Task: Select Fire TV from Amazon Fire TV. Add to cart Mission Cables USB Power Cable for Fire TV Stick-2. Place order for _x000D_
8433 Neal Parker Rd_x000D_
Temperanceville, Virginia(VA), 23442, Cell Number (757) 854-4213
Action: Mouse moved to (366, 258)
Screenshot: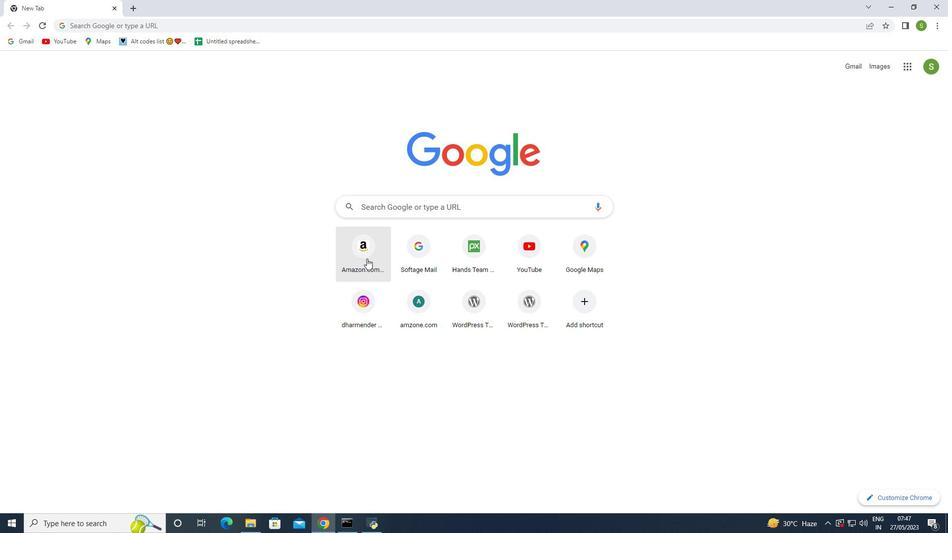 
Action: Mouse pressed left at (366, 258)
Screenshot: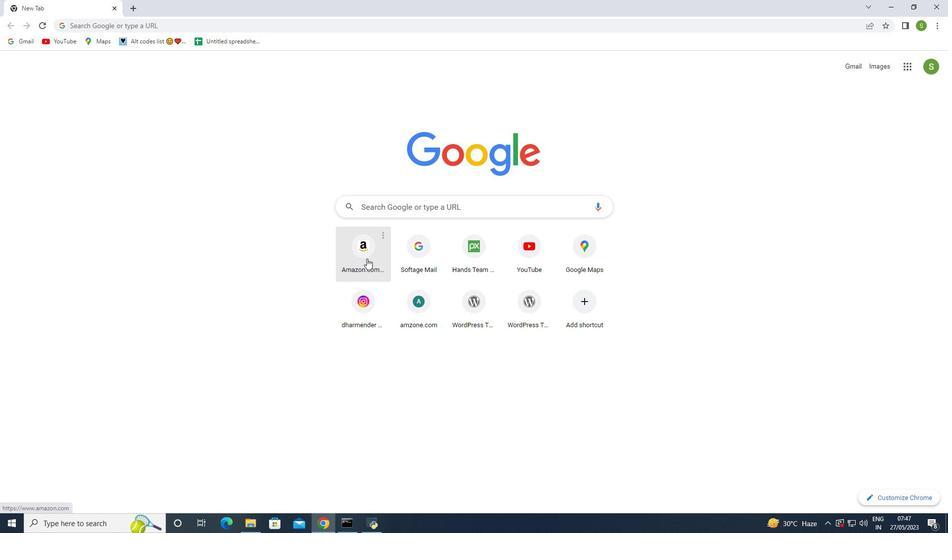 
Action: Mouse moved to (752, 115)
Screenshot: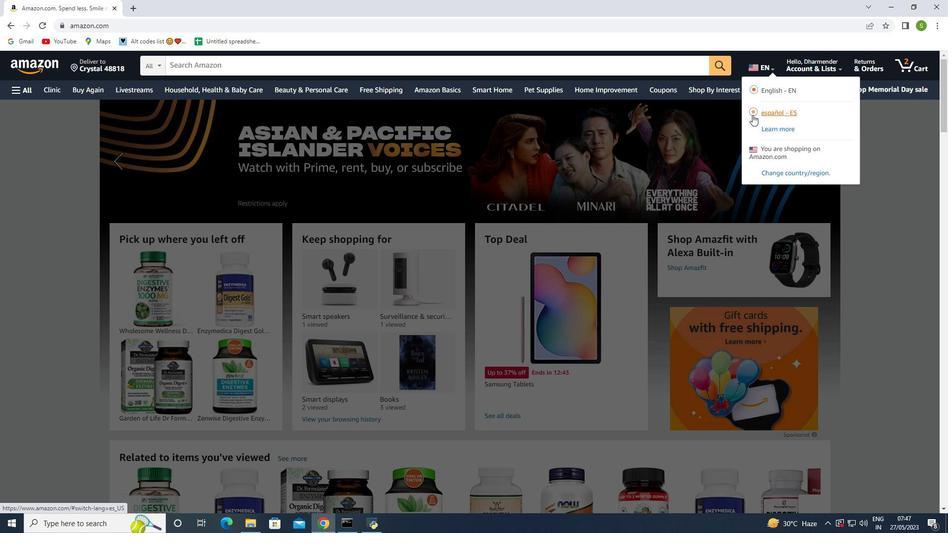 
Action: Mouse pressed left at (752, 115)
Screenshot: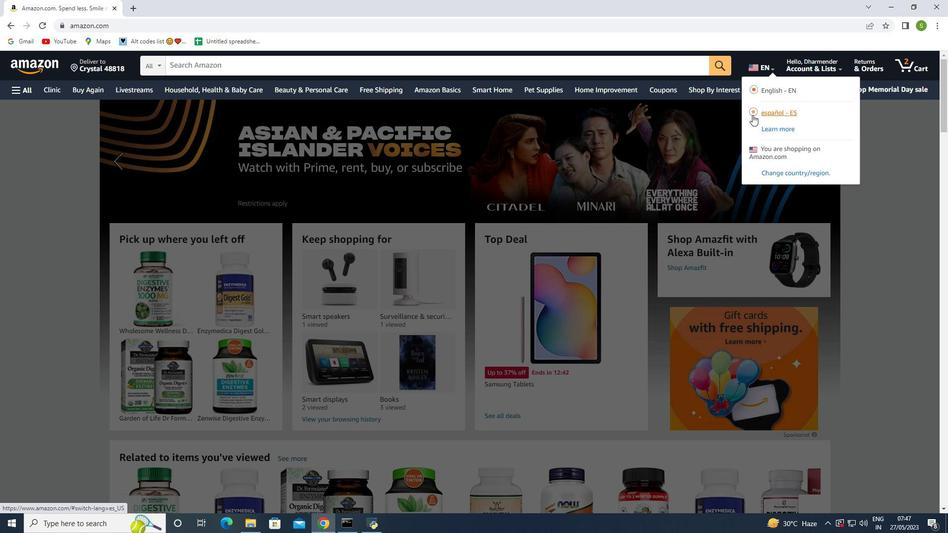 
Action: Mouse moved to (819, 69)
Screenshot: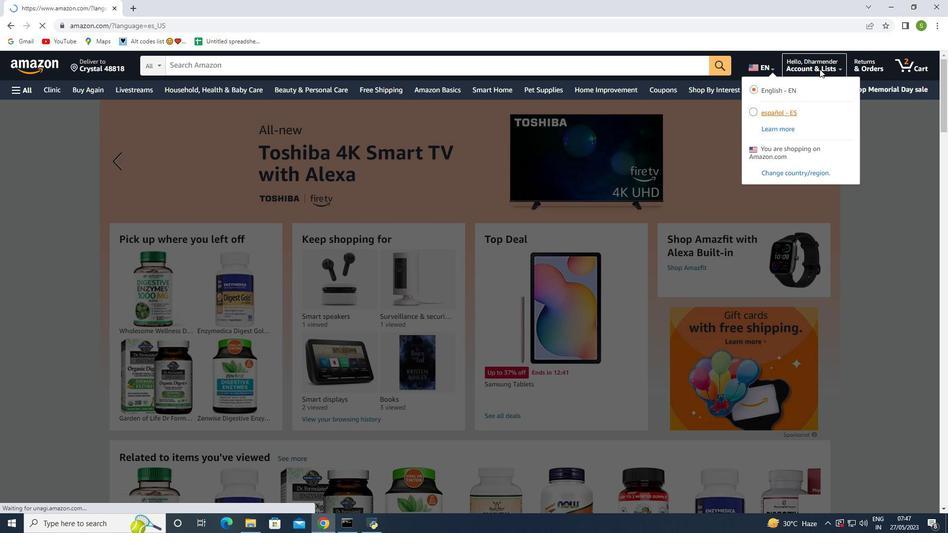 
Action: Mouse pressed left at (819, 69)
Screenshot: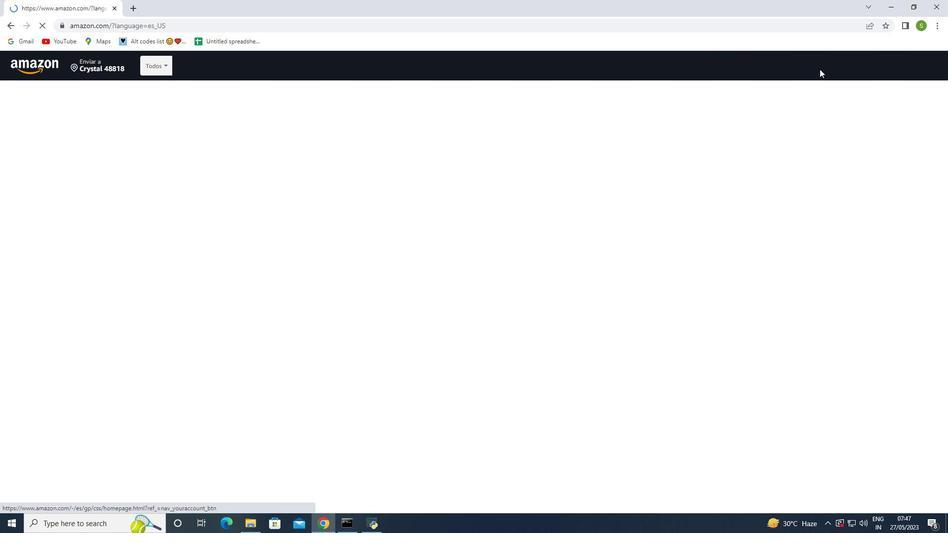 
Action: Mouse moved to (819, 159)
Screenshot: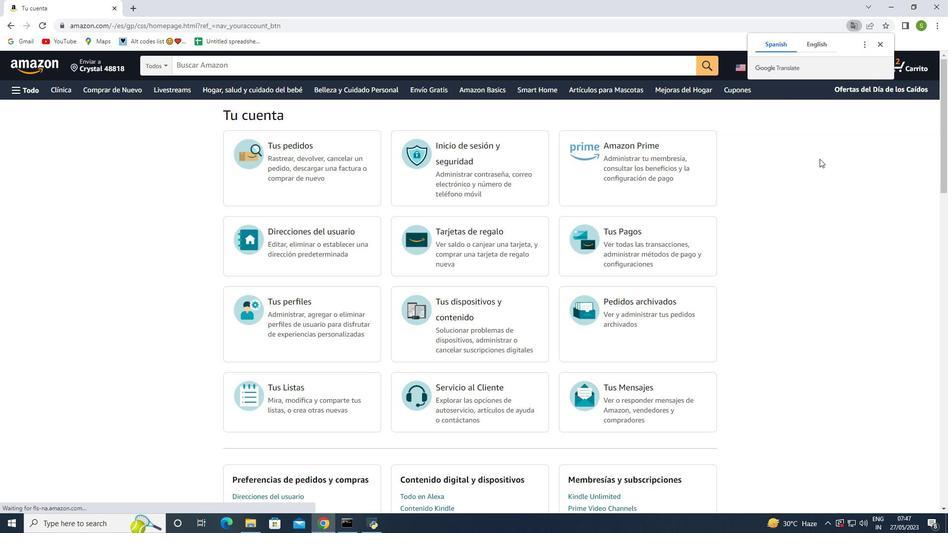 
Action: Mouse pressed left at (819, 159)
Screenshot: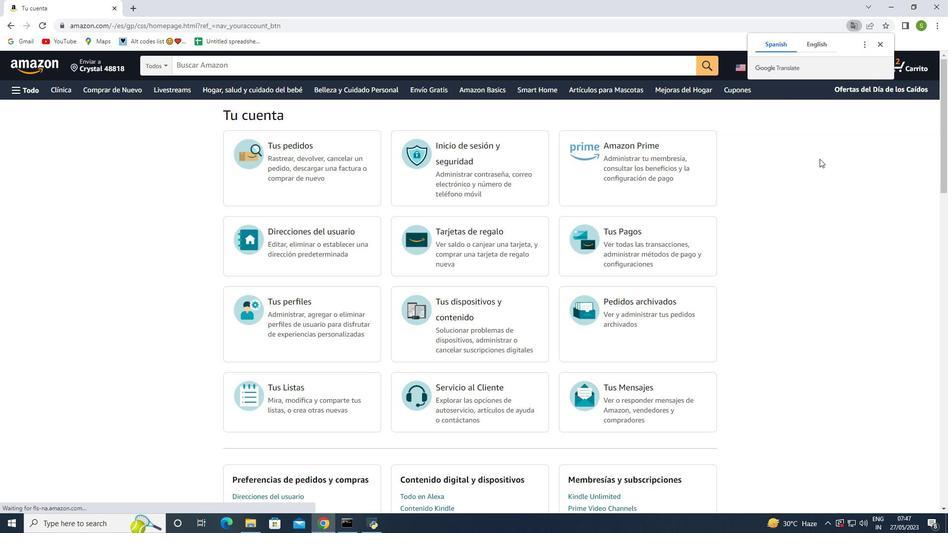 
Action: Mouse moved to (327, 241)
Screenshot: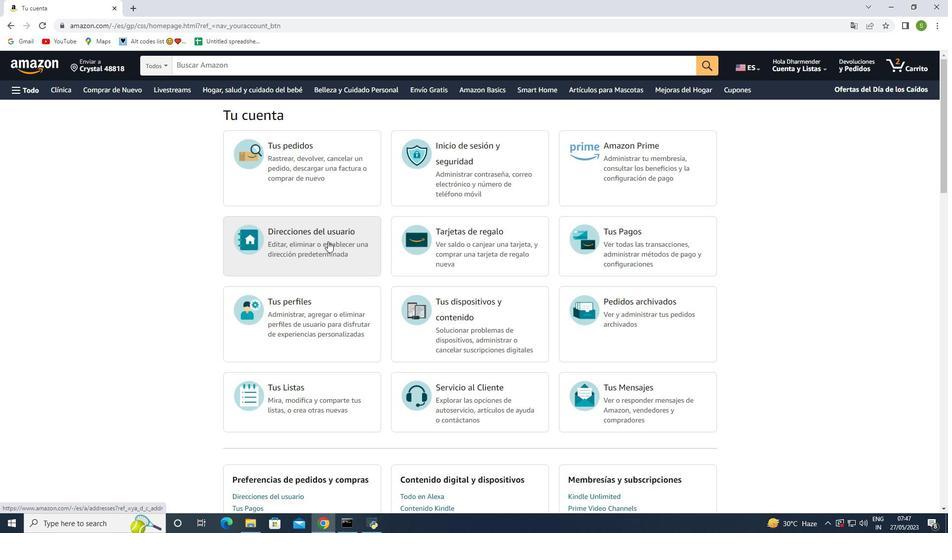 
Action: Mouse pressed left at (327, 241)
Screenshot: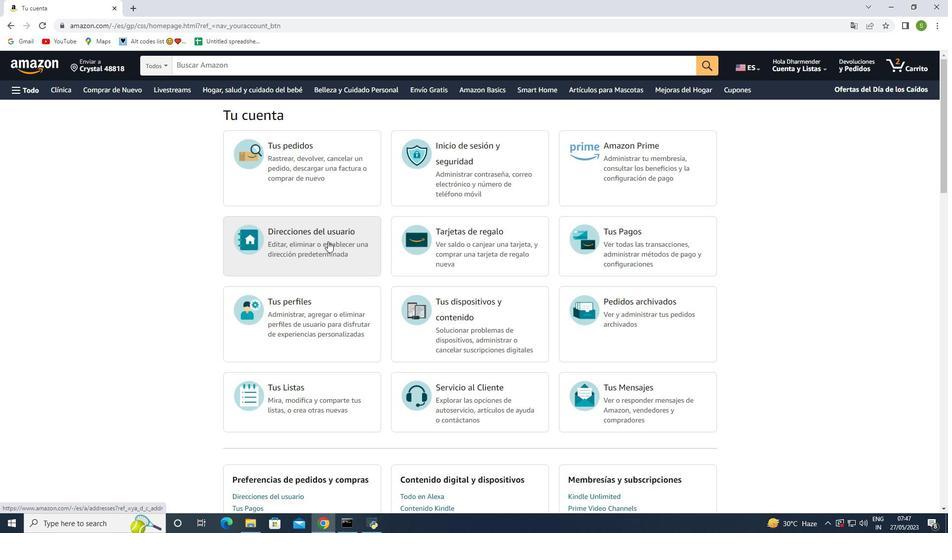 
Action: Mouse moved to (445, 186)
Screenshot: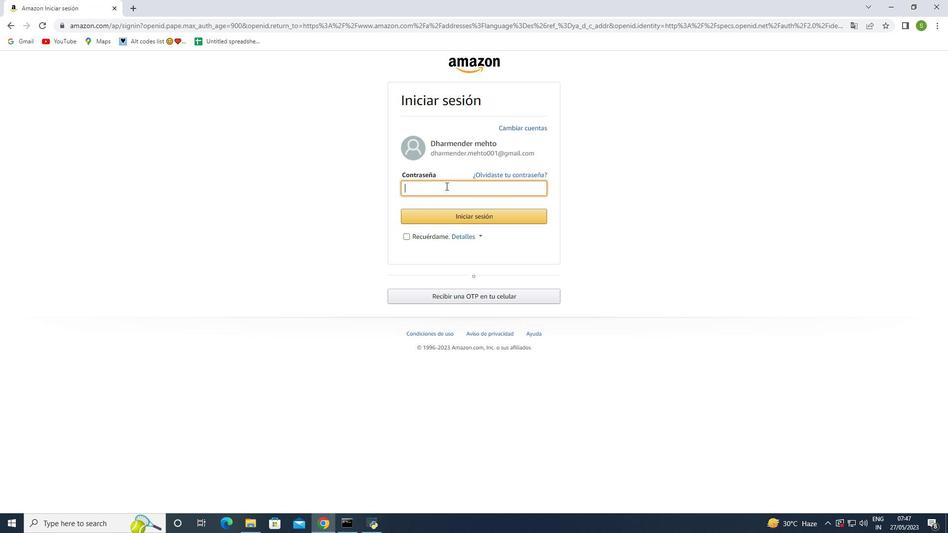 
Action: Mouse pressed left at (445, 186)
Screenshot: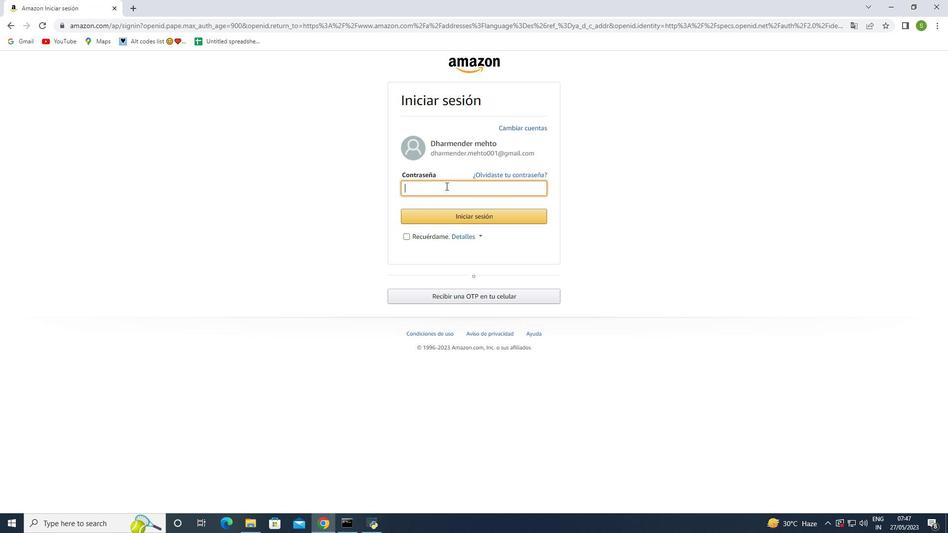 
Action: Key pressed <Key.shift>Dharmender<Key.shift>@001
Screenshot: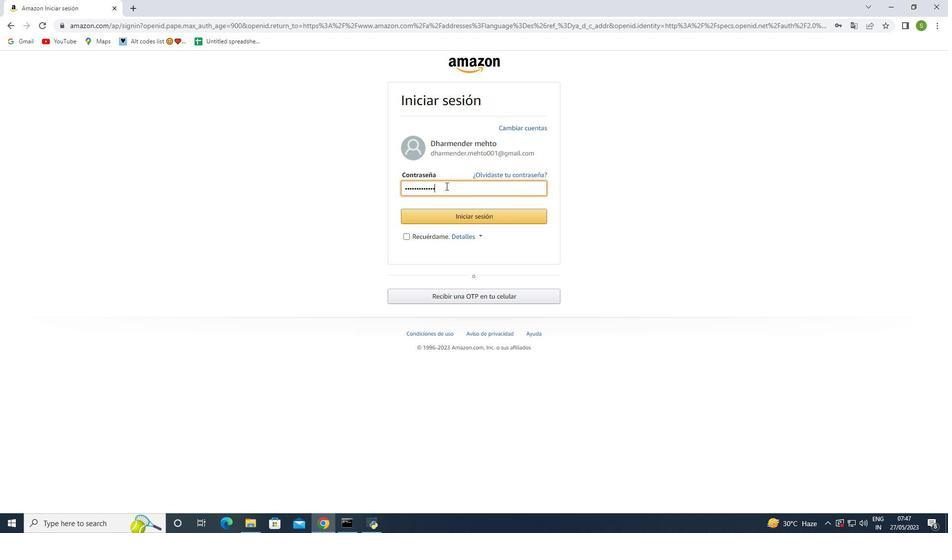 
Action: Mouse moved to (428, 209)
Screenshot: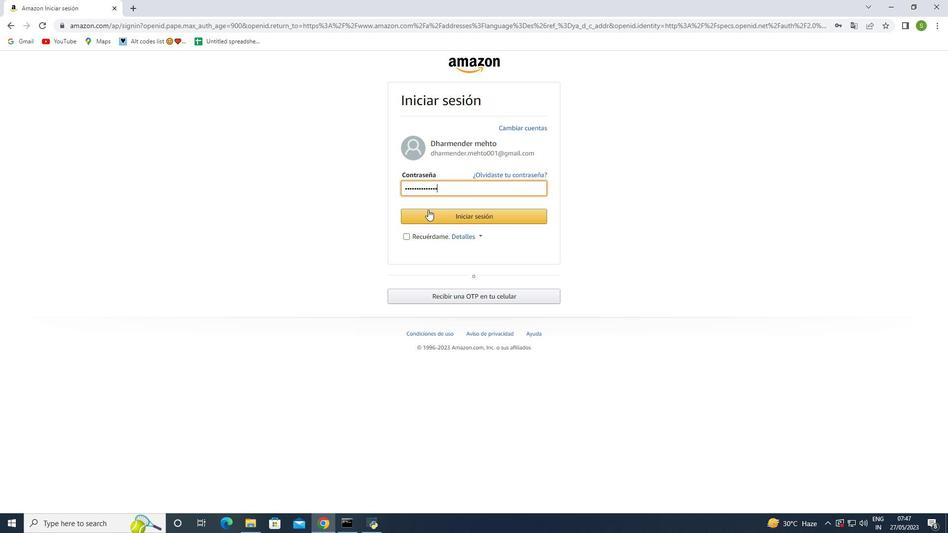 
Action: Mouse pressed left at (428, 209)
Screenshot: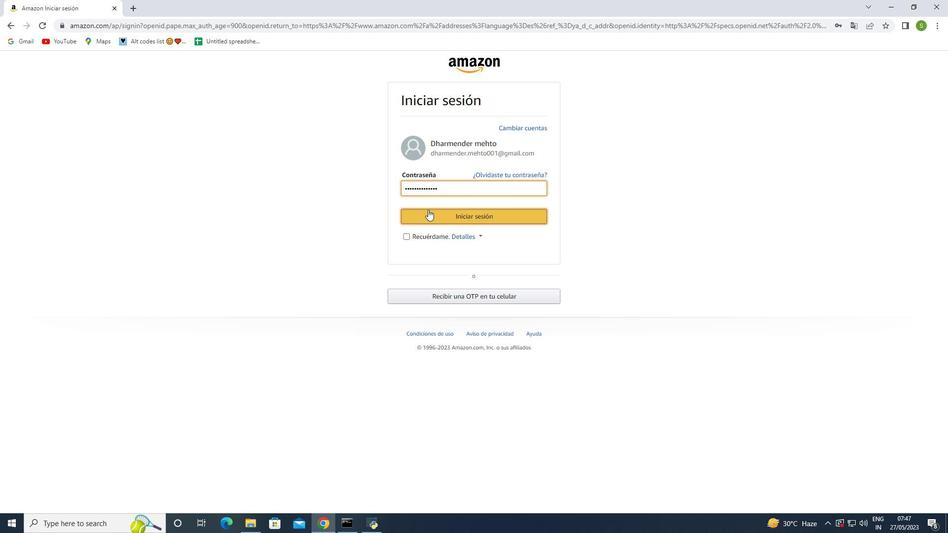 
Action: Mouse moved to (752, 65)
Screenshot: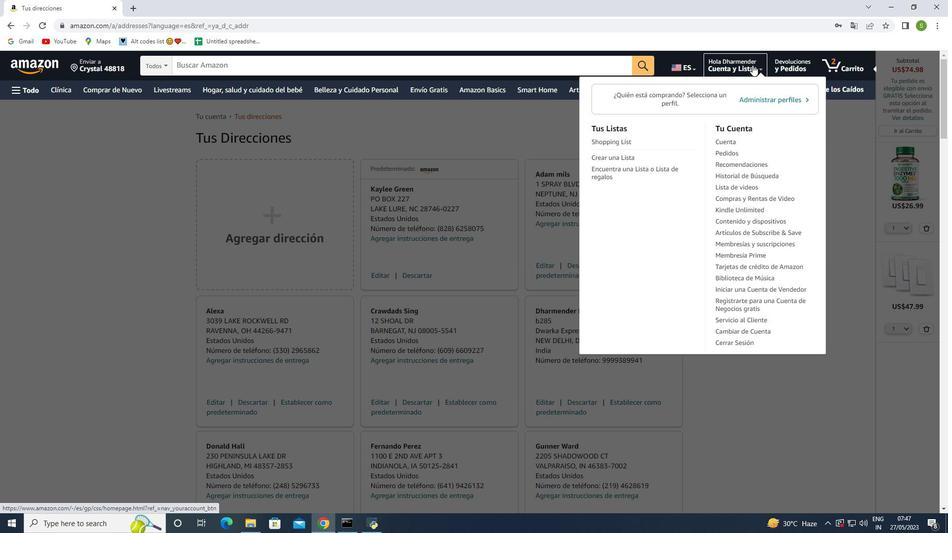 
Action: Mouse pressed left at (752, 65)
Screenshot: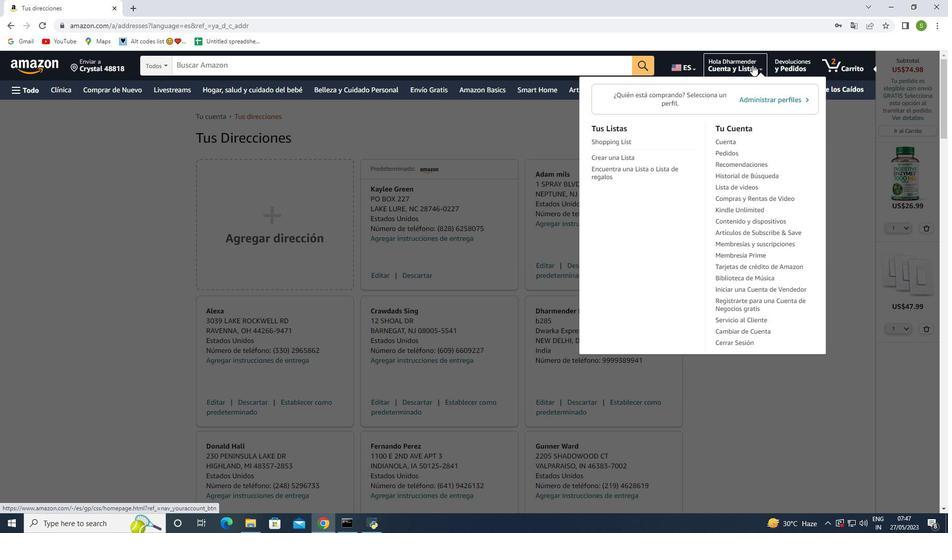 
Action: Mouse moved to (753, 67)
Screenshot: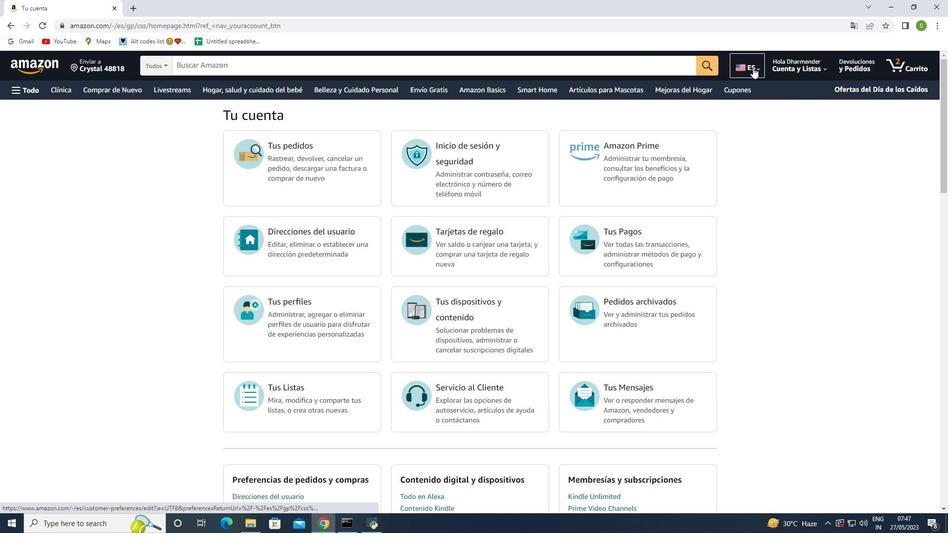
Action: Mouse pressed left at (753, 67)
Screenshot: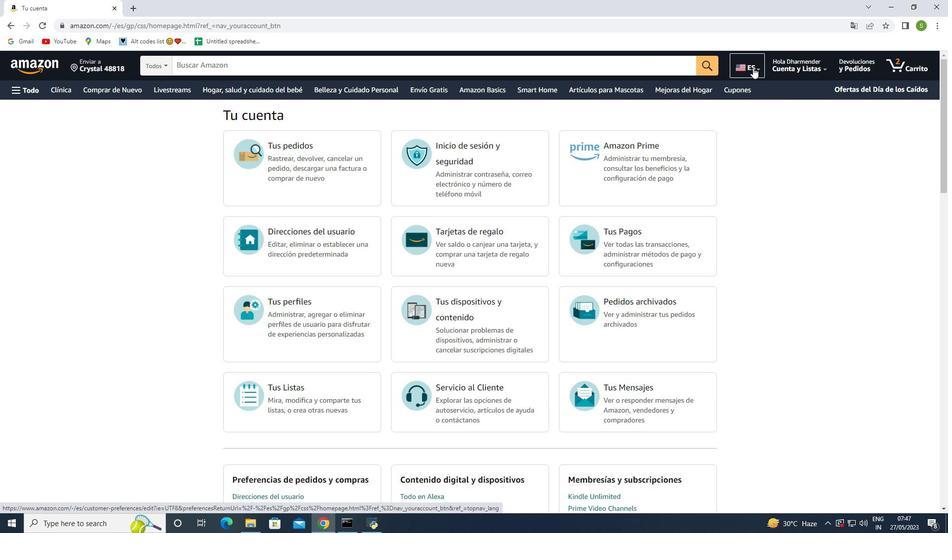 
Action: Mouse moved to (676, 89)
Screenshot: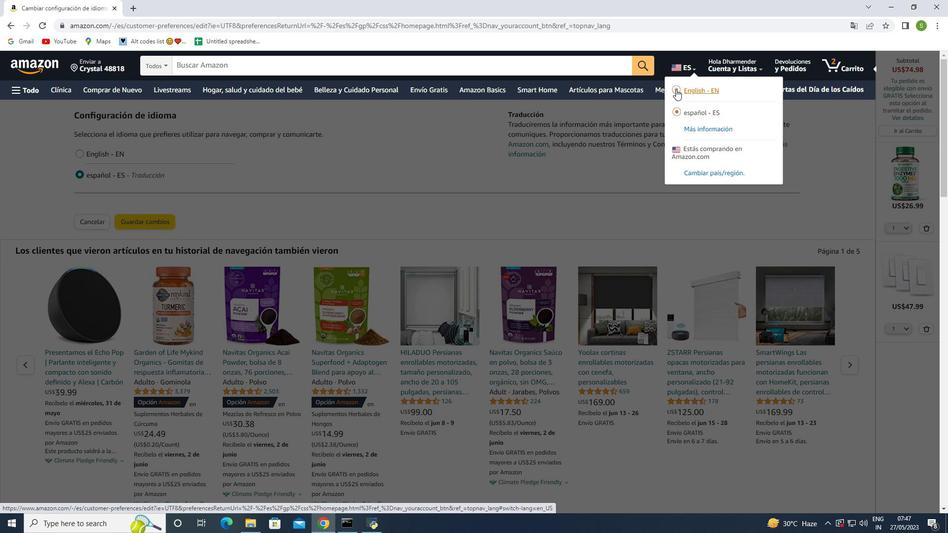 
Action: Mouse pressed left at (676, 89)
Screenshot: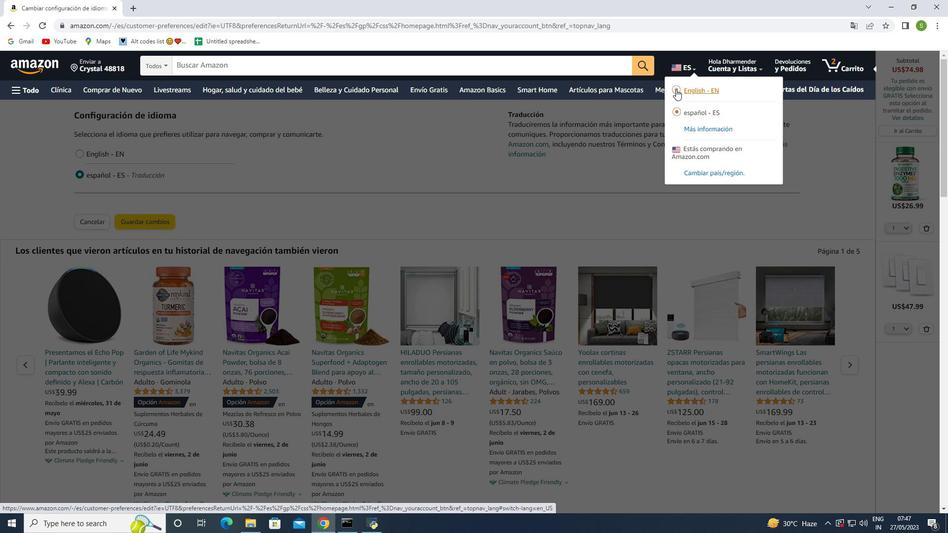 
Action: Mouse moved to (622, 156)
Screenshot: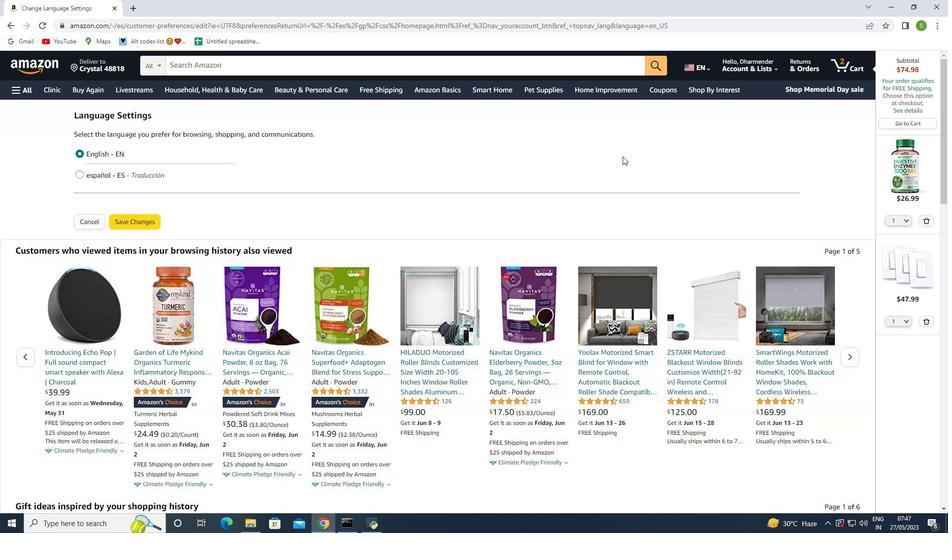 
Action: Mouse pressed left at (622, 156)
Screenshot: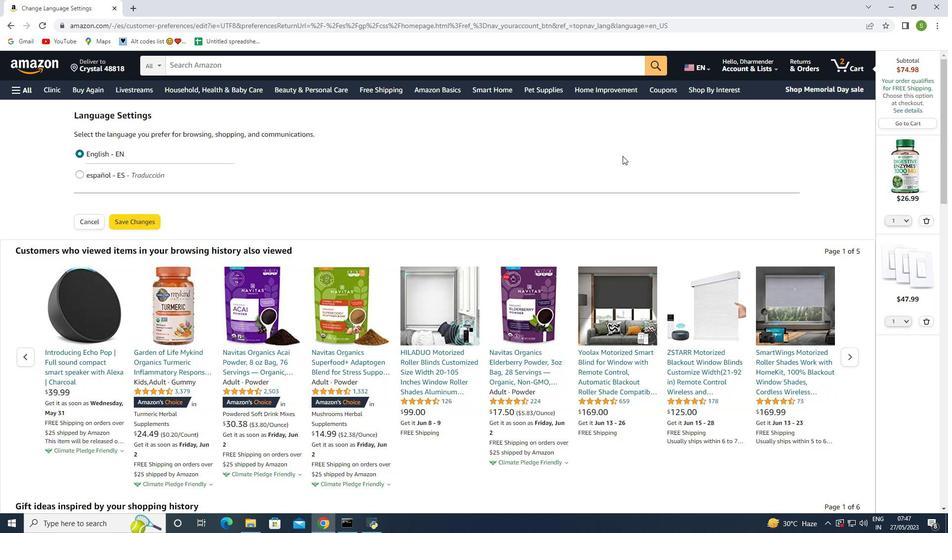 
Action: Mouse moved to (740, 139)
Screenshot: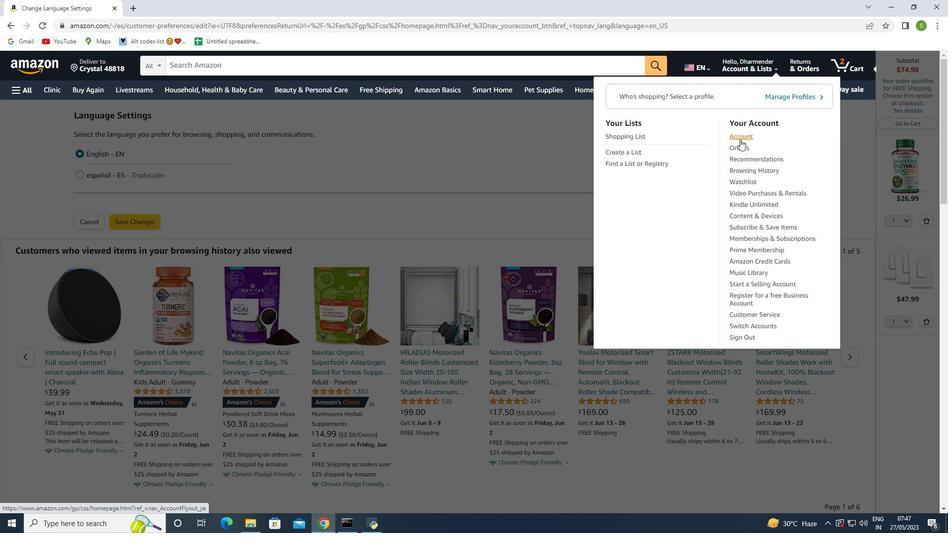 
Action: Mouse pressed left at (740, 139)
Screenshot: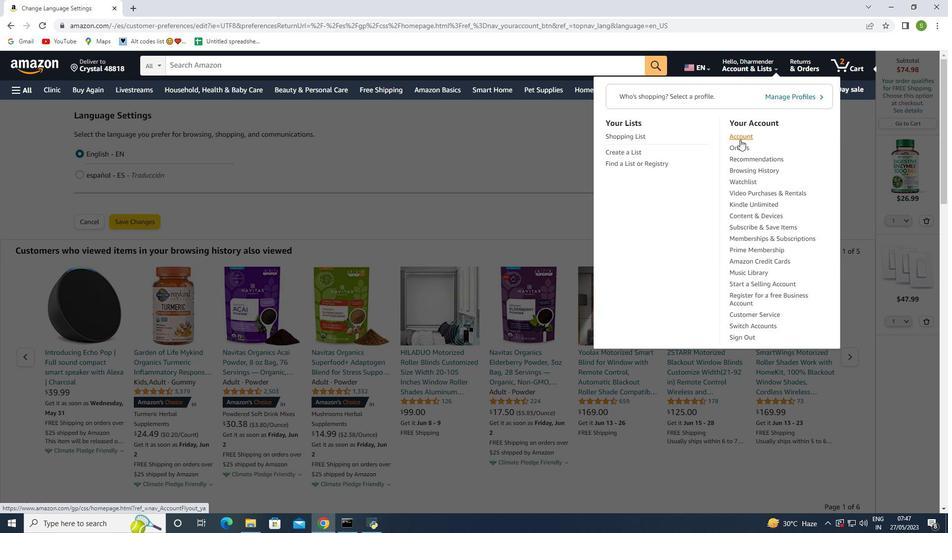 
Action: Mouse moved to (342, 220)
Screenshot: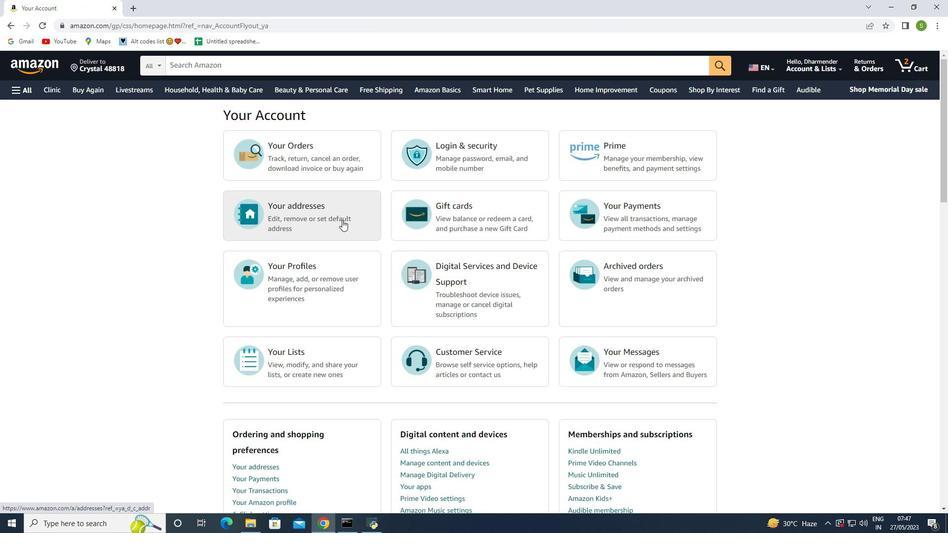 
Action: Mouse pressed left at (342, 220)
Screenshot: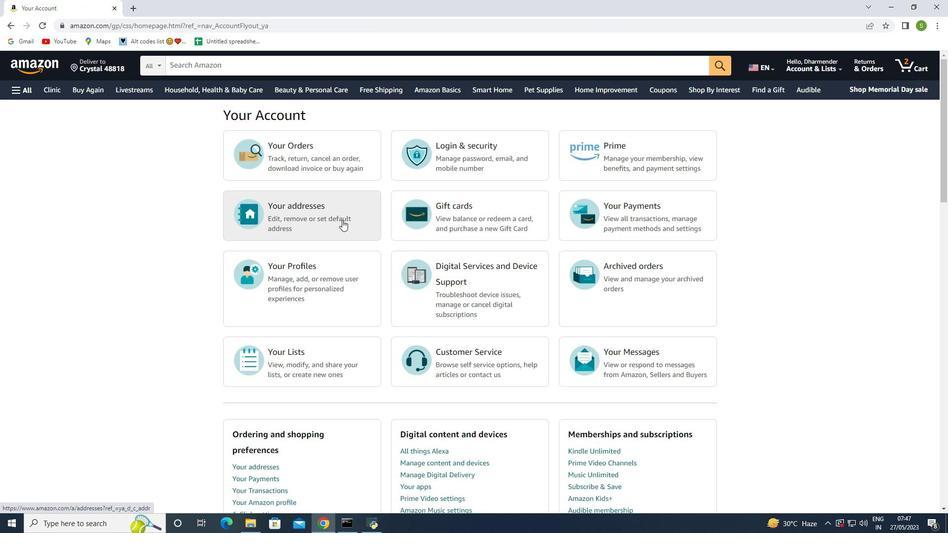 
Action: Mouse moved to (258, 233)
Screenshot: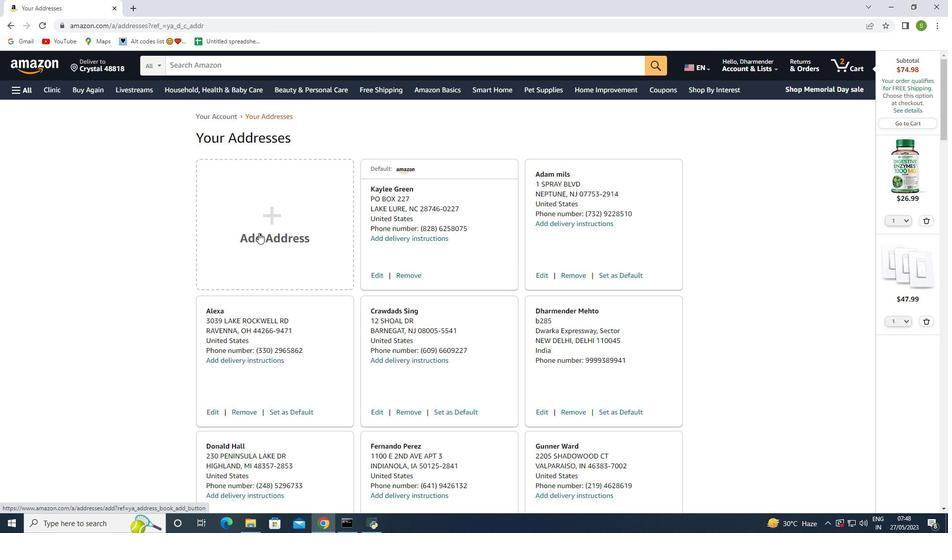 
Action: Mouse pressed left at (258, 233)
Screenshot: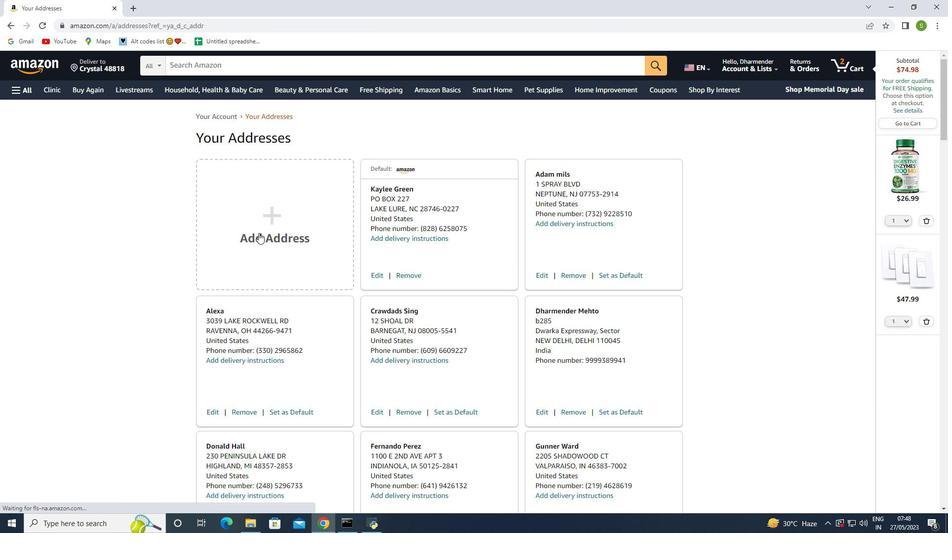 
Action: Mouse moved to (392, 255)
Screenshot: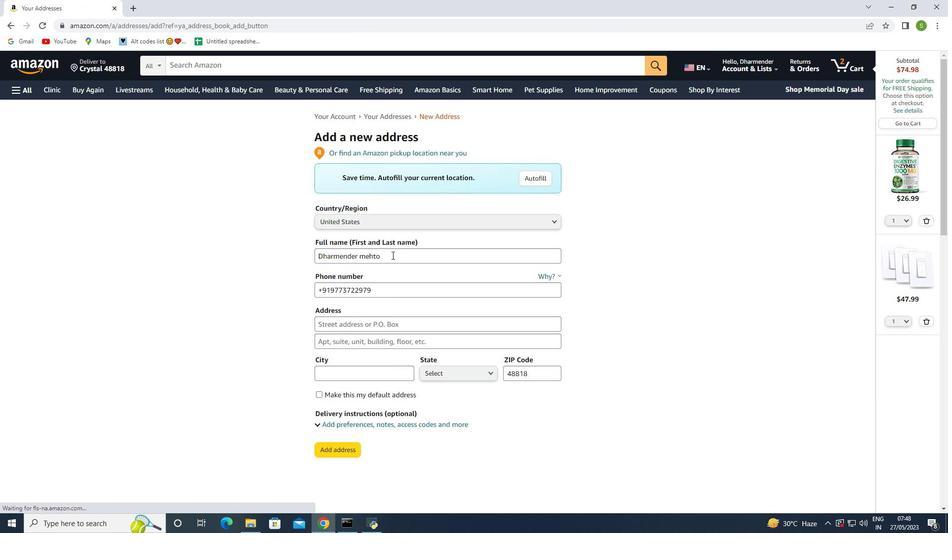 
Action: Mouse pressed left at (392, 255)
Screenshot: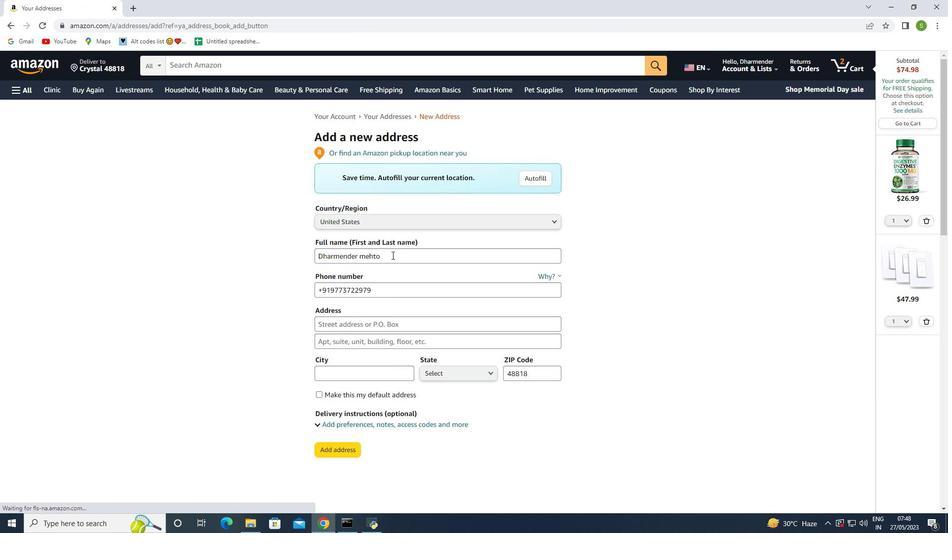 
Action: Mouse moved to (252, 242)
Screenshot: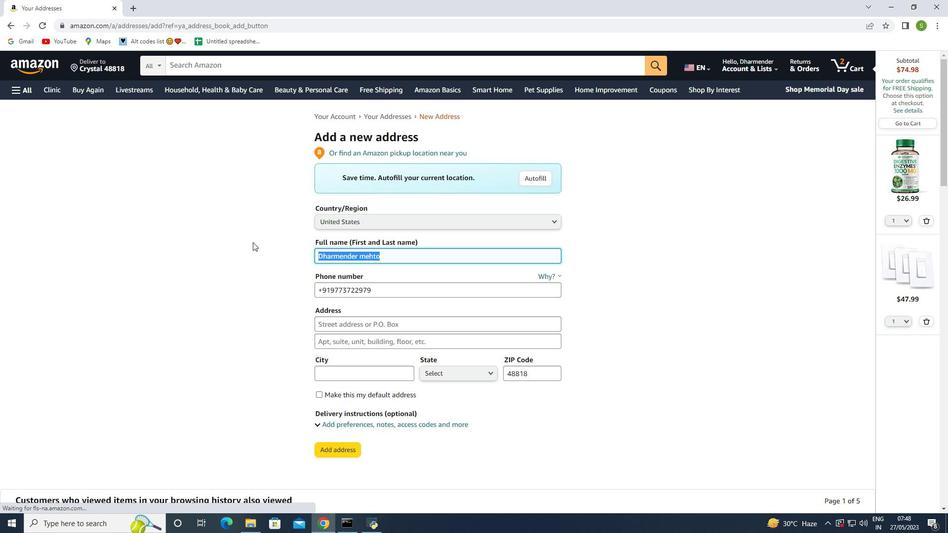 
Action: Key pressed <Key.backspace><Key.shift><Key.shift><Key.shift><Key.shift><Key.shift><Key.shift><Key.shift><Key.shift><Key.shift><Key.shift><Key.shift><Key.shift><Key.shift><Key.shift><Key.shift><Key.shift><Key.shift><Key.shift><Key.shift><Key.shift><Key.shift><Key.shift><Key.shift><Key.shift>Alex<Key.space><Key.shift>Mi<Key.backspace>etchel
Screenshot: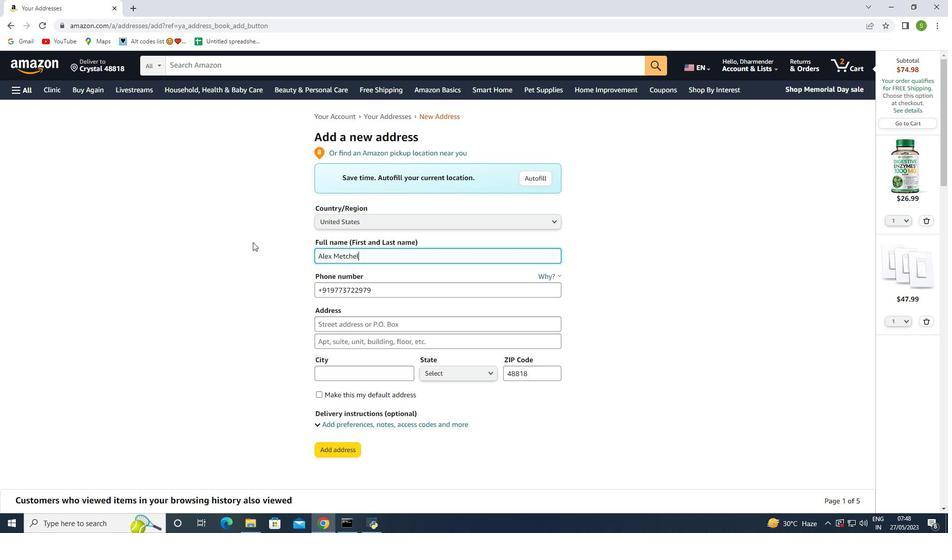 
Action: Mouse moved to (383, 288)
Screenshot: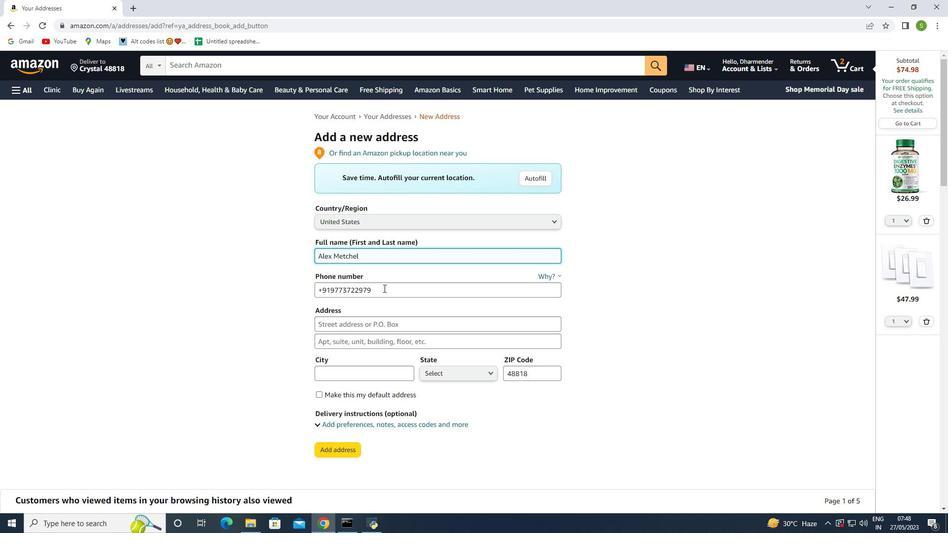 
Action: Mouse pressed left at (383, 288)
Screenshot: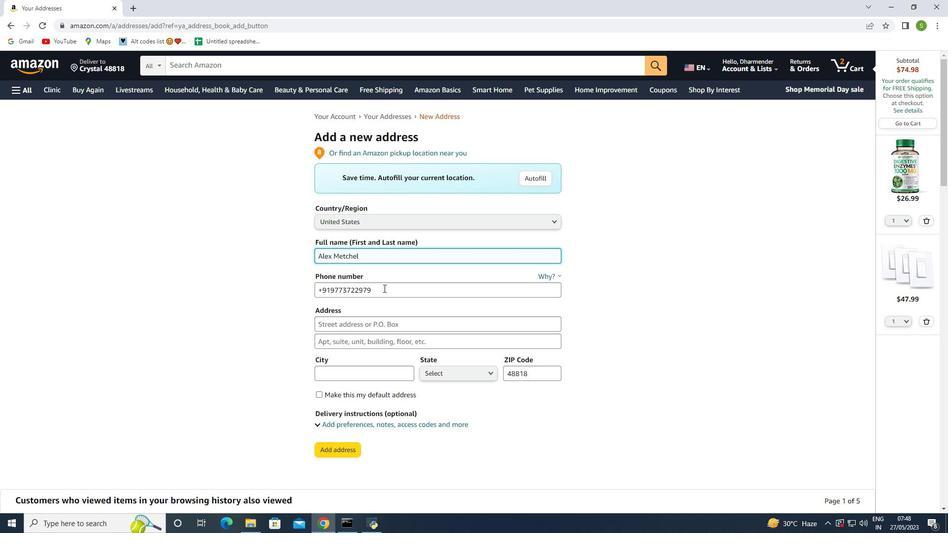 
Action: Mouse moved to (268, 299)
Screenshot: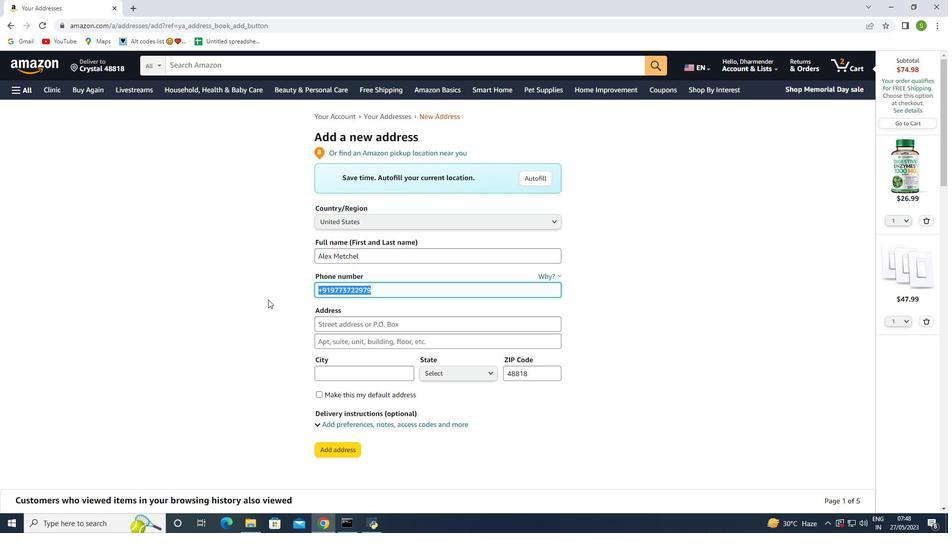 
Action: Key pressed <Key.backspace><Key.shift_r>(757<Key.shift_r>)<Key.space>8544213
Screenshot: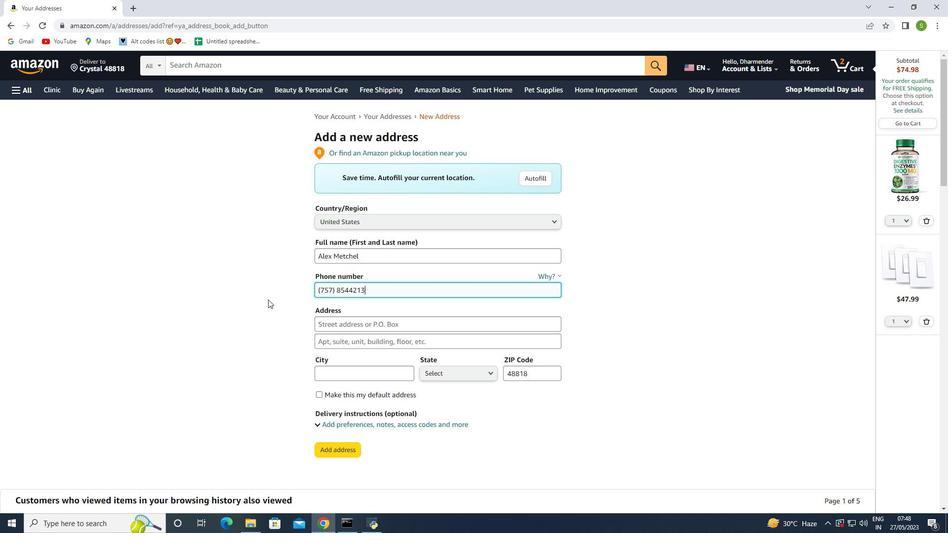 
Action: Mouse moved to (344, 319)
Screenshot: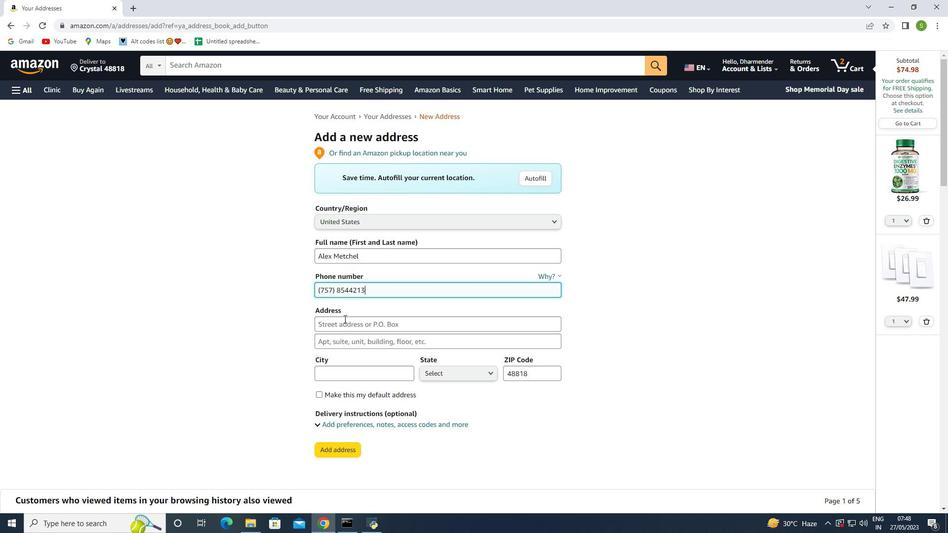 
Action: Mouse pressed left at (344, 319)
Screenshot: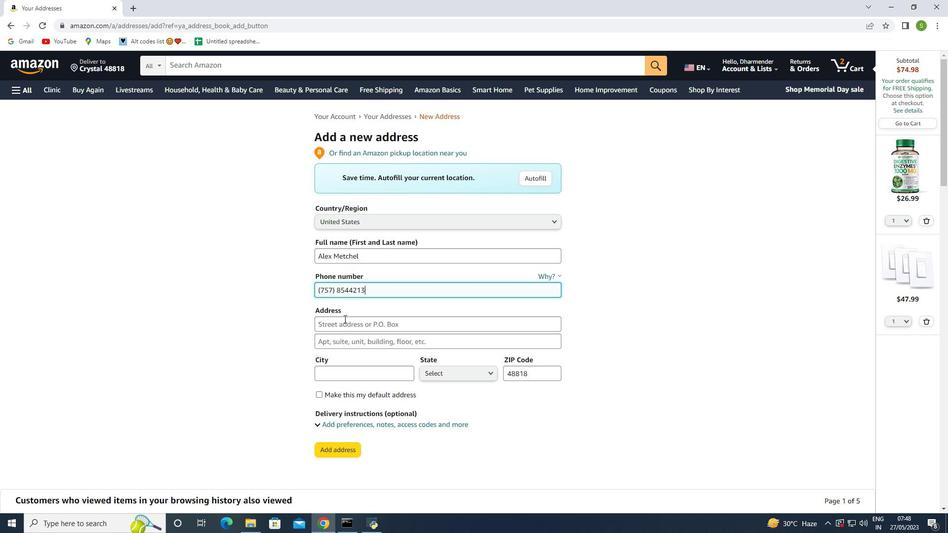 
Action: Key pressed 8433<Key.backspace><Key.backspace><Key.backspace><Key.backspace><Key.backspace><Key.backspace><Key.backspace><Key.backspace>8433<Key.space><Key.shift>B<Key.backspace><Key.shift>Neal<Key.space><Key.shift>Parker<Key.space><Key.shift>Rd
Screenshot: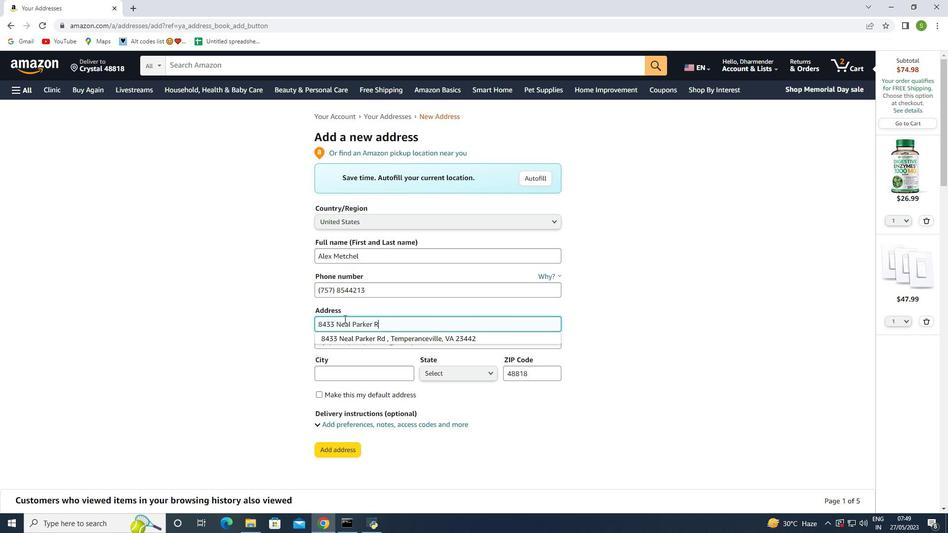 
Action: Mouse moved to (361, 333)
Screenshot: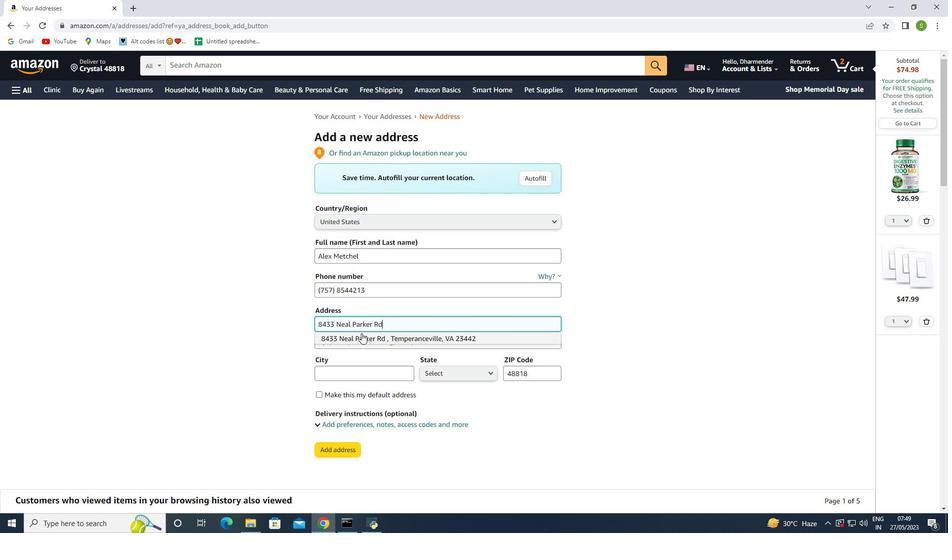 
Action: Mouse pressed left at (361, 333)
Screenshot: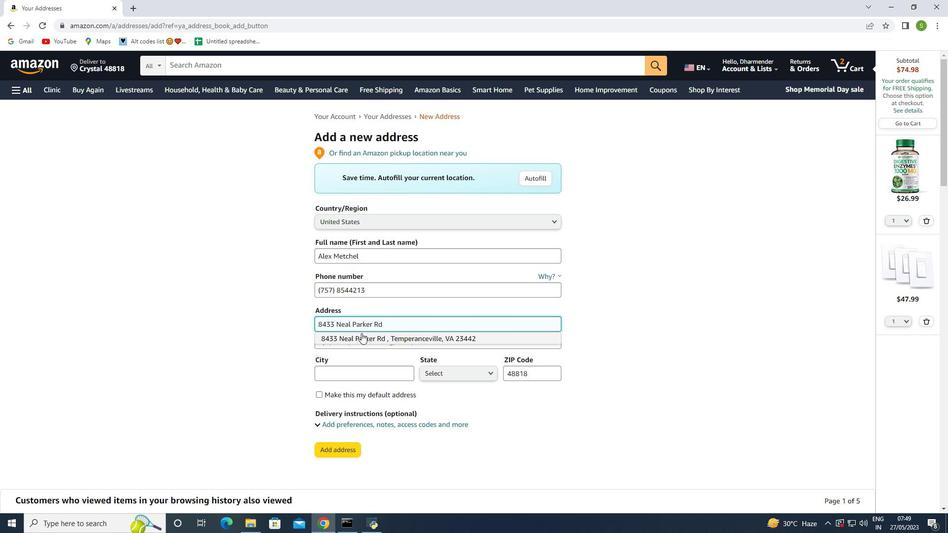 
Action: Mouse moved to (340, 418)
Screenshot: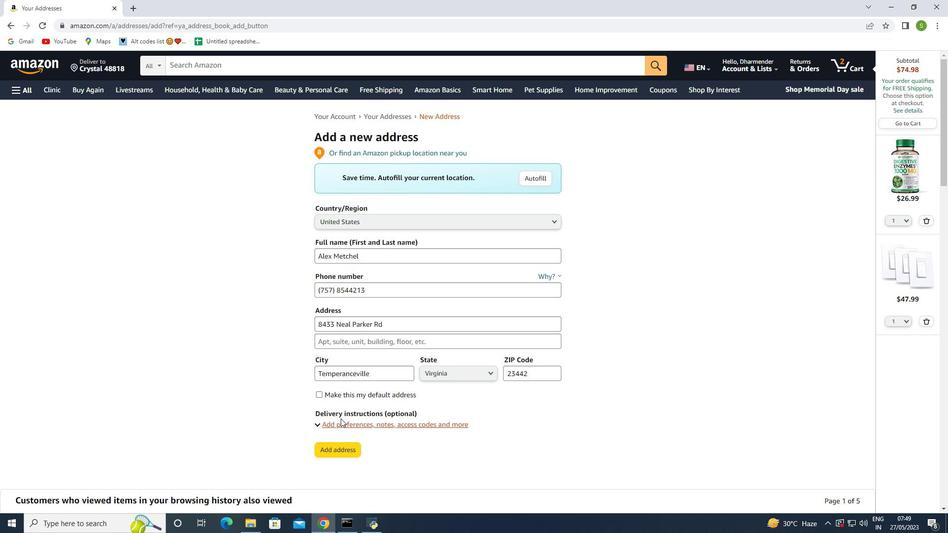 
Action: Mouse scrolled (340, 418) with delta (0, 0)
Screenshot: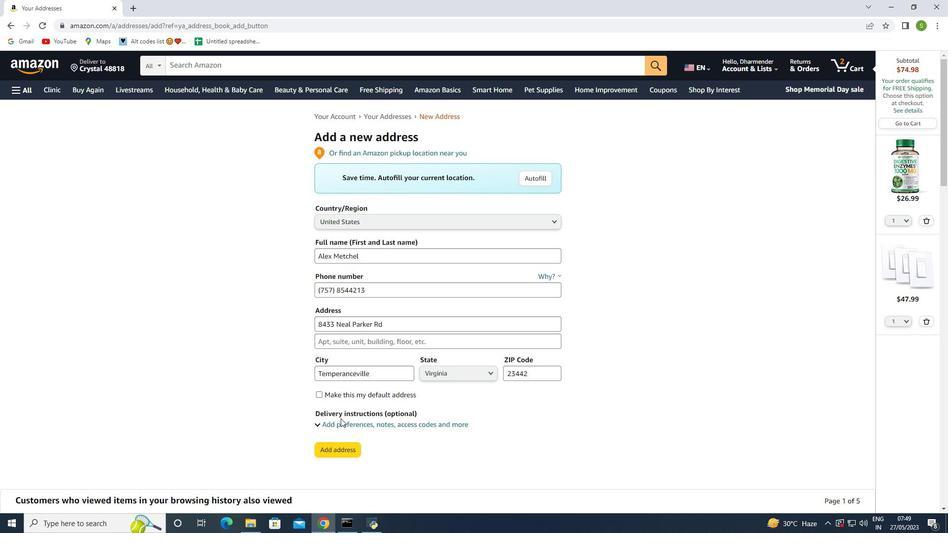 
Action: Mouse moved to (332, 369)
Screenshot: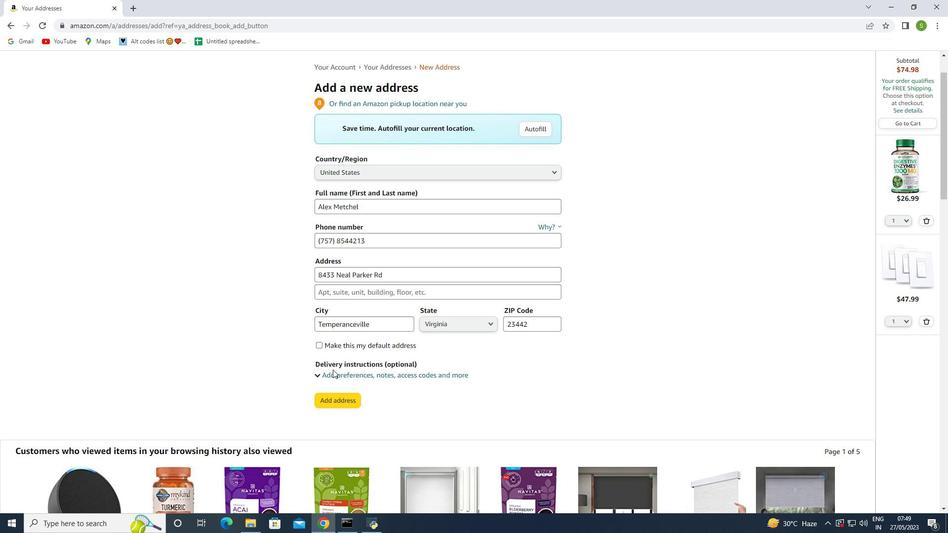 
Action: Mouse scrolled (332, 369) with delta (0, 0)
Screenshot: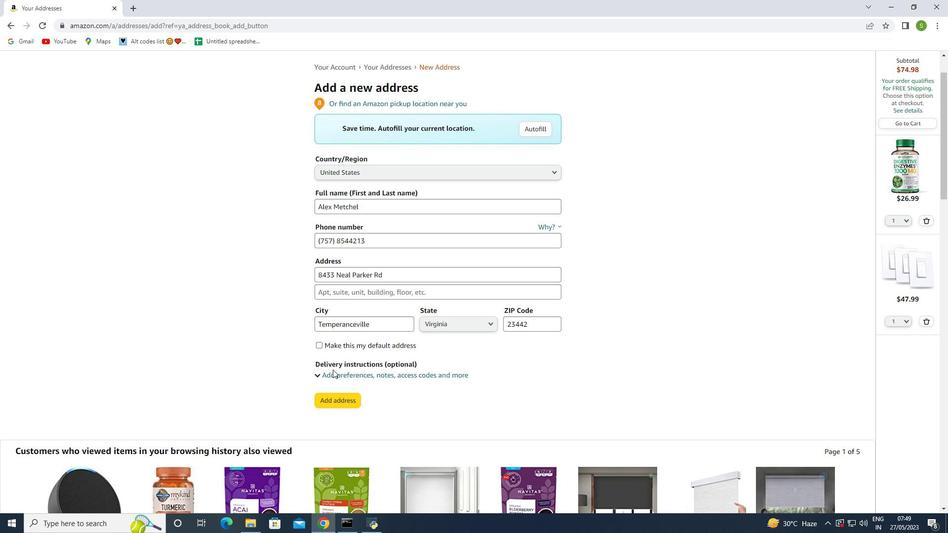 
Action: Mouse scrolled (332, 369) with delta (0, 0)
Screenshot: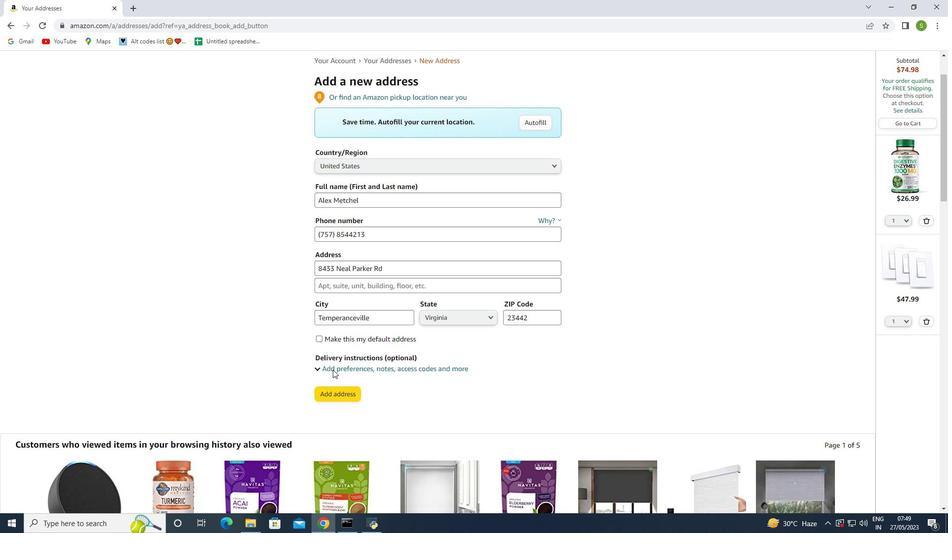 
Action: Mouse moved to (334, 300)
Screenshot: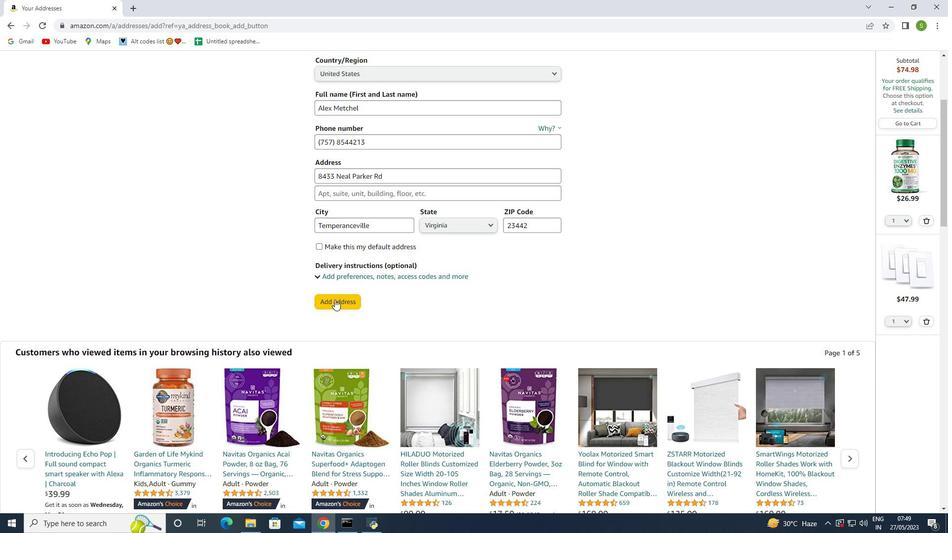 
Action: Mouse pressed left at (334, 300)
Screenshot: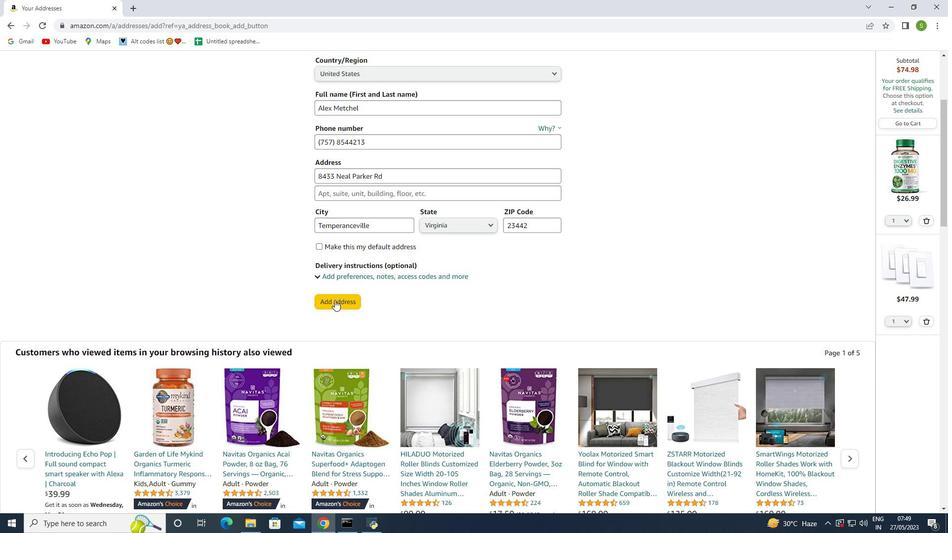 
Action: Mouse moved to (18, 88)
Screenshot: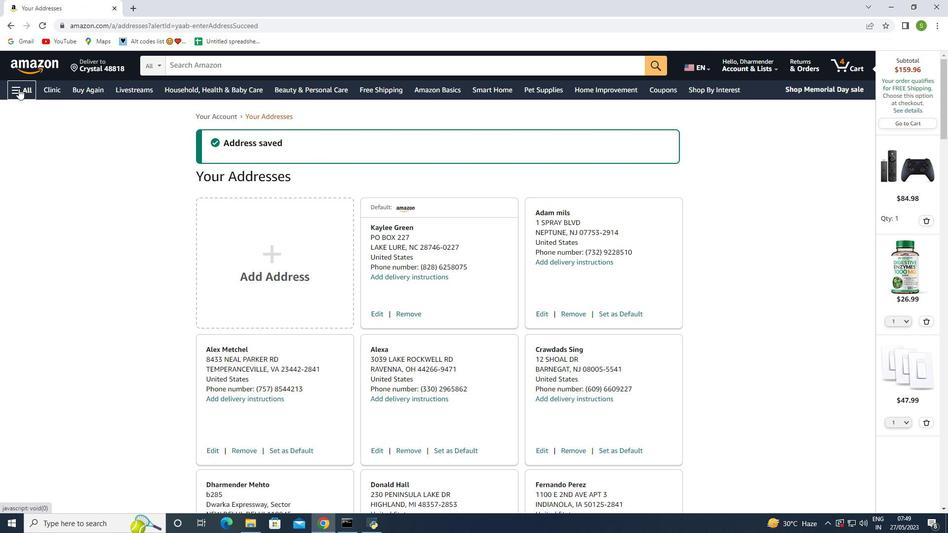 
Action: Mouse pressed left at (18, 88)
Screenshot: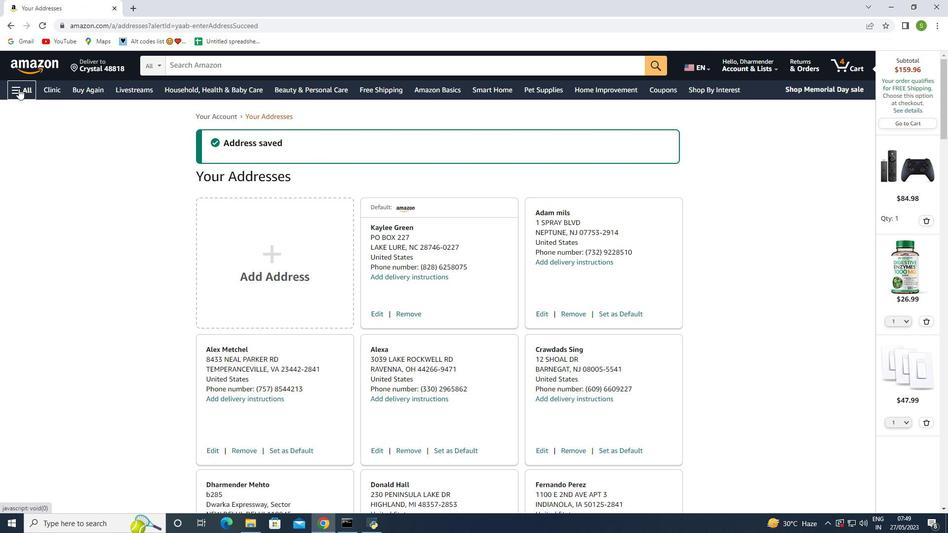 
Action: Mouse moved to (73, 237)
Screenshot: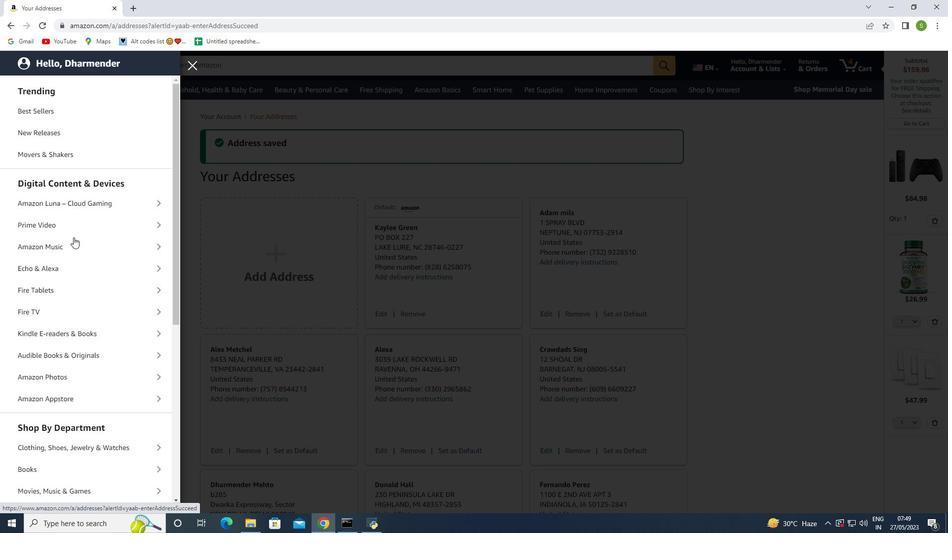 
Action: Mouse scrolled (73, 237) with delta (0, 0)
Screenshot: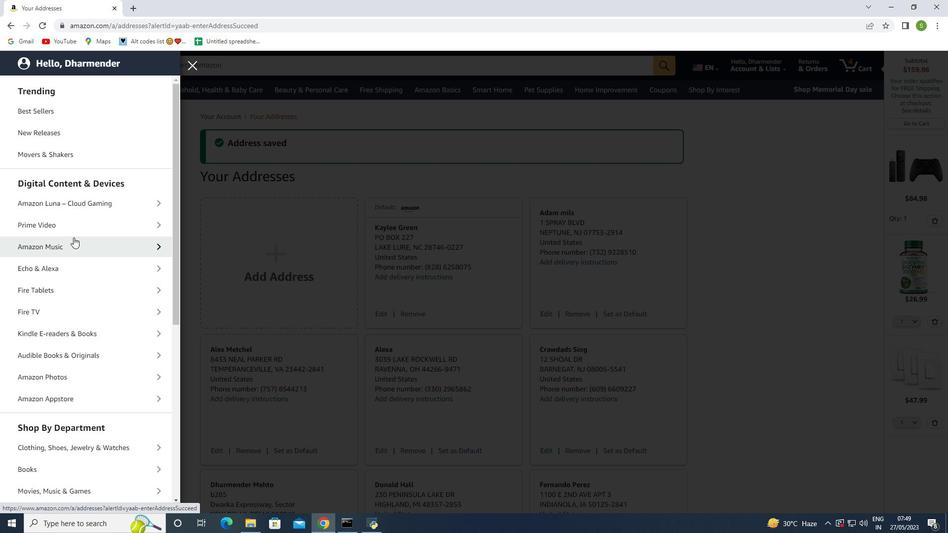 
Action: Mouse moved to (44, 256)
Screenshot: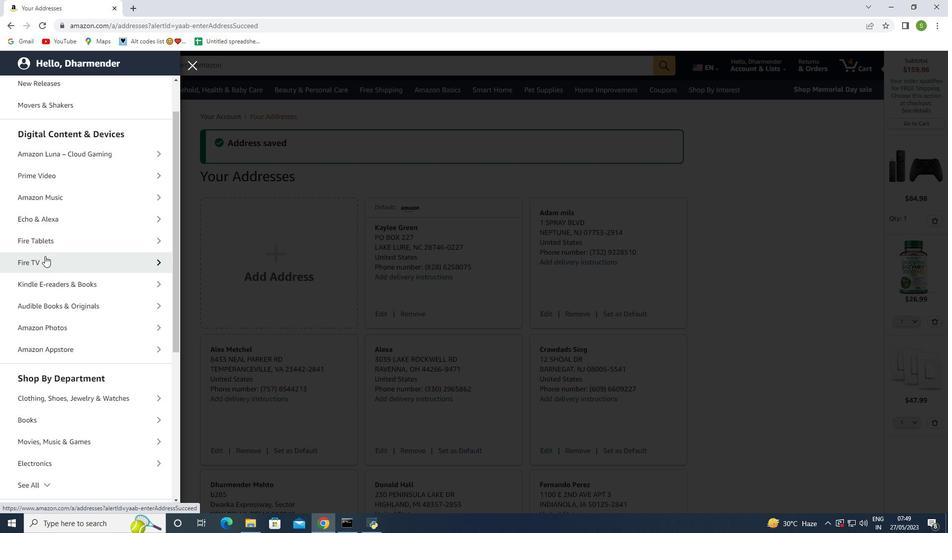 
Action: Mouse pressed left at (44, 256)
Screenshot: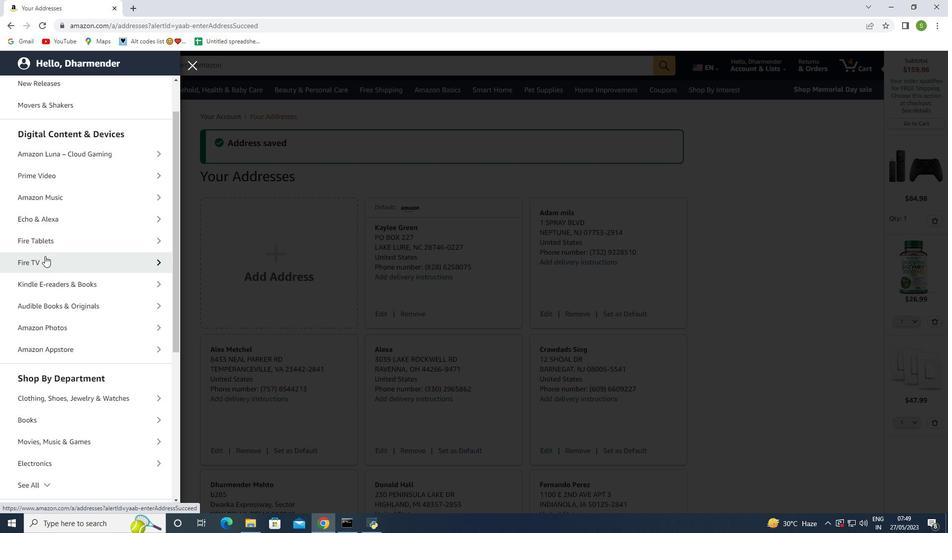 
Action: Mouse moved to (73, 136)
Screenshot: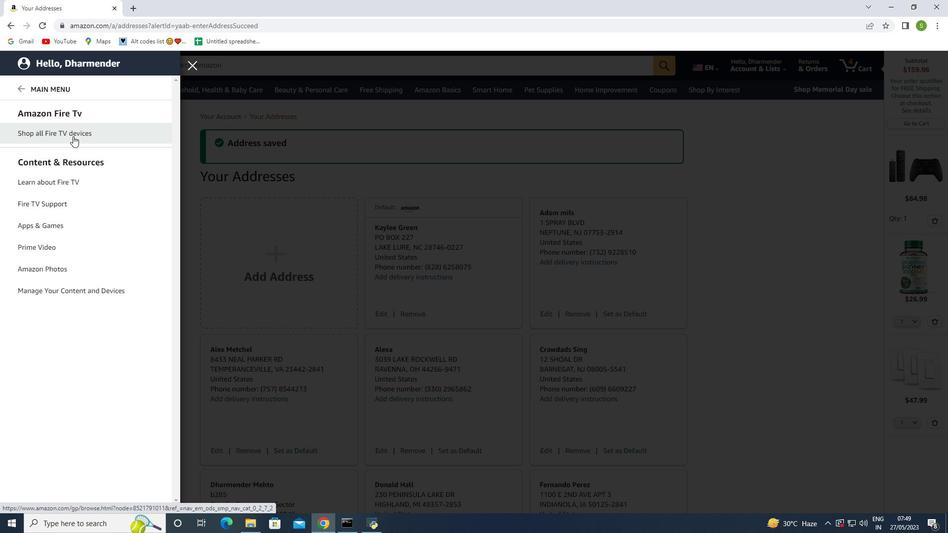 
Action: Mouse pressed left at (73, 136)
Screenshot: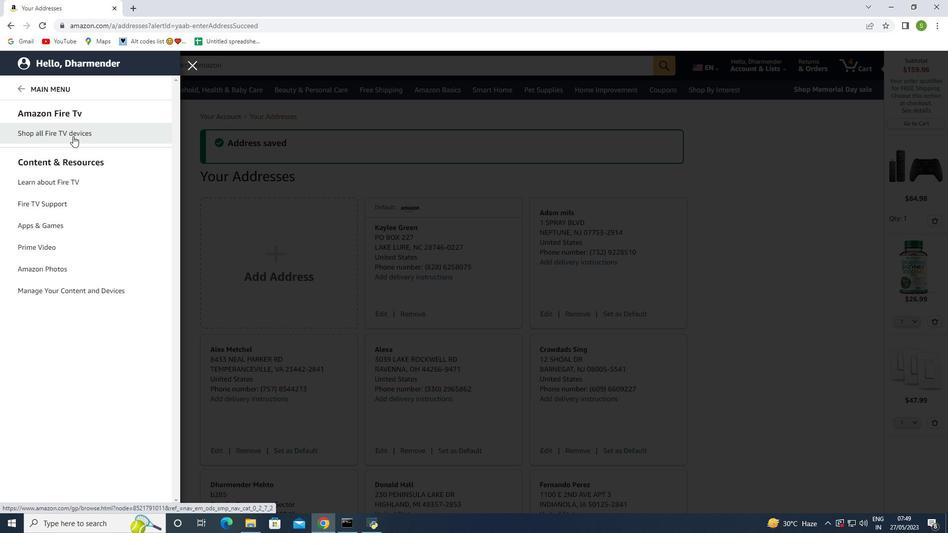 
Action: Mouse moved to (161, 225)
Screenshot: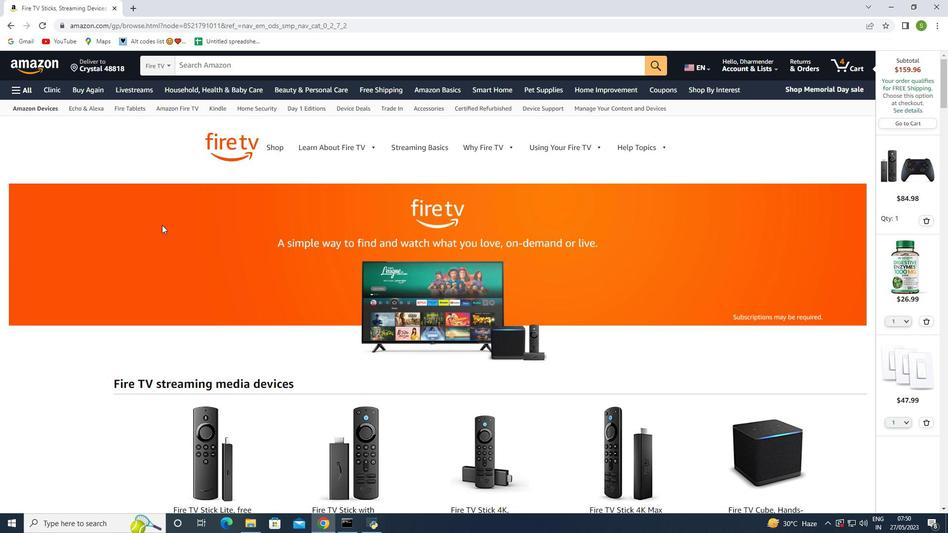 
Action: Mouse scrolled (161, 224) with delta (0, 0)
Screenshot: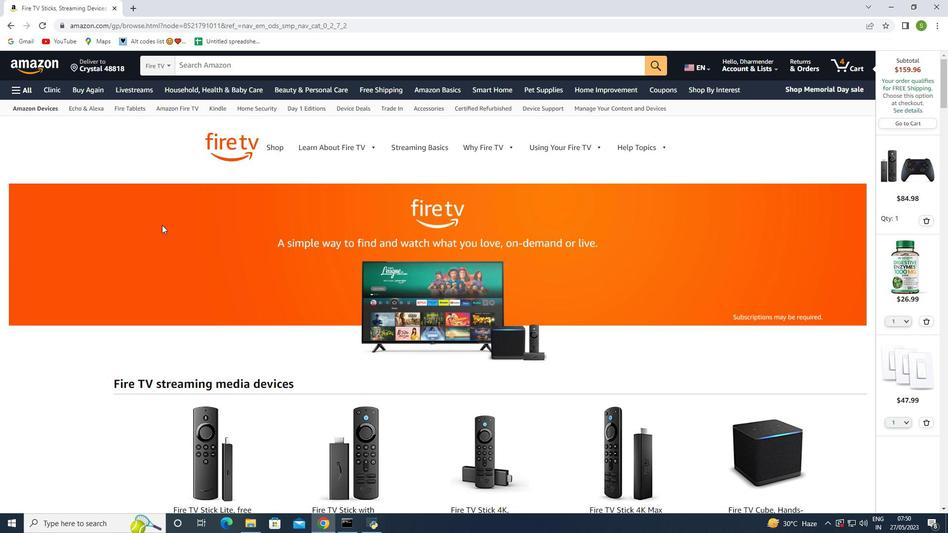 
Action: Mouse moved to (163, 226)
Screenshot: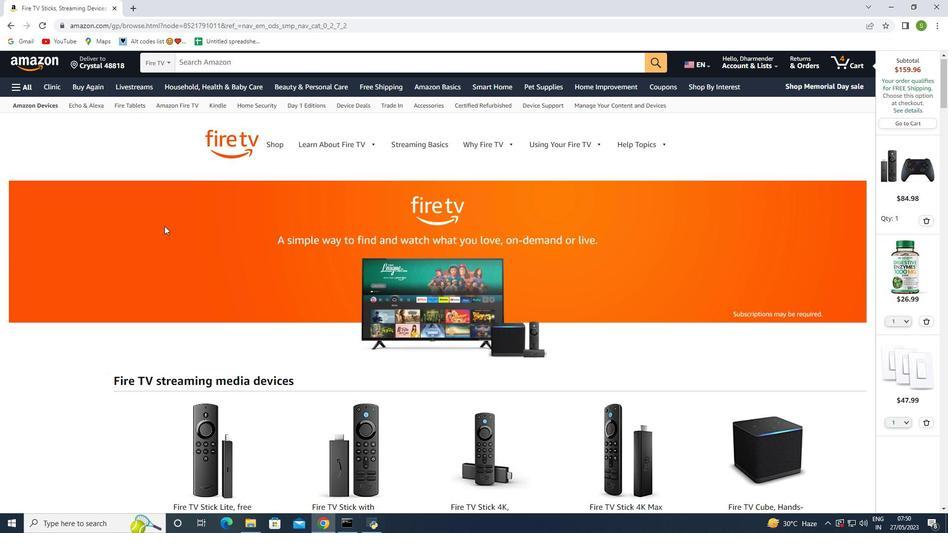 
Action: Mouse scrolled (163, 225) with delta (0, 0)
Screenshot: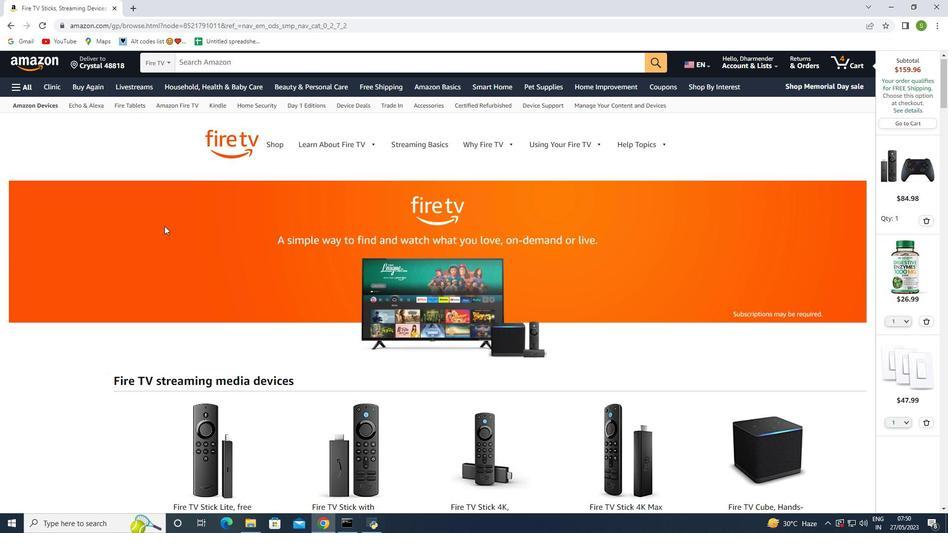 
Action: Mouse moved to (168, 226)
Screenshot: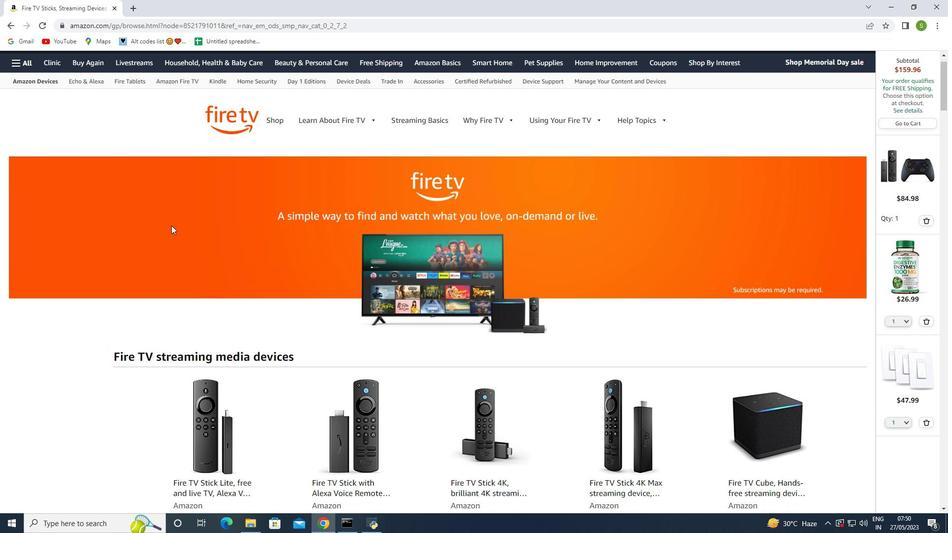 
Action: Mouse scrolled (168, 225) with delta (0, 0)
Screenshot: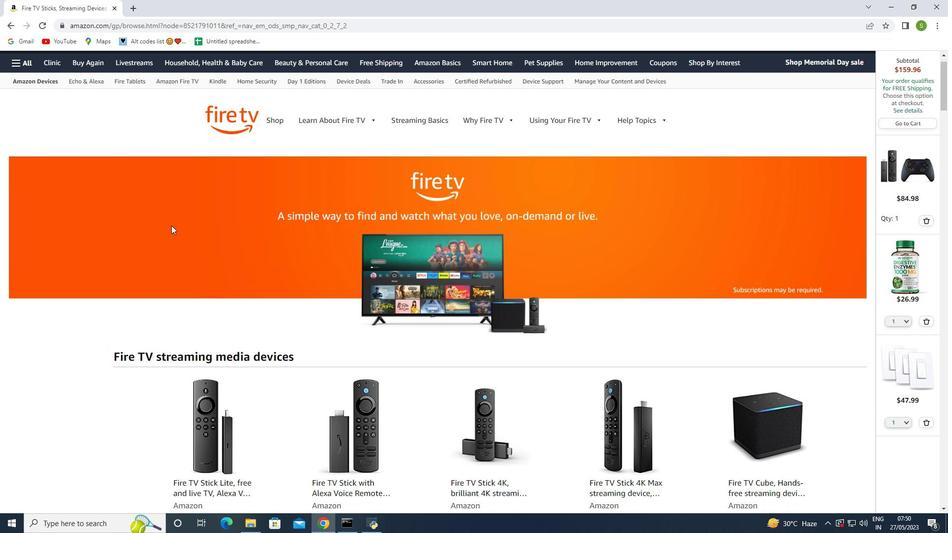 
Action: Mouse moved to (173, 225)
Screenshot: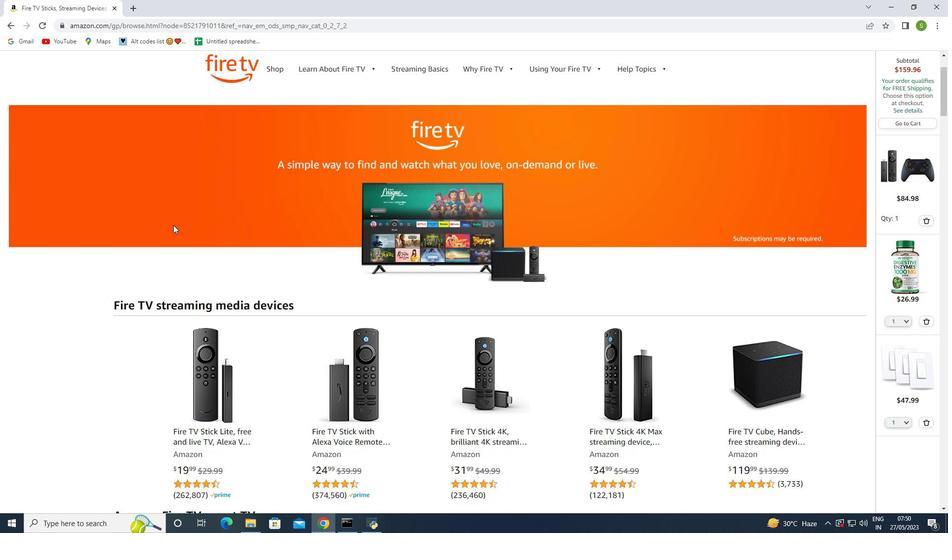 
Action: Mouse scrolled (173, 224) with delta (0, 0)
Screenshot: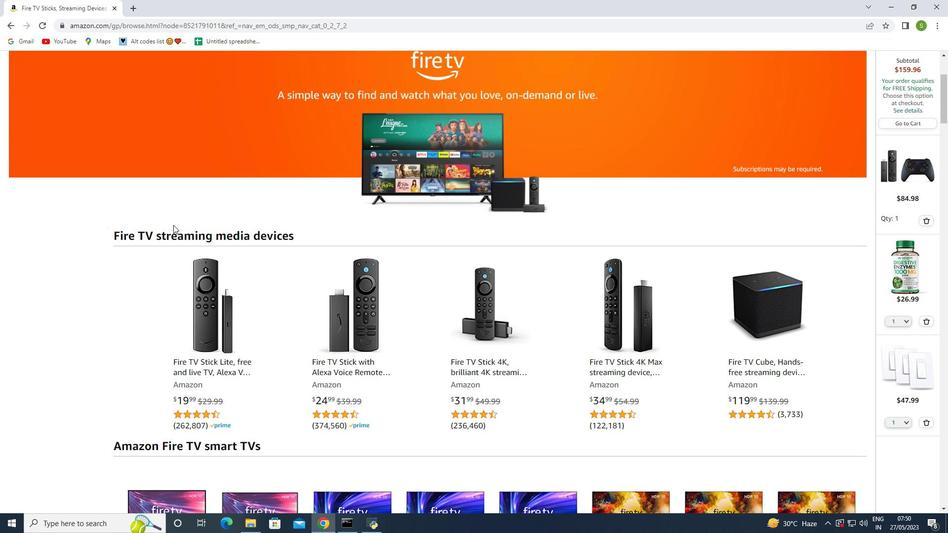 
Action: Mouse scrolled (173, 224) with delta (0, 0)
Screenshot: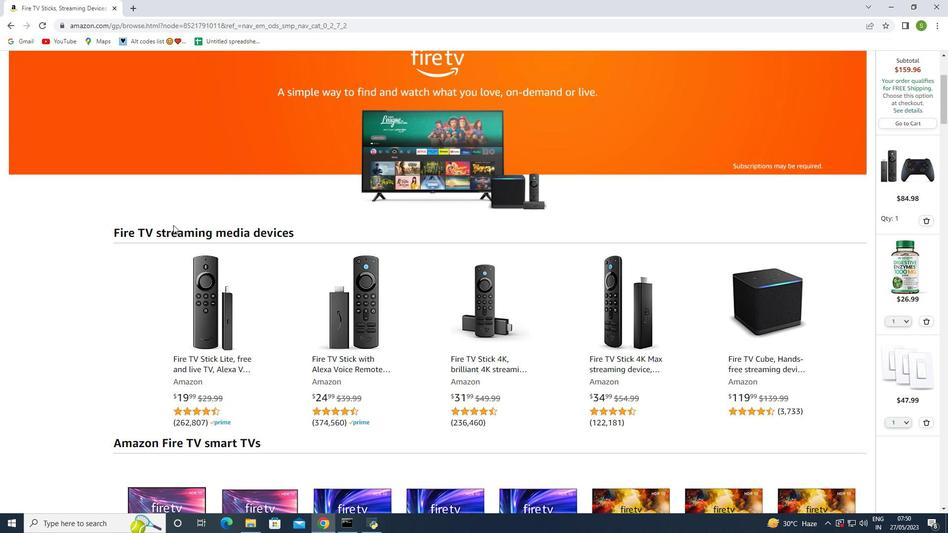 
Action: Mouse scrolled (173, 224) with delta (0, 0)
Screenshot: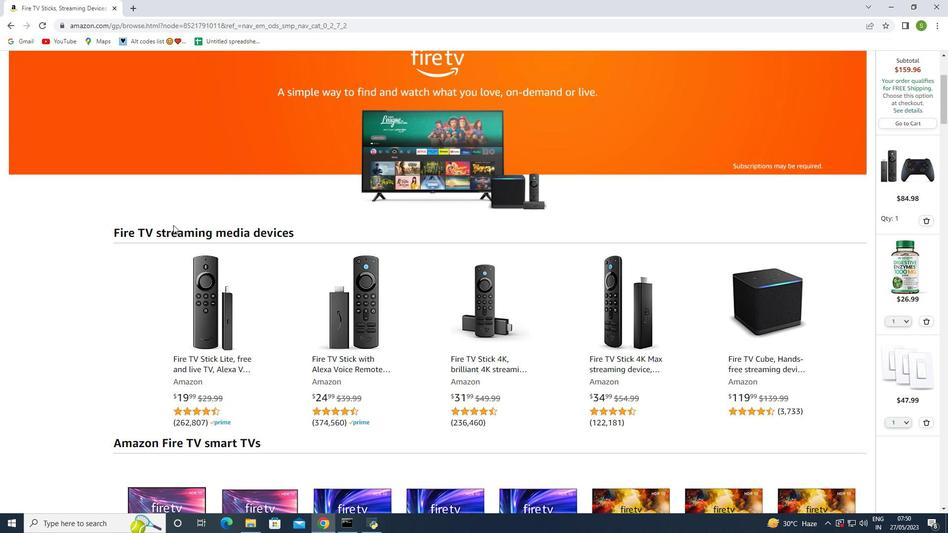 
Action: Mouse scrolled (173, 224) with delta (0, 0)
Screenshot: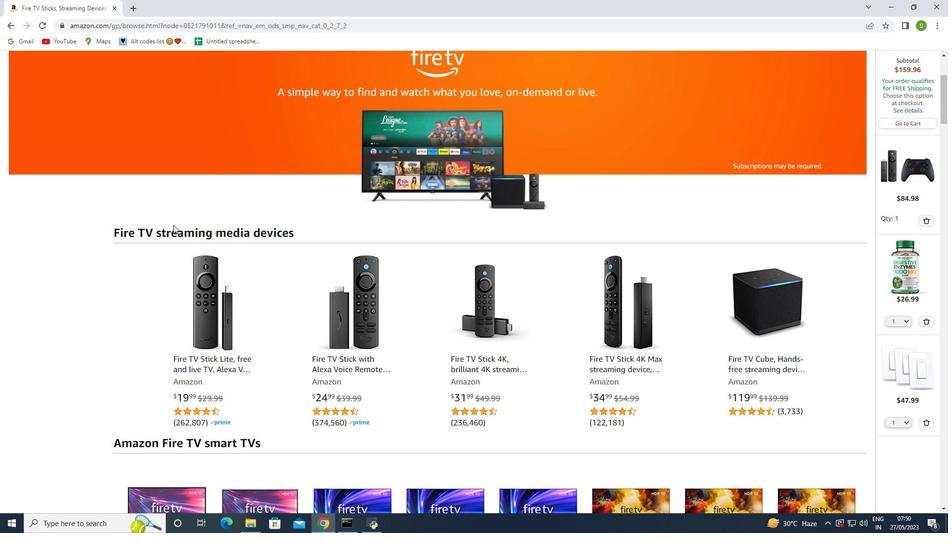 
Action: Mouse moved to (174, 225)
Screenshot: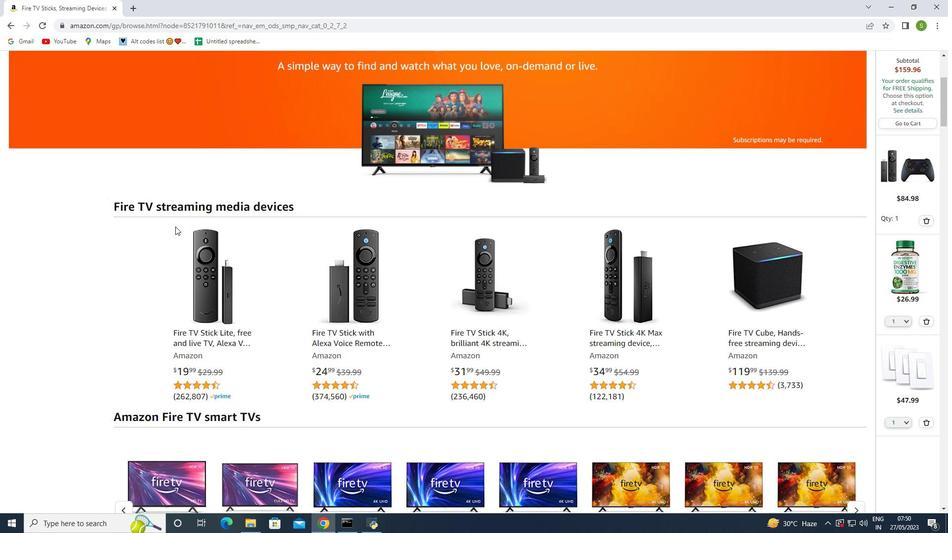 
Action: Mouse scrolled (174, 225) with delta (0, 0)
Screenshot: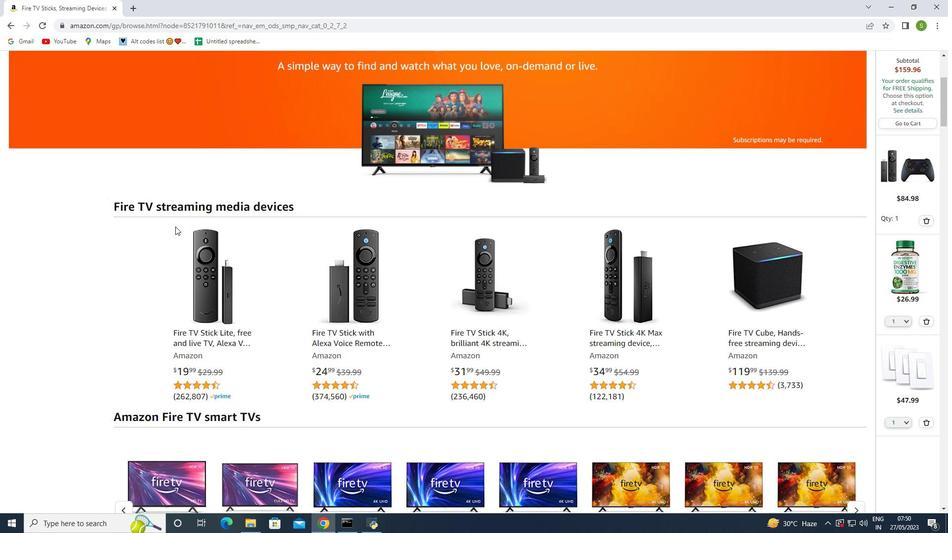 
Action: Mouse moved to (176, 228)
Screenshot: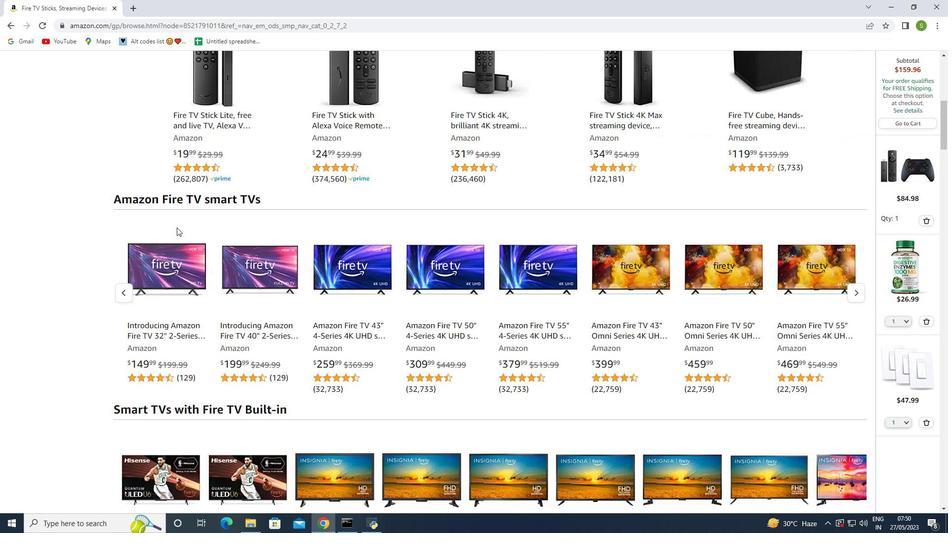 
Action: Mouse scrolled (176, 227) with delta (0, 0)
Screenshot: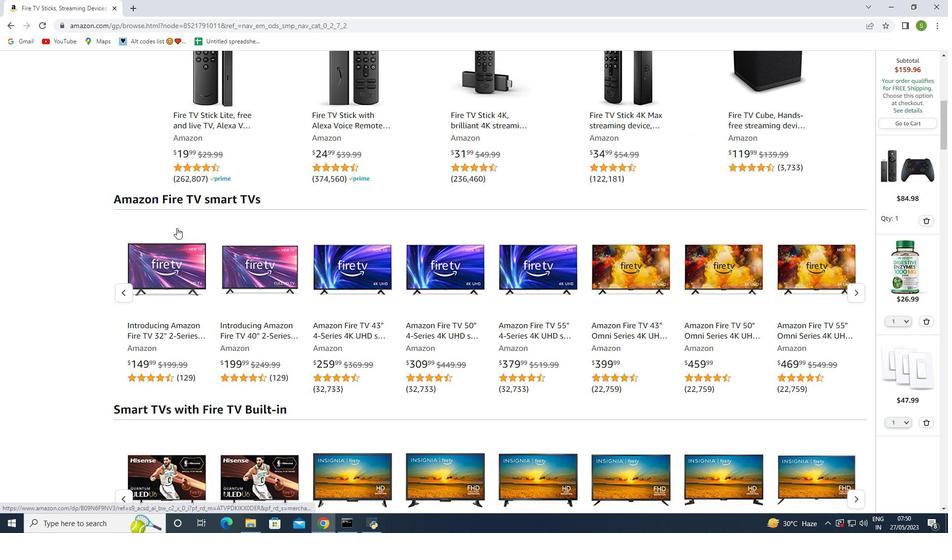 
Action: Mouse scrolled (176, 227) with delta (0, 0)
Screenshot: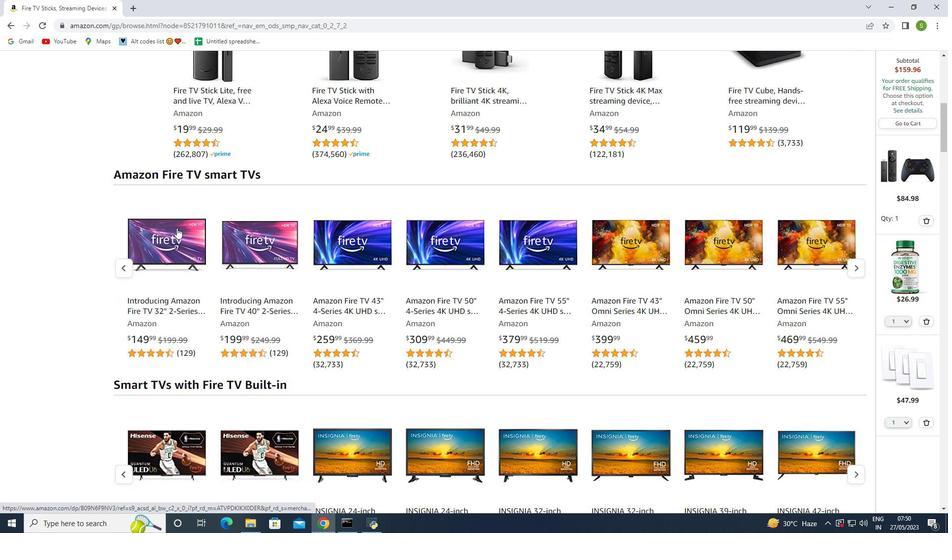 
Action: Mouse moved to (375, 222)
Screenshot: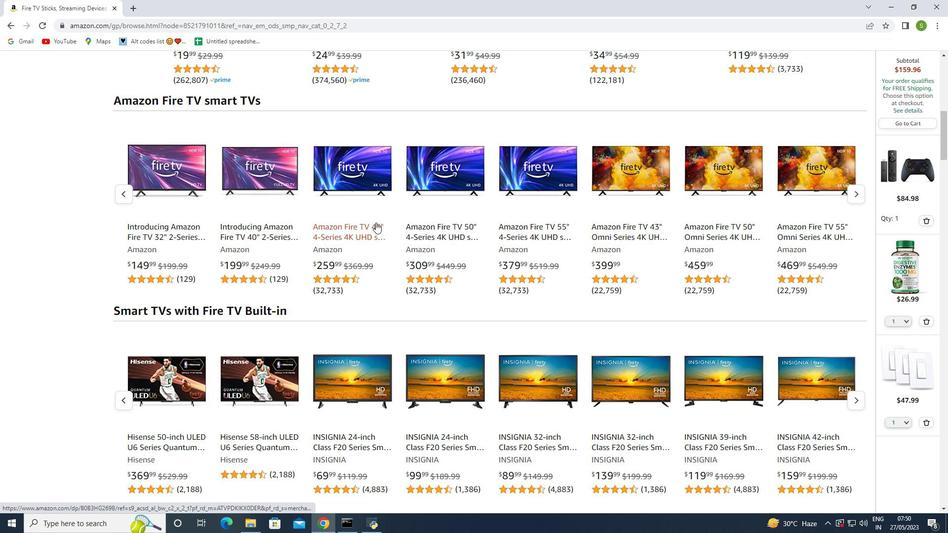 
Action: Mouse scrolled (375, 222) with delta (0, 0)
Screenshot: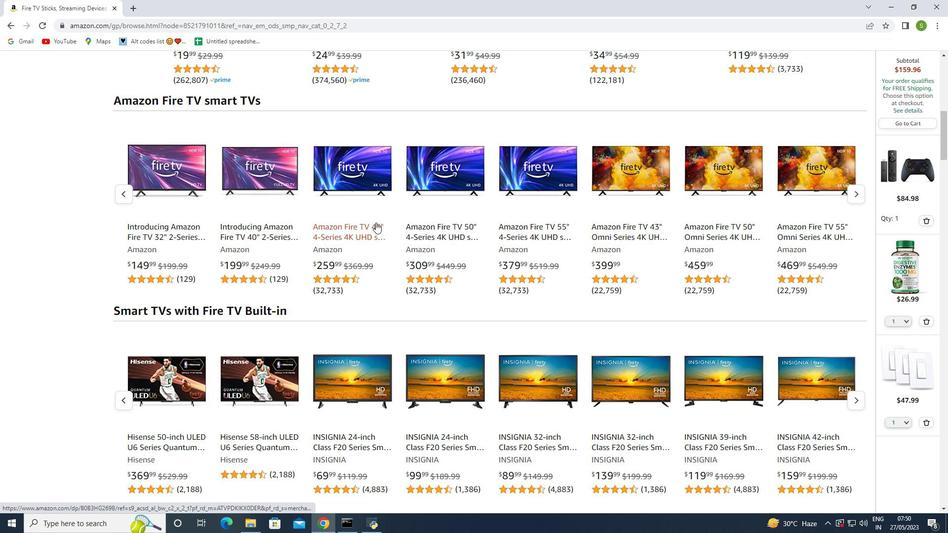 
Action: Mouse moved to (375, 223)
Screenshot: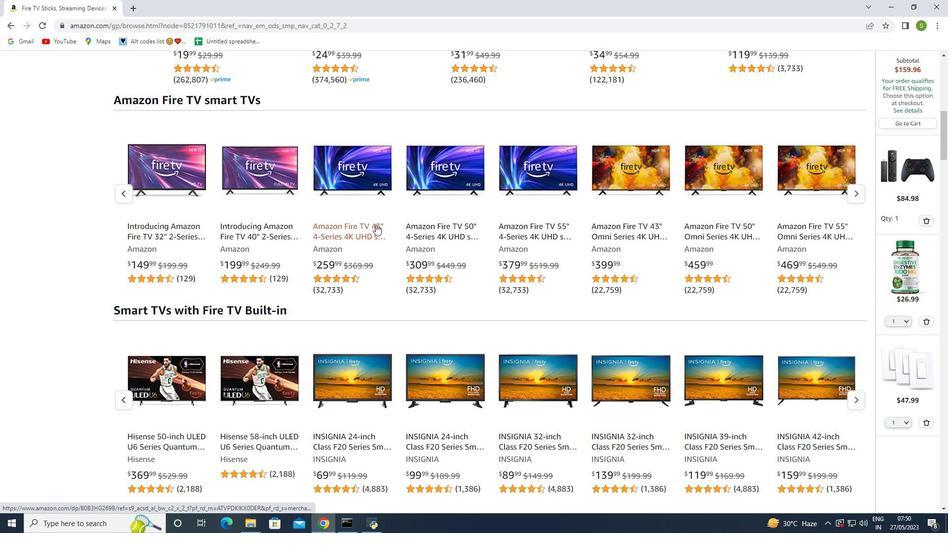 
Action: Mouse scrolled (375, 223) with delta (0, 0)
Screenshot: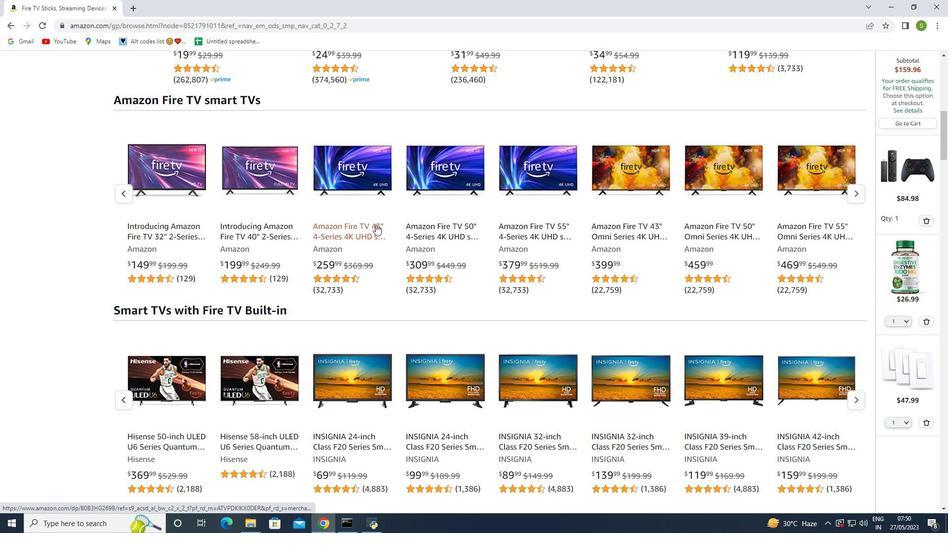 
Action: Mouse moved to (375, 224)
Screenshot: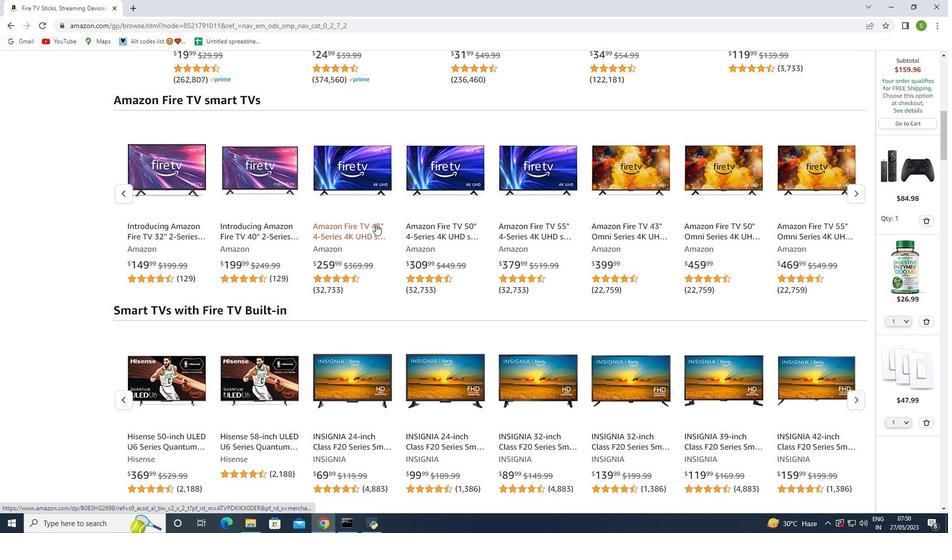 
Action: Mouse scrolled (375, 224) with delta (0, 0)
Screenshot: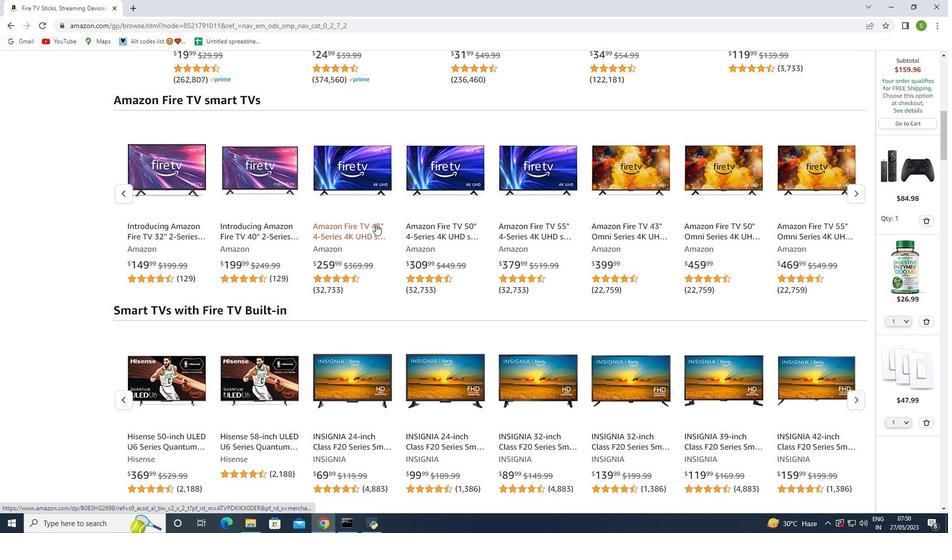 
Action: Mouse scrolled (375, 224) with delta (0, 0)
Screenshot: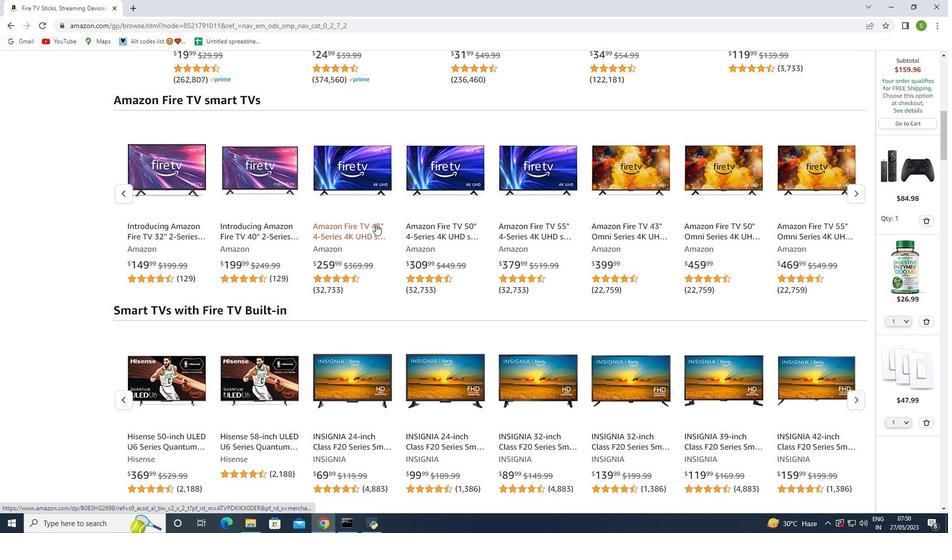 
Action: Mouse moved to (375, 225)
Screenshot: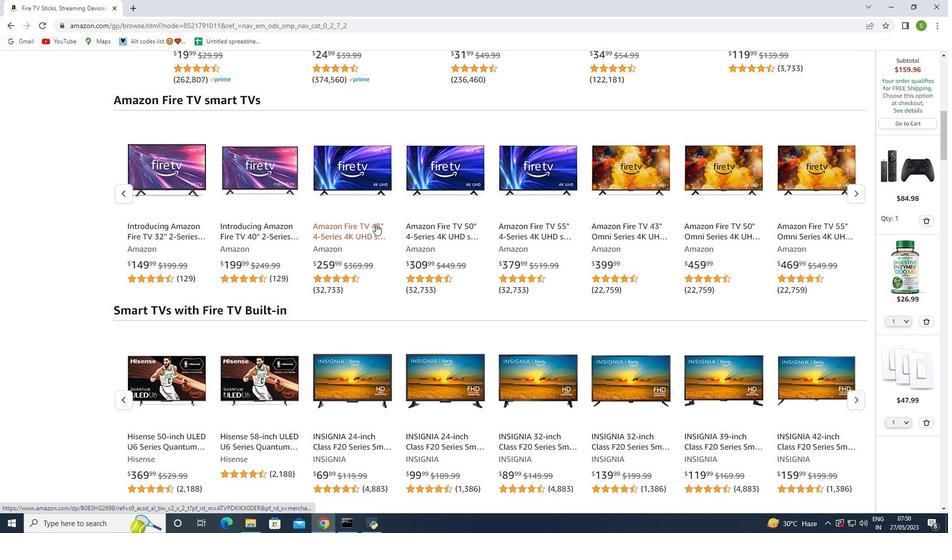 
Action: Mouse scrolled (375, 224) with delta (0, 0)
Screenshot: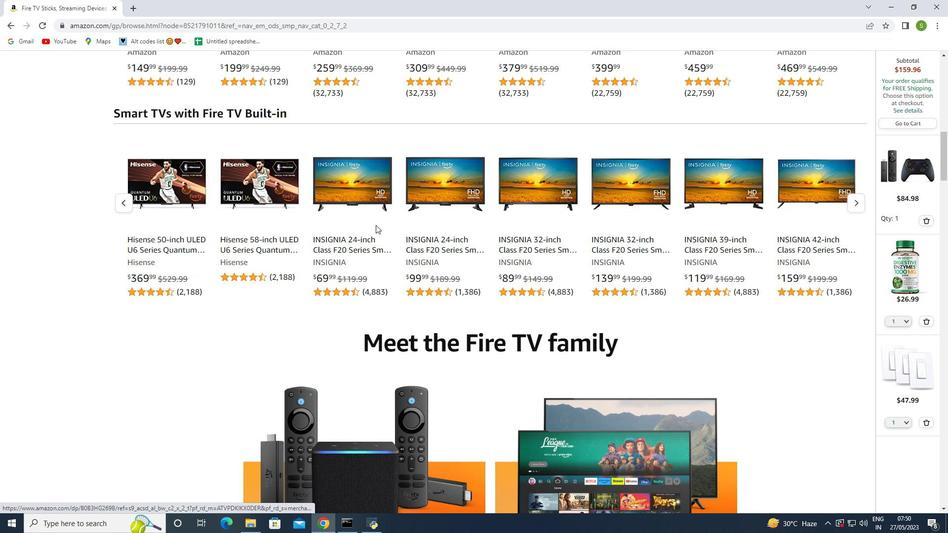 
Action: Mouse scrolled (375, 224) with delta (0, 0)
Screenshot: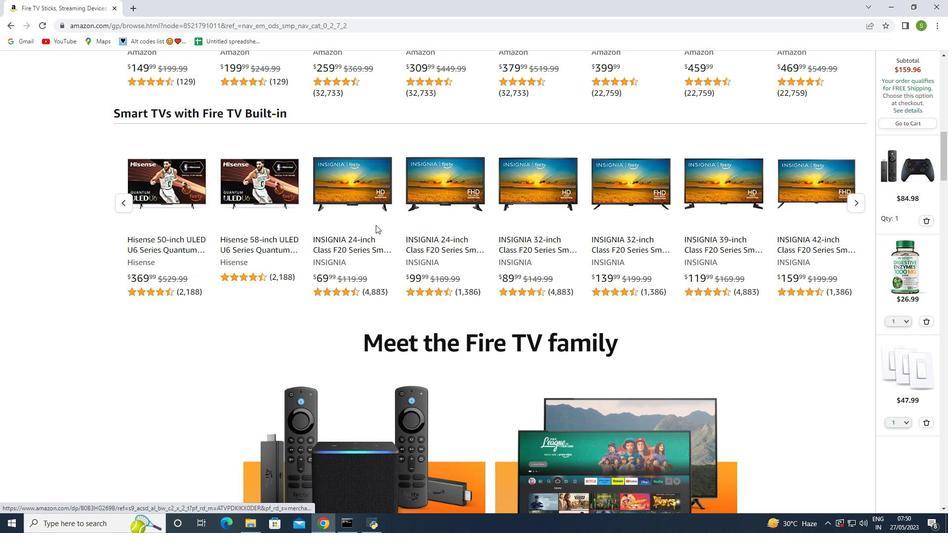 
Action: Mouse scrolled (375, 224) with delta (0, 0)
Screenshot: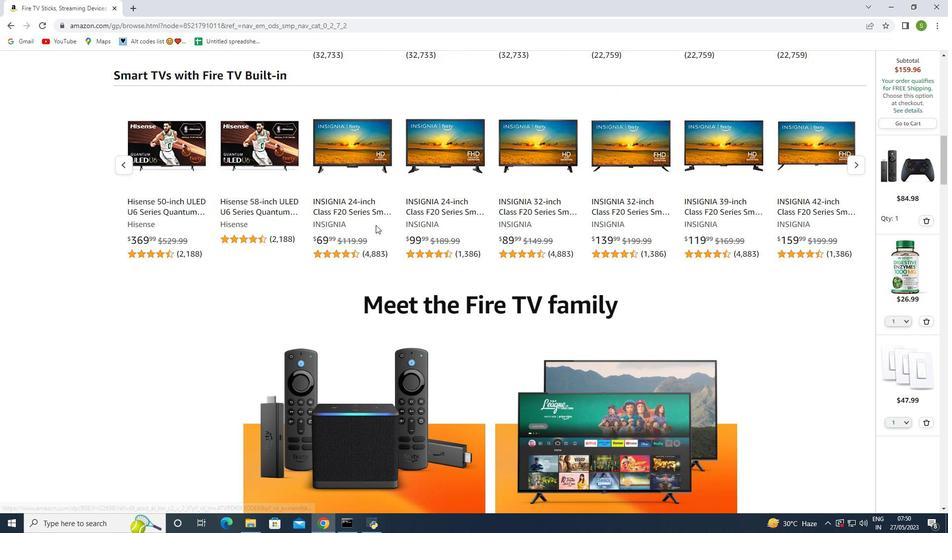 
Action: Mouse scrolled (375, 224) with delta (0, 0)
Screenshot: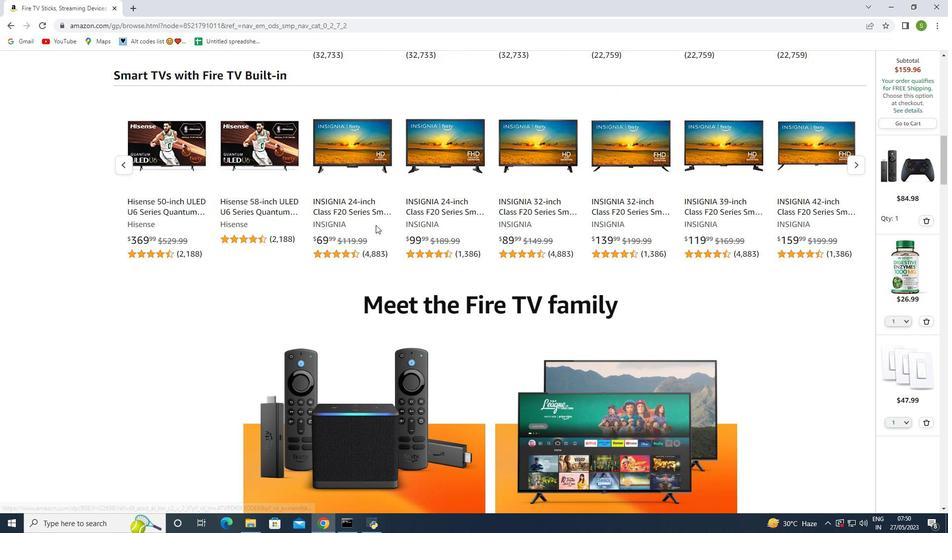 
Action: Mouse scrolled (375, 224) with delta (0, 0)
Screenshot: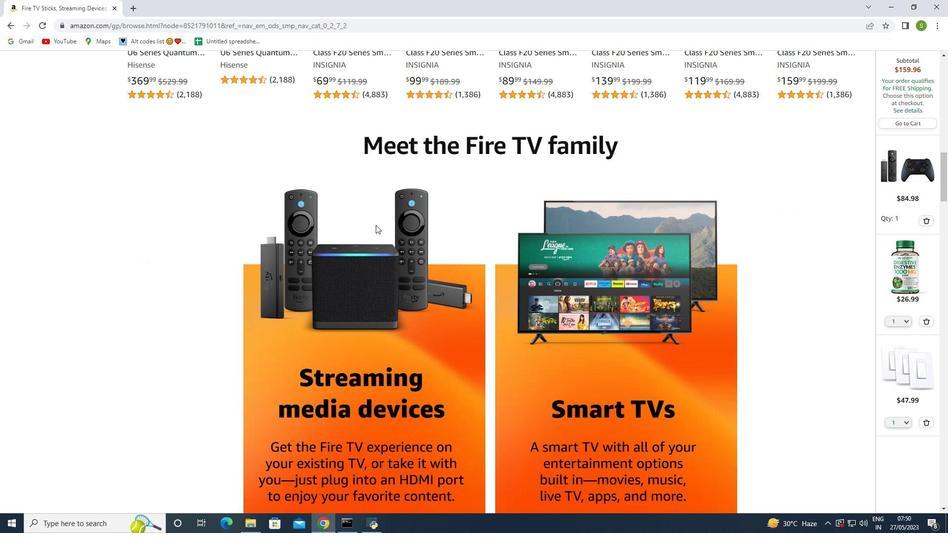 
Action: Mouse scrolled (375, 224) with delta (0, 0)
Screenshot: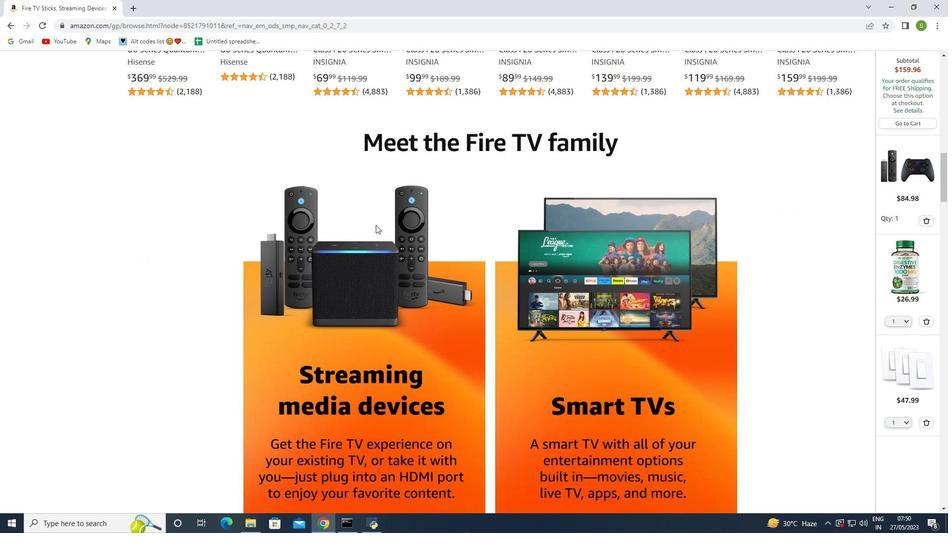
Action: Mouse scrolled (375, 224) with delta (0, 0)
Screenshot: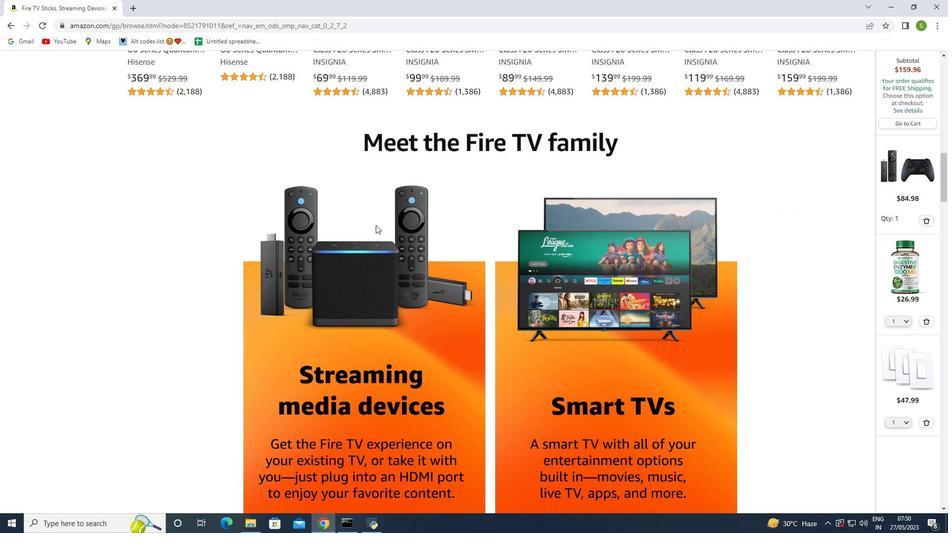 
Action: Mouse scrolled (375, 224) with delta (0, 0)
Screenshot: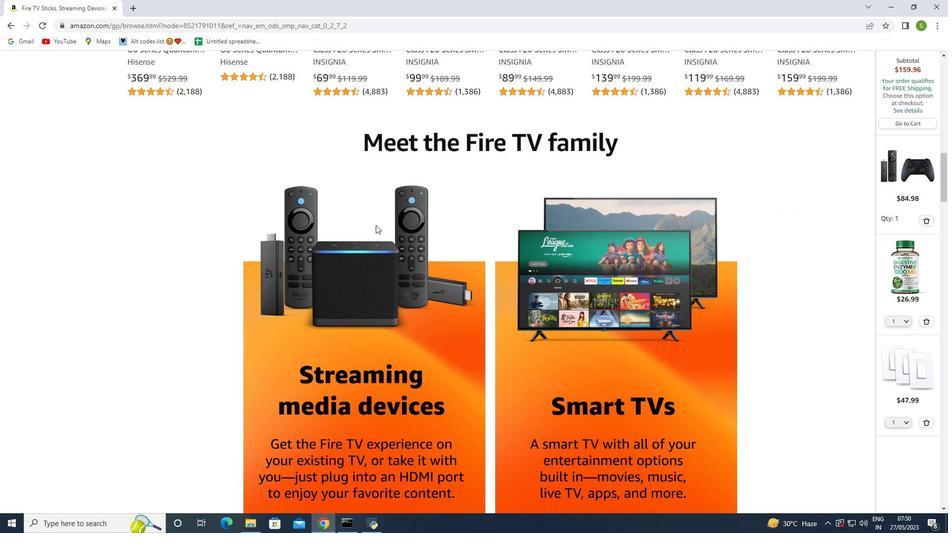 
Action: Mouse scrolled (375, 224) with delta (0, 0)
Screenshot: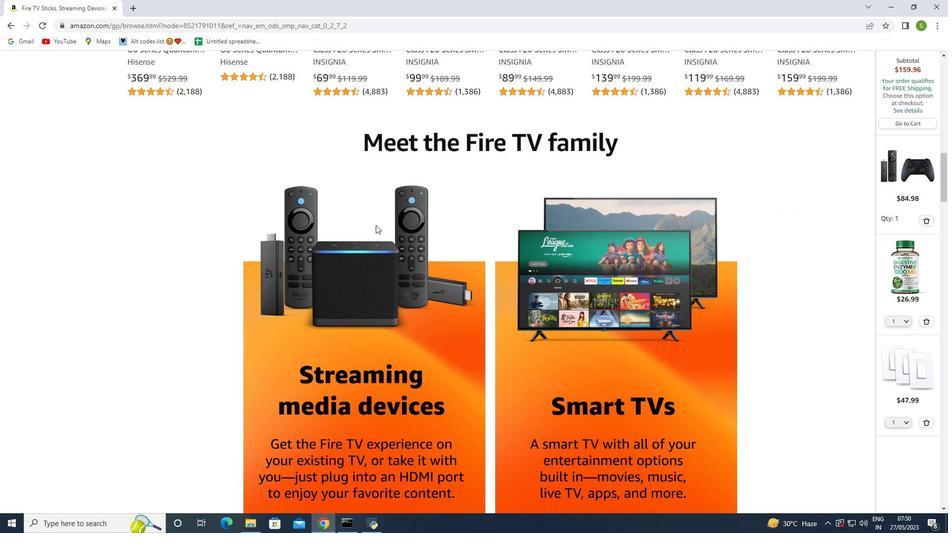 
Action: Mouse moved to (375, 225)
Screenshot: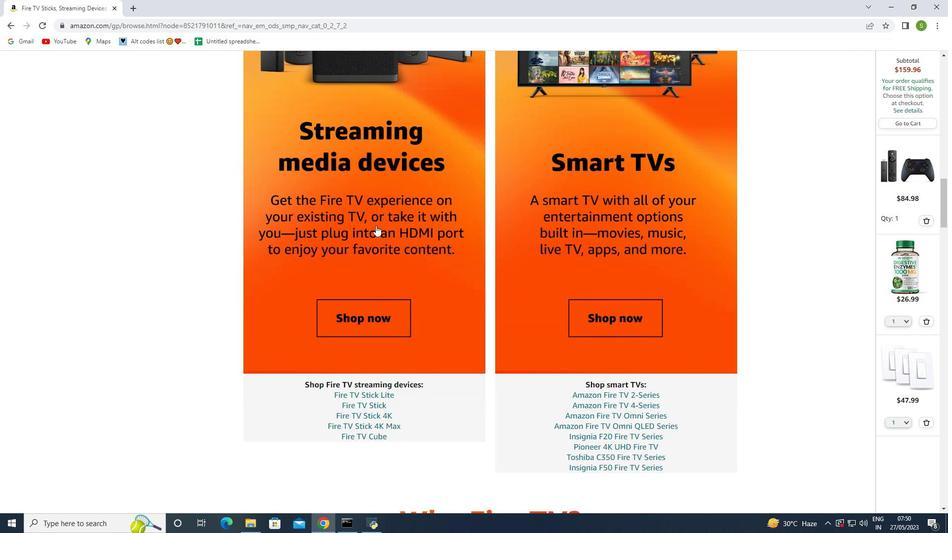 
Action: Mouse scrolled (375, 225) with delta (0, 0)
Screenshot: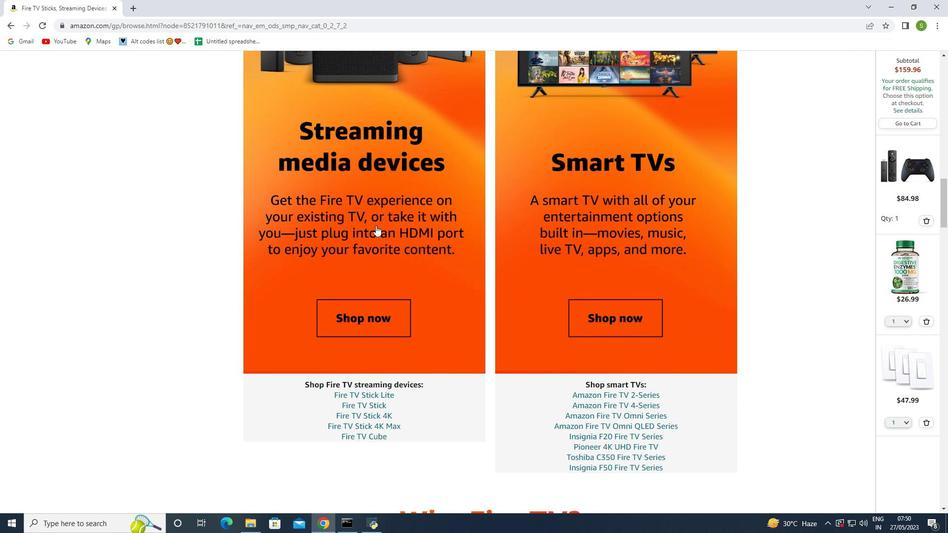 
Action: Mouse scrolled (375, 225) with delta (0, 0)
Screenshot: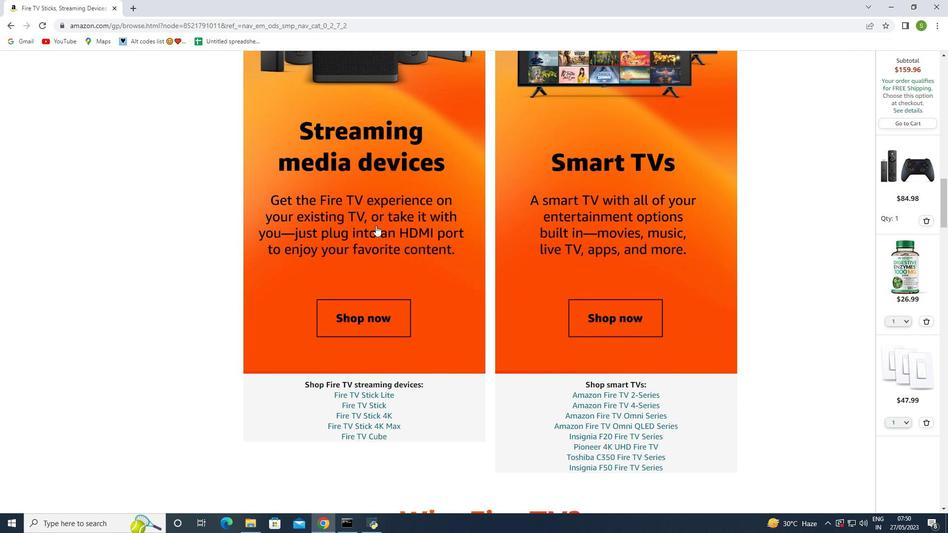 
Action: Mouse scrolled (375, 225) with delta (0, 0)
Screenshot: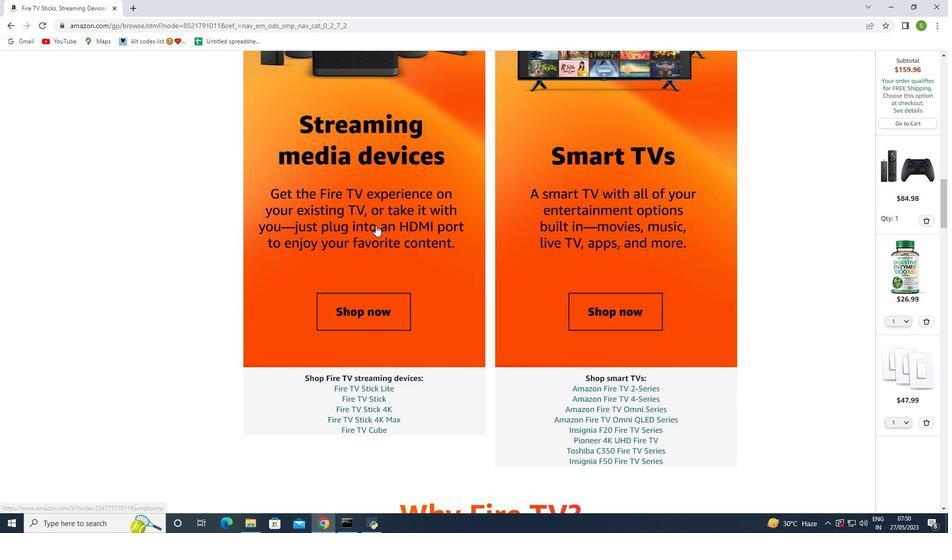 
Action: Mouse scrolled (375, 225) with delta (0, 0)
Screenshot: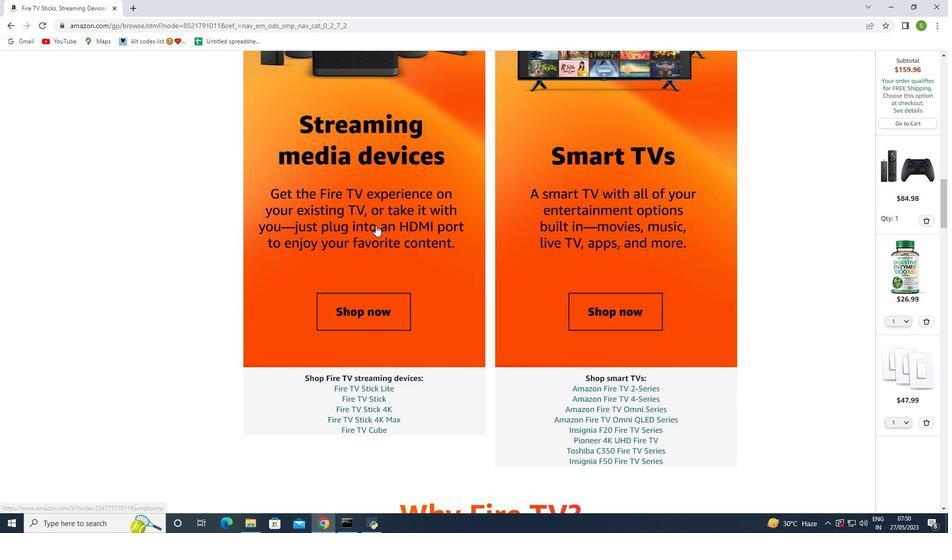 
Action: Mouse scrolled (375, 225) with delta (0, 0)
Screenshot: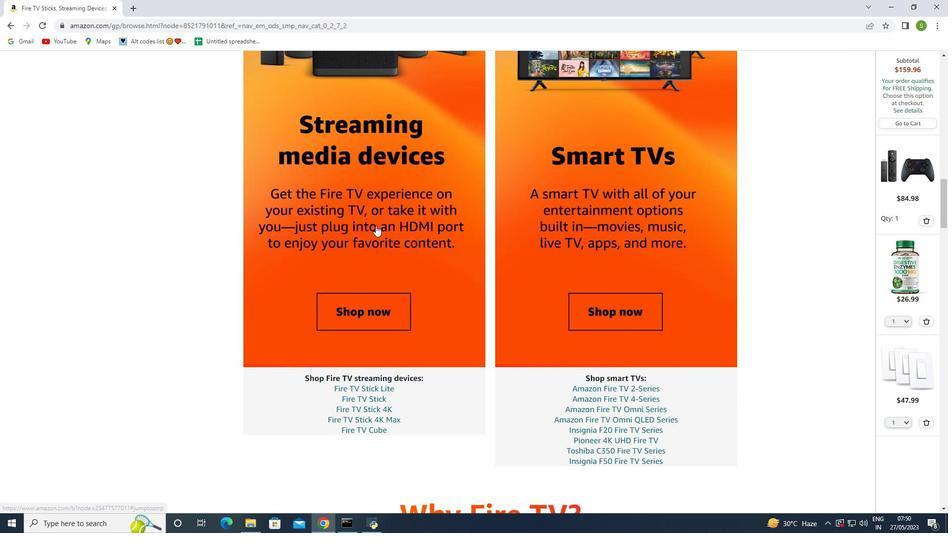 
Action: Mouse moved to (375, 225)
Screenshot: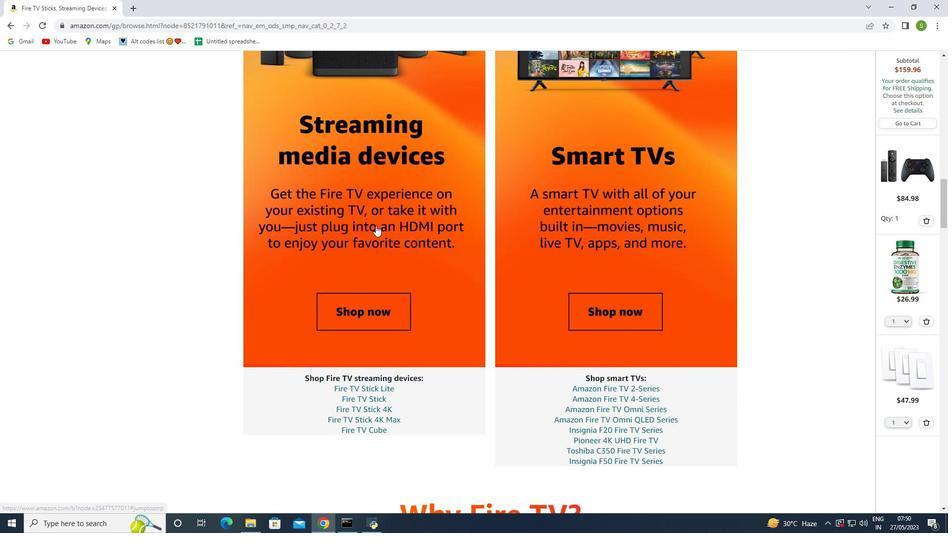 
Action: Mouse scrolled (375, 225) with delta (0, 0)
Screenshot: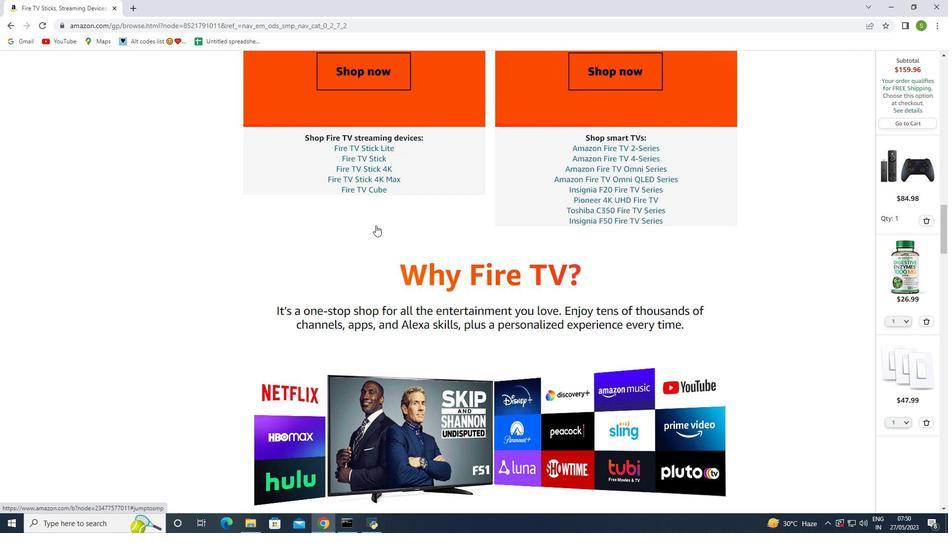 
Action: Mouse scrolled (375, 225) with delta (0, 0)
Screenshot: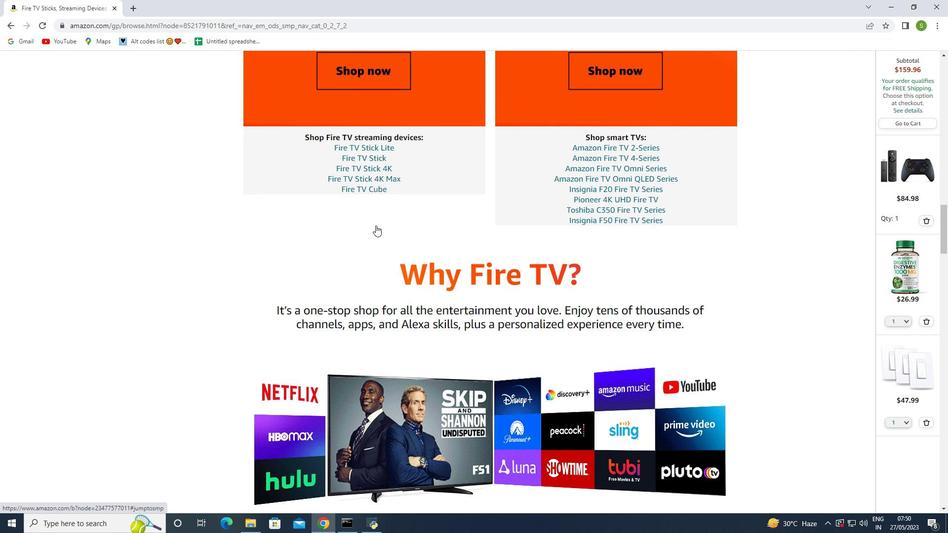 
Action: Mouse scrolled (375, 225) with delta (0, 0)
Screenshot: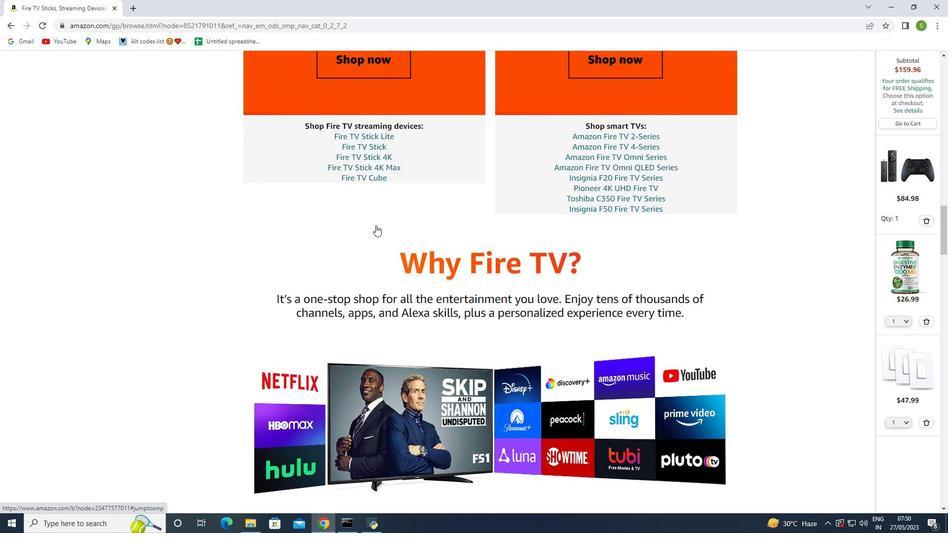 
Action: Mouse scrolled (375, 225) with delta (0, 0)
Screenshot: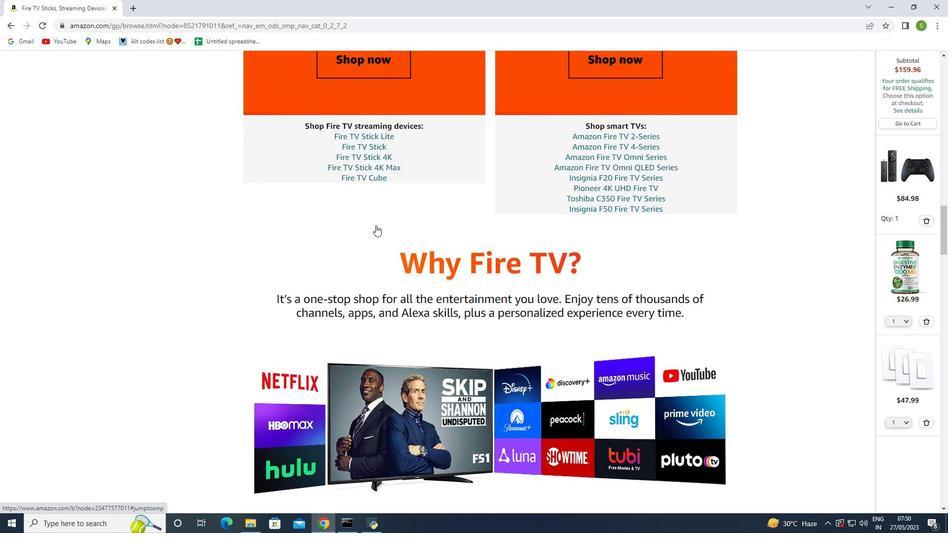 
Action: Mouse scrolled (375, 225) with delta (0, 0)
Screenshot: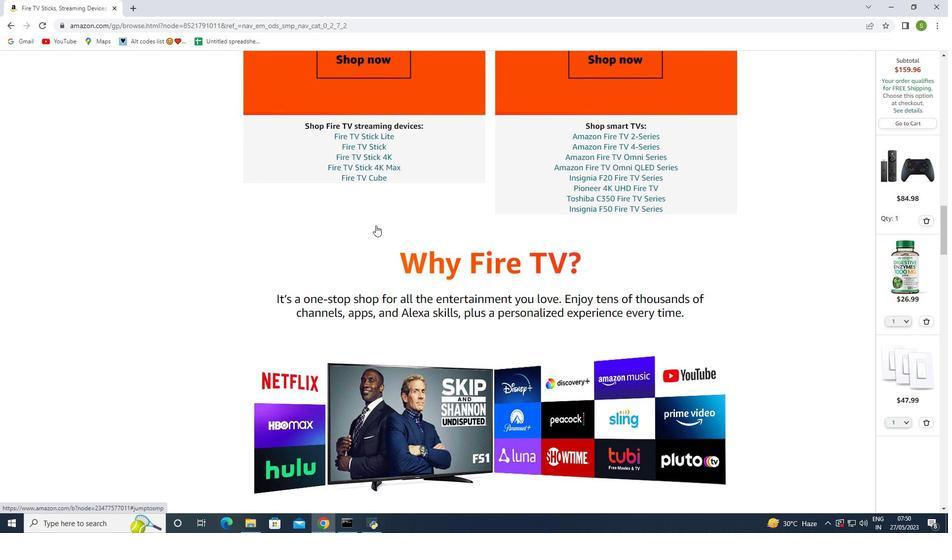 
Action: Mouse scrolled (375, 225) with delta (0, 0)
Screenshot: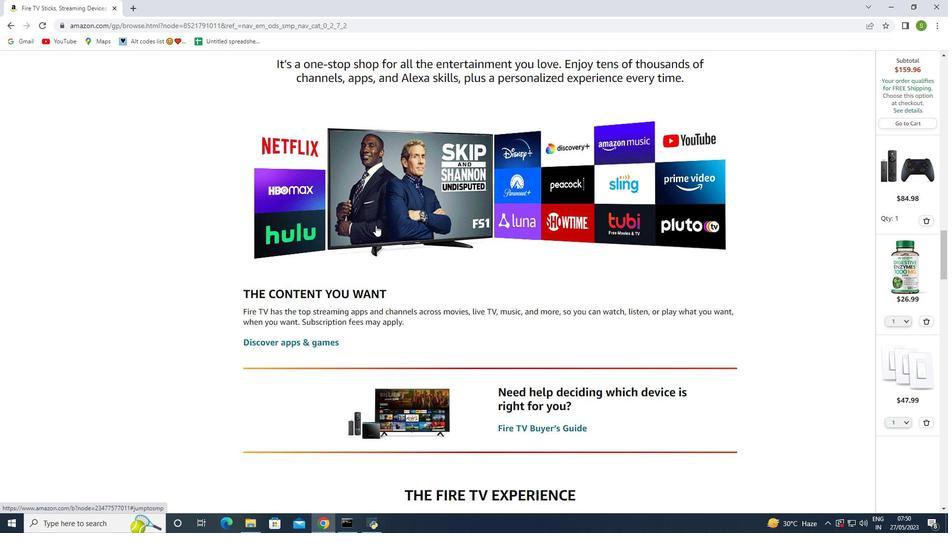 
Action: Mouse scrolled (375, 225) with delta (0, 0)
Screenshot: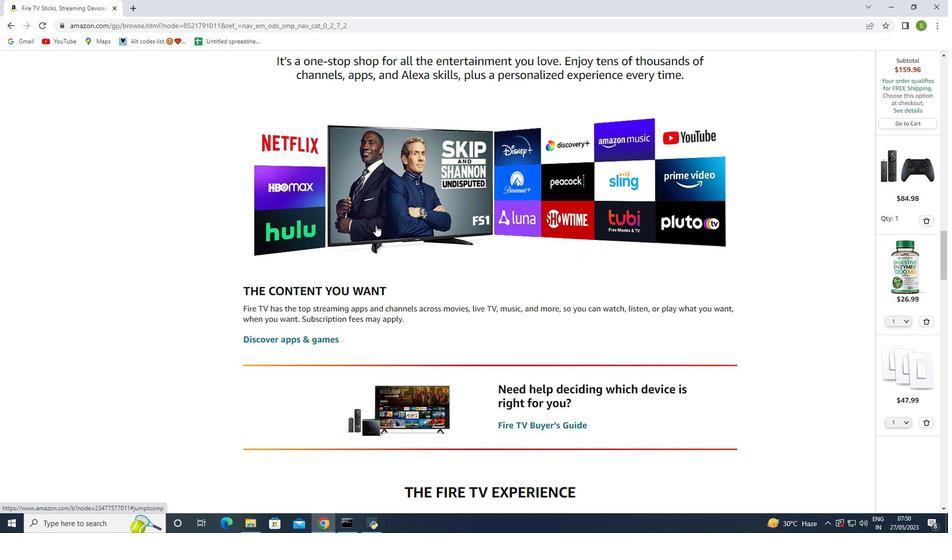 
Action: Mouse scrolled (375, 225) with delta (0, 0)
Screenshot: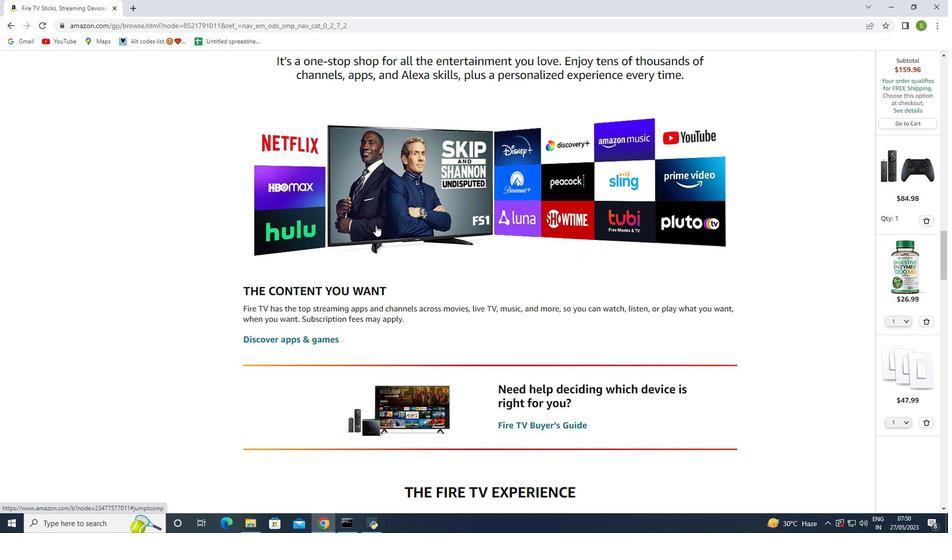 
Action: Mouse scrolled (375, 225) with delta (0, 0)
Screenshot: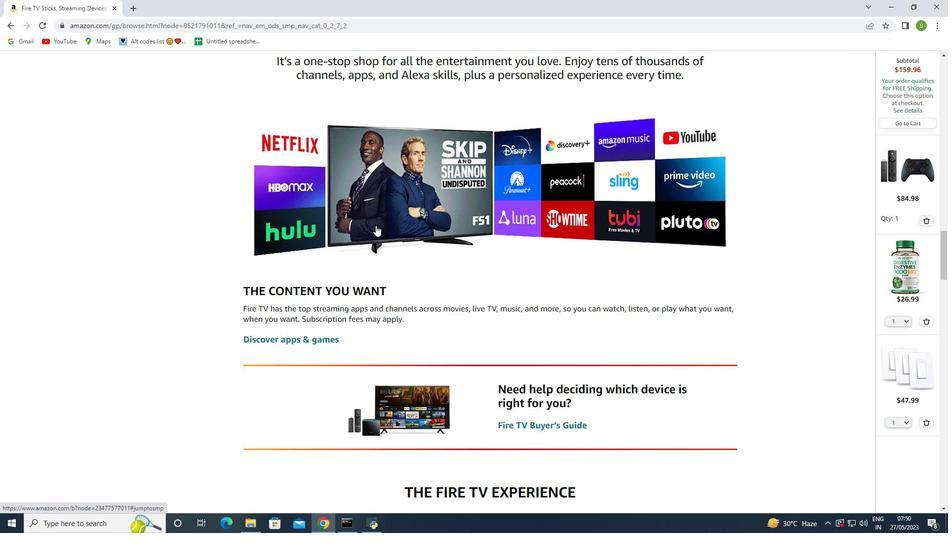 
Action: Mouse scrolled (375, 225) with delta (0, 0)
Screenshot: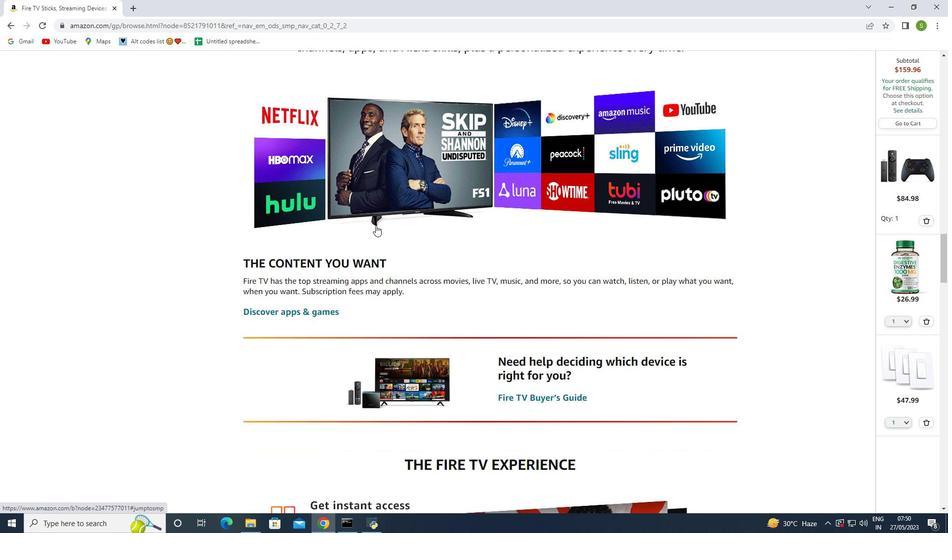 
Action: Mouse scrolled (375, 225) with delta (0, 0)
Screenshot: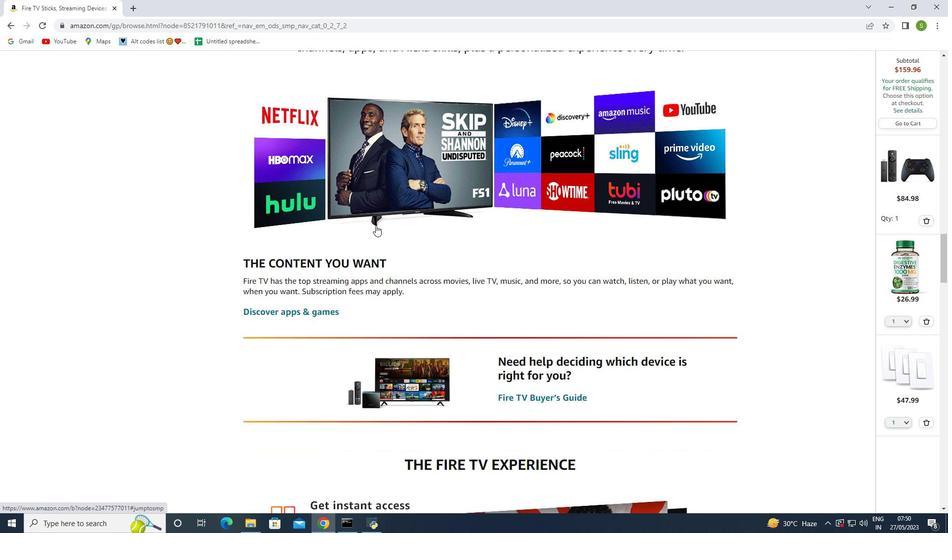 
Action: Mouse scrolled (375, 225) with delta (0, 0)
Screenshot: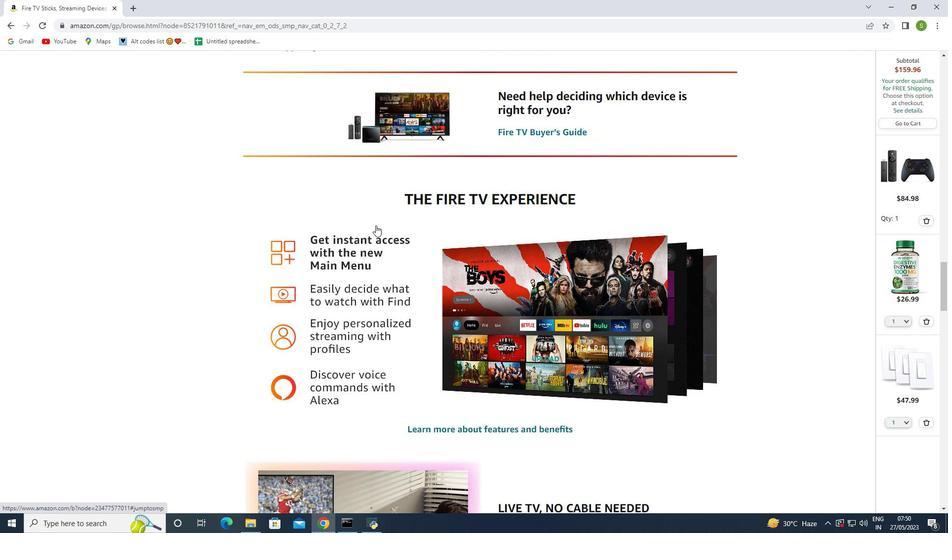 
Action: Mouse scrolled (375, 225) with delta (0, 0)
Screenshot: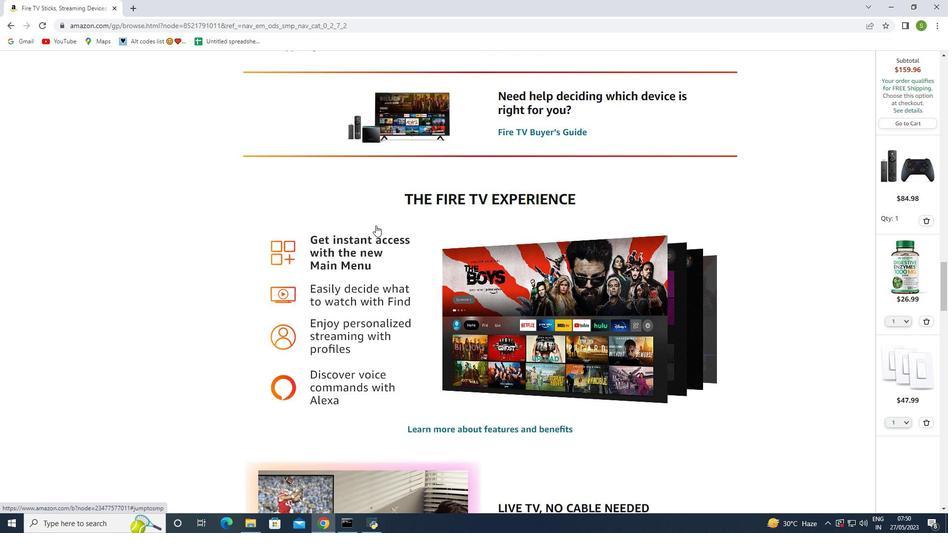 
Action: Mouse scrolled (375, 225) with delta (0, 0)
Screenshot: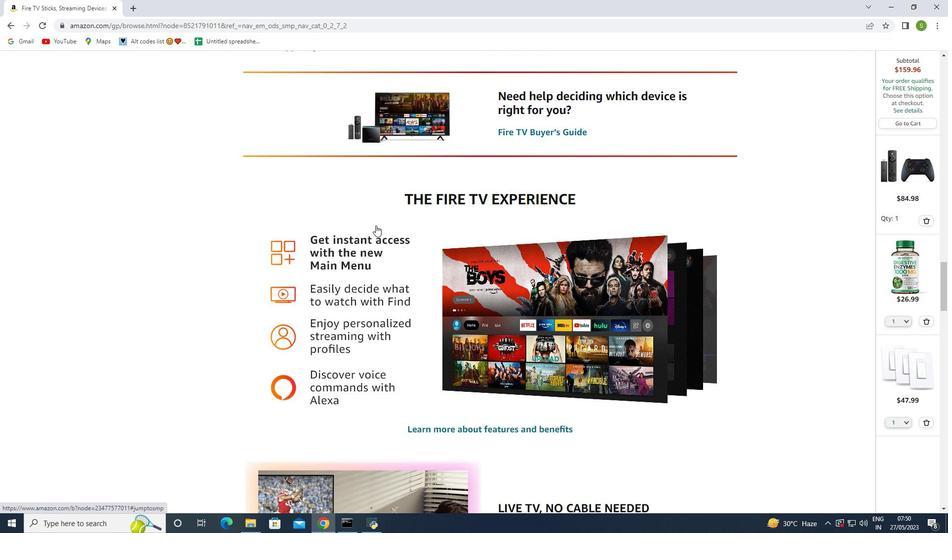
Action: Mouse scrolled (375, 225) with delta (0, 0)
Screenshot: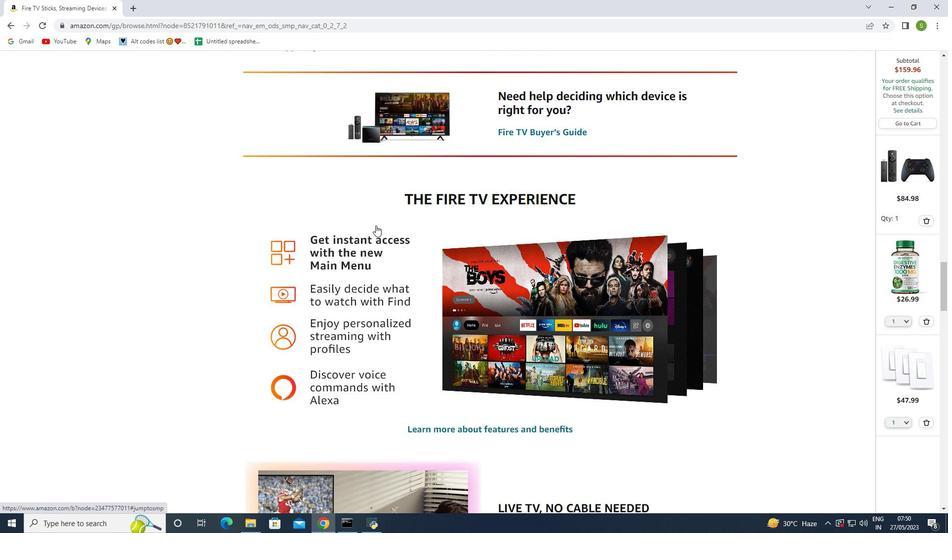 
Action: Mouse scrolled (375, 225) with delta (0, 0)
Screenshot: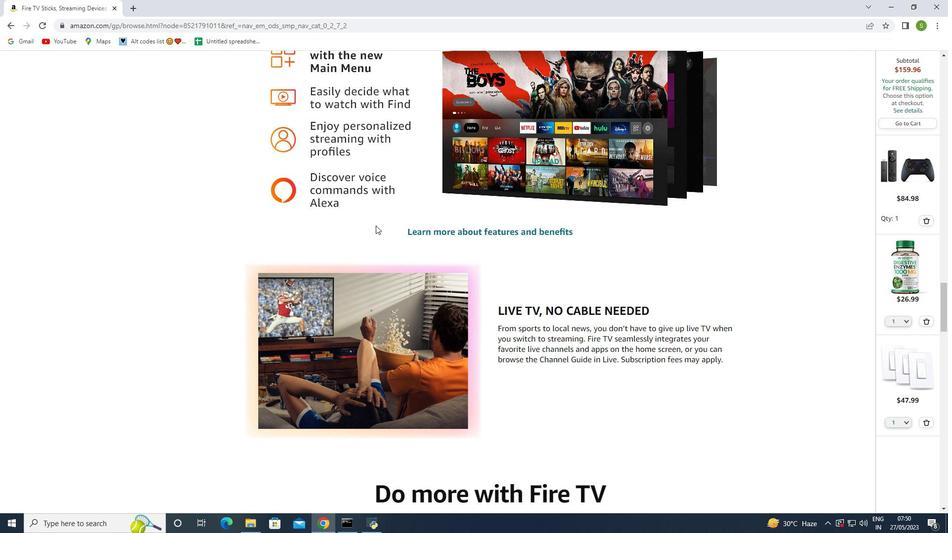 
Action: Mouse scrolled (375, 225) with delta (0, 0)
Screenshot: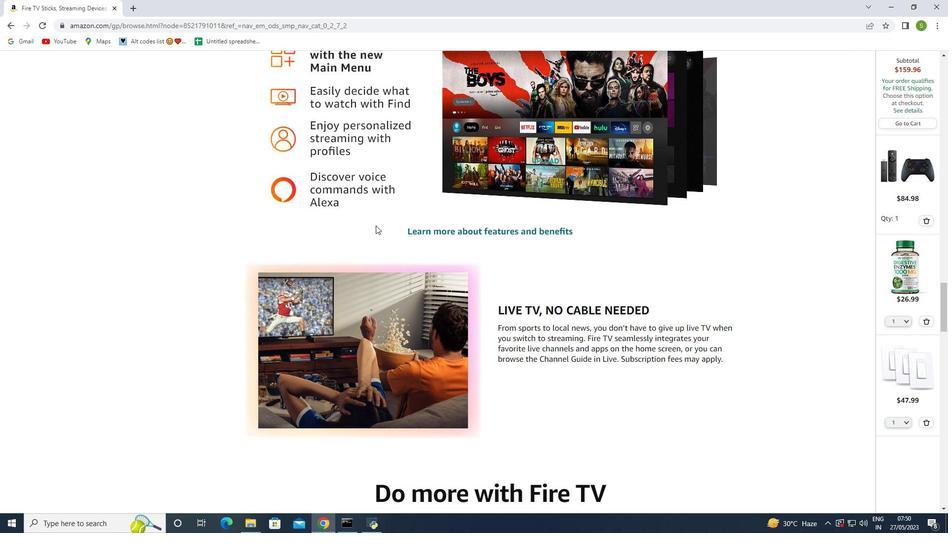 
Action: Mouse scrolled (375, 225) with delta (0, 0)
Screenshot: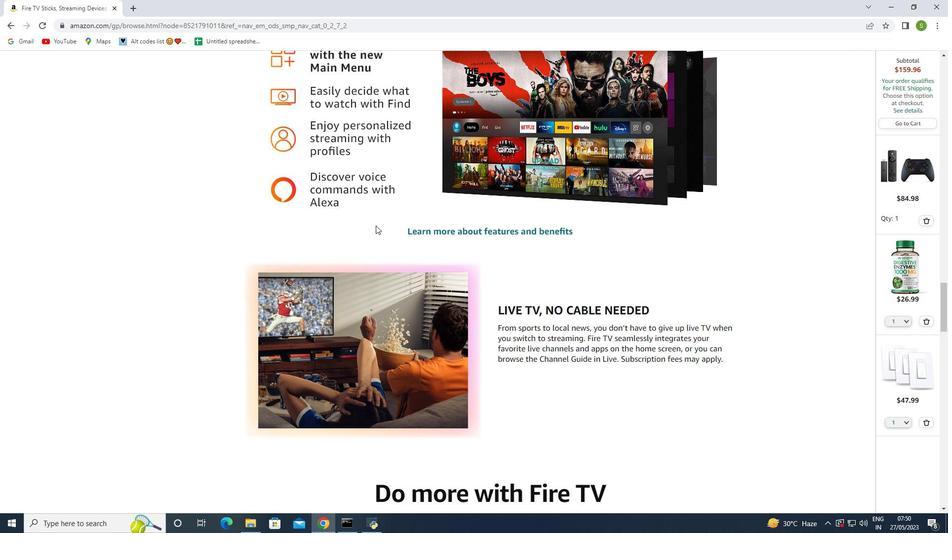 
Action: Mouse scrolled (375, 225) with delta (0, 0)
Screenshot: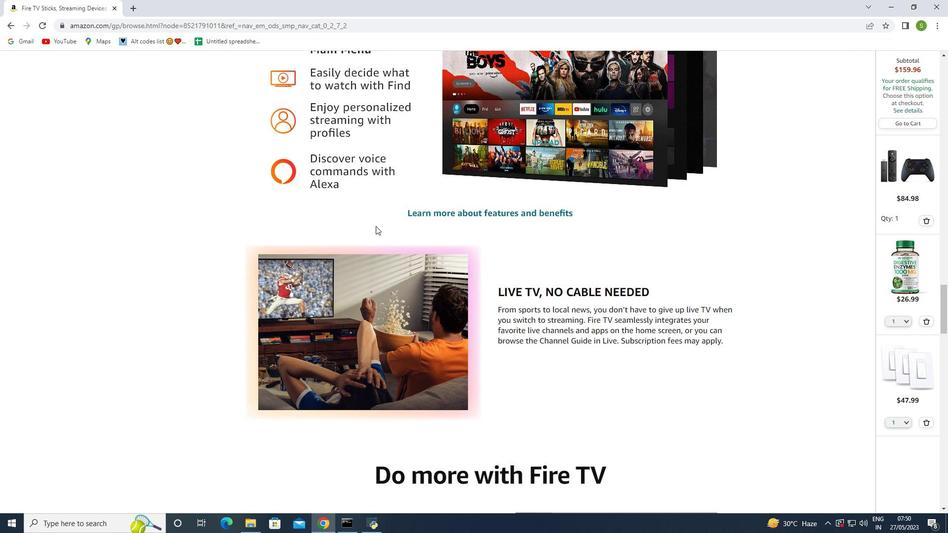 
Action: Mouse scrolled (375, 225) with delta (0, 0)
Screenshot: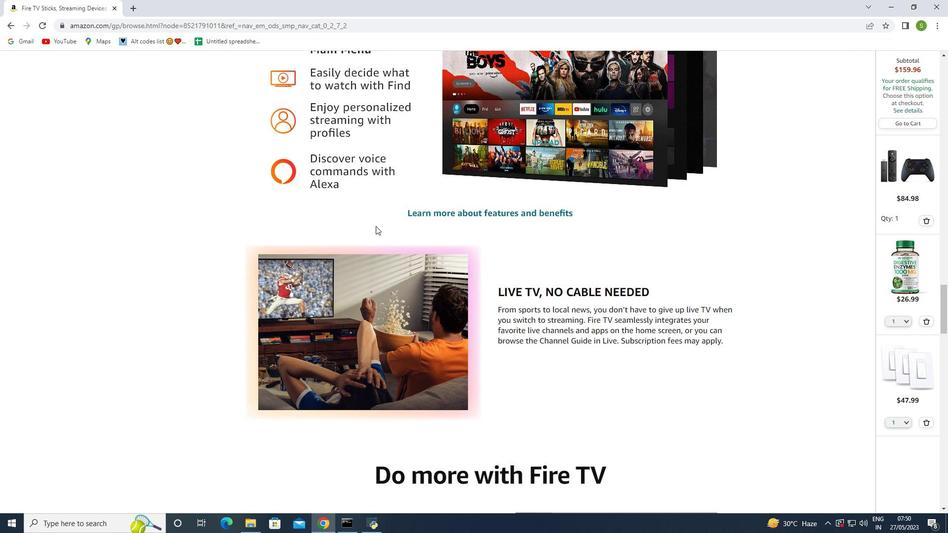 
Action: Mouse moved to (375, 226)
Screenshot: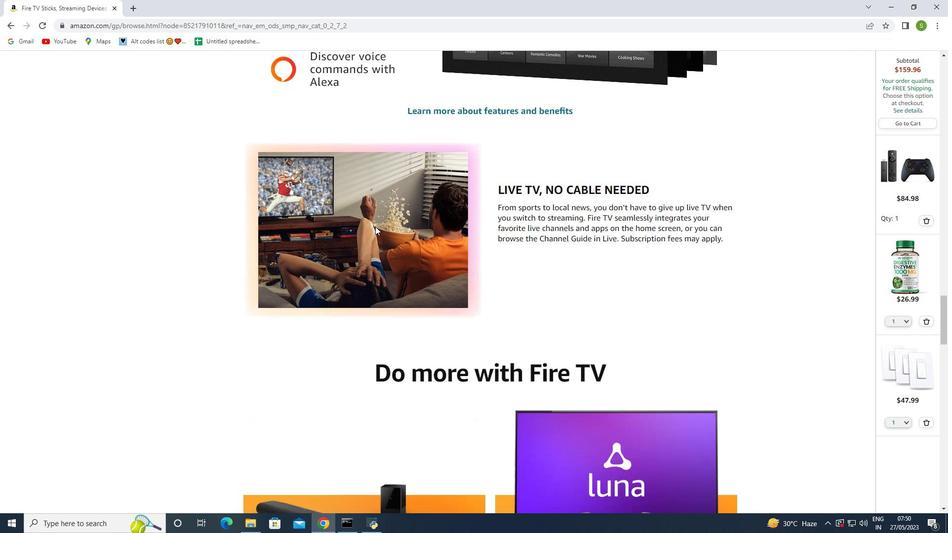 
Action: Mouse scrolled (375, 226) with delta (0, 0)
Screenshot: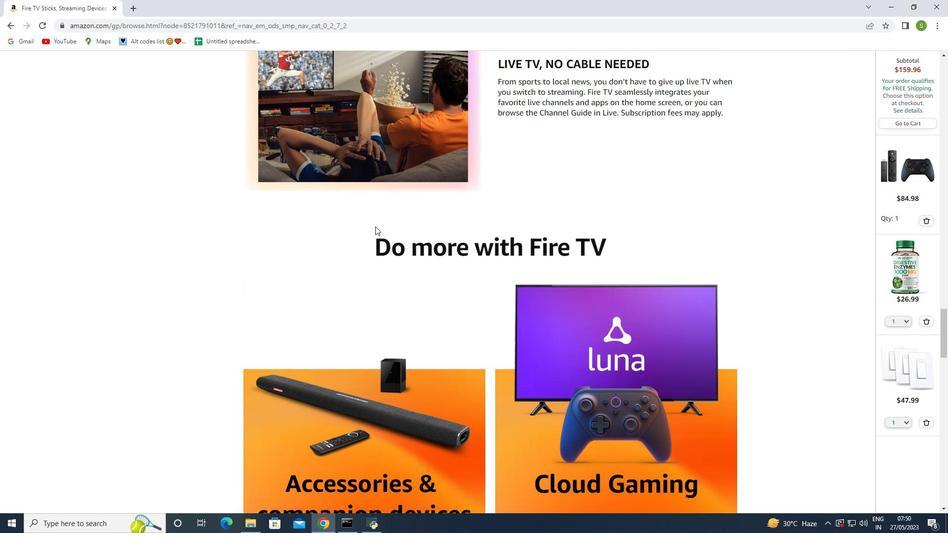 
Action: Mouse scrolled (375, 226) with delta (0, 0)
Screenshot: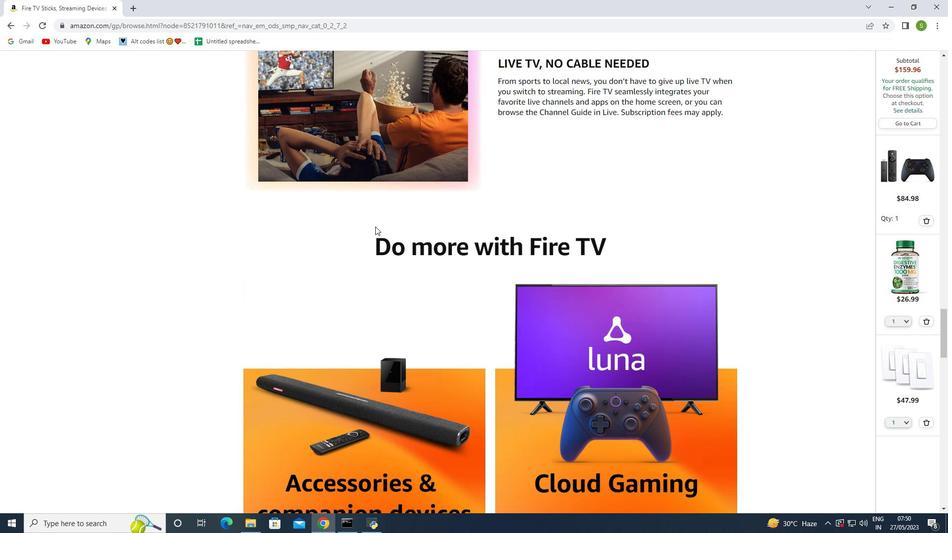 
Action: Mouse scrolled (375, 226) with delta (0, 0)
Screenshot: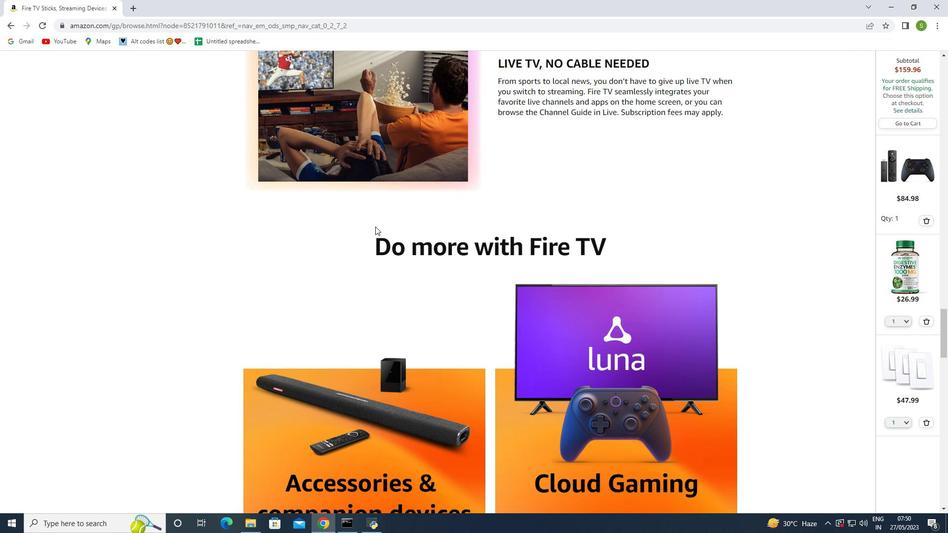 
Action: Mouse scrolled (375, 226) with delta (0, 0)
Screenshot: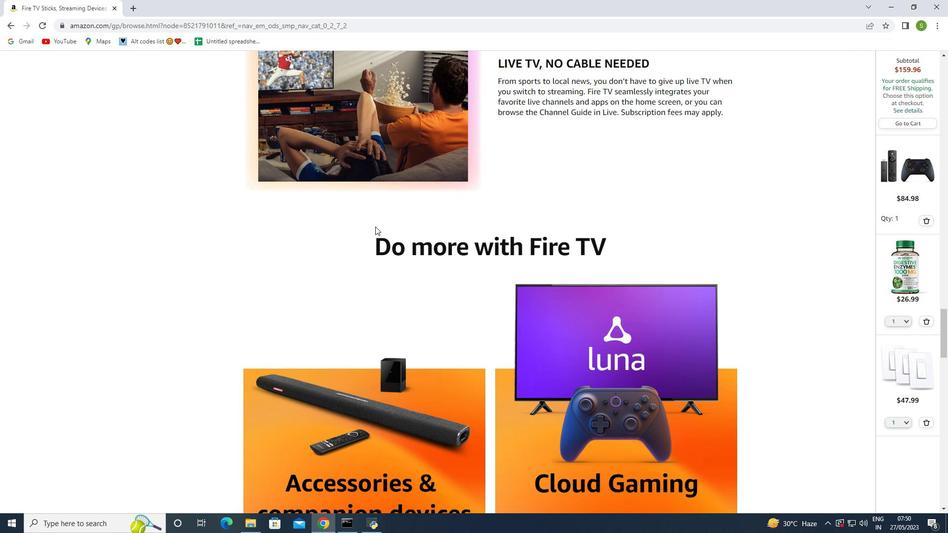 
Action: Mouse scrolled (375, 226) with delta (0, 0)
Screenshot: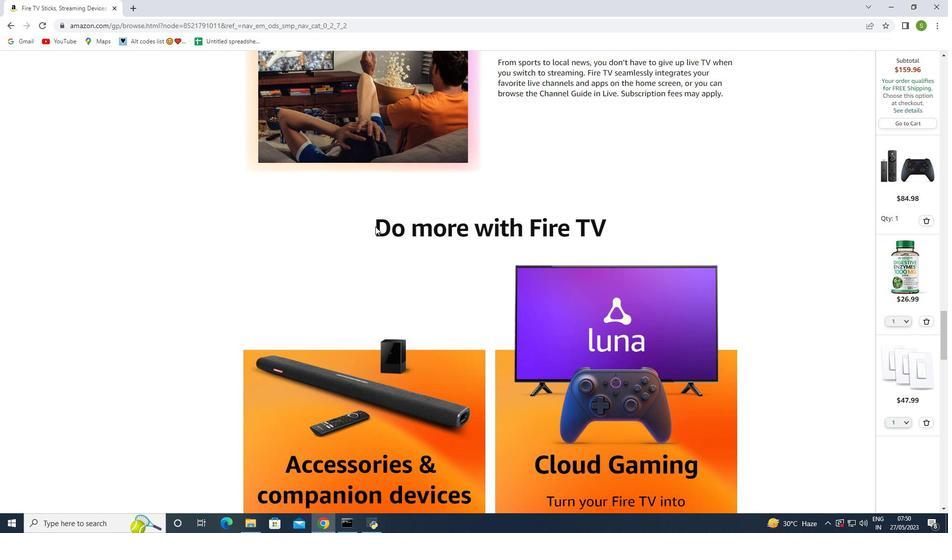 
Action: Mouse scrolled (375, 226) with delta (0, 0)
Screenshot: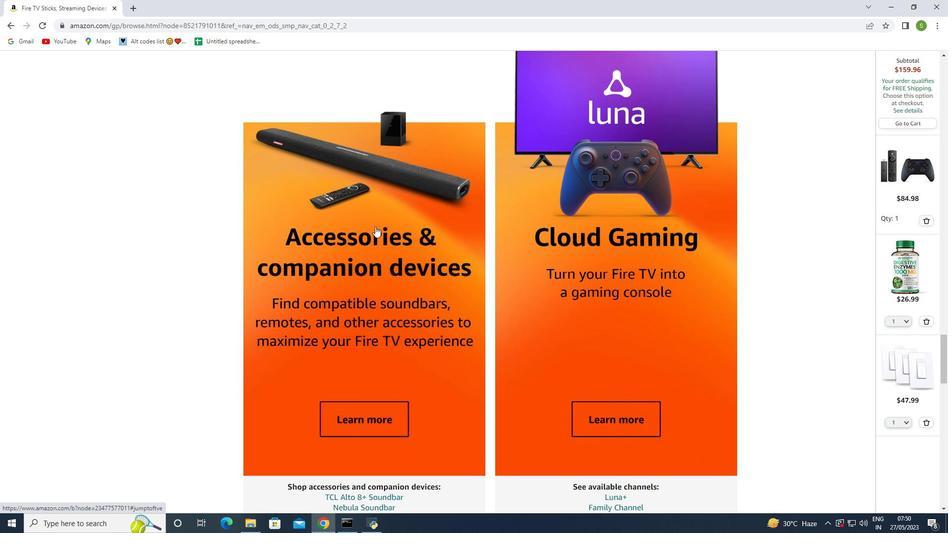 
Action: Mouse scrolled (375, 226) with delta (0, 0)
Screenshot: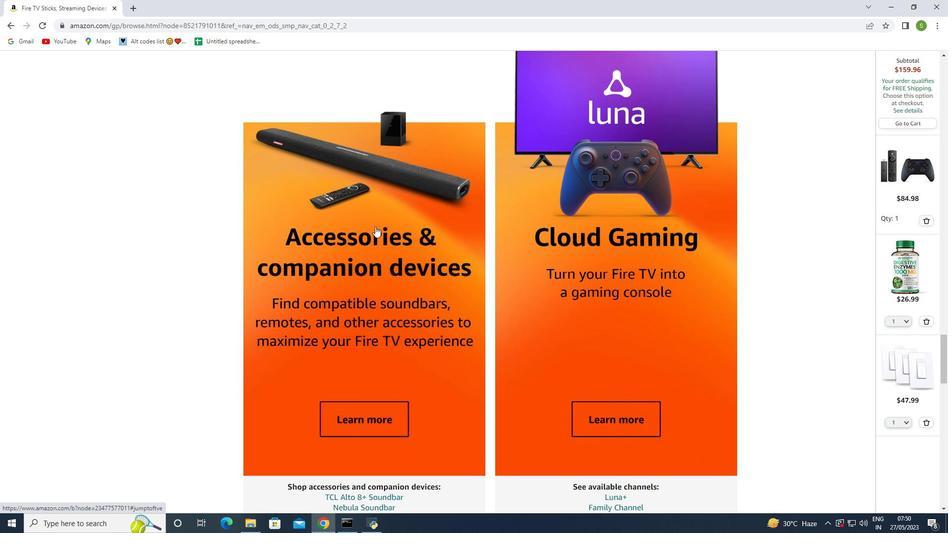 
Action: Mouse scrolled (375, 226) with delta (0, 0)
Screenshot: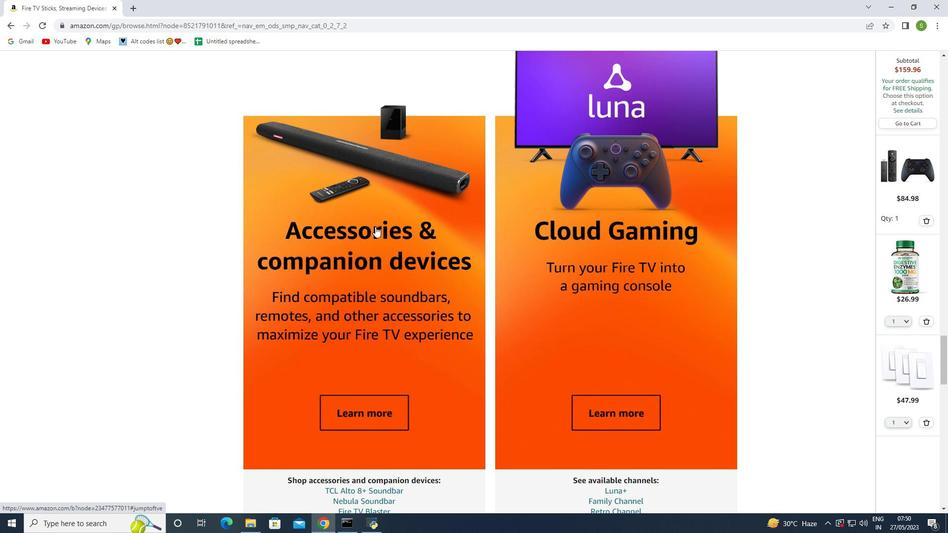 
Action: Mouse scrolled (375, 226) with delta (0, 0)
Screenshot: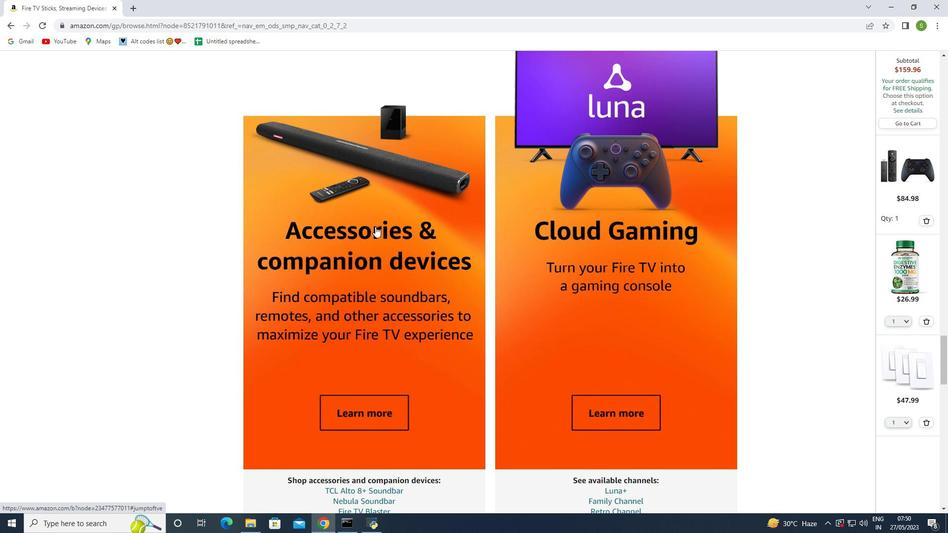 
Action: Mouse scrolled (375, 226) with delta (0, 0)
Screenshot: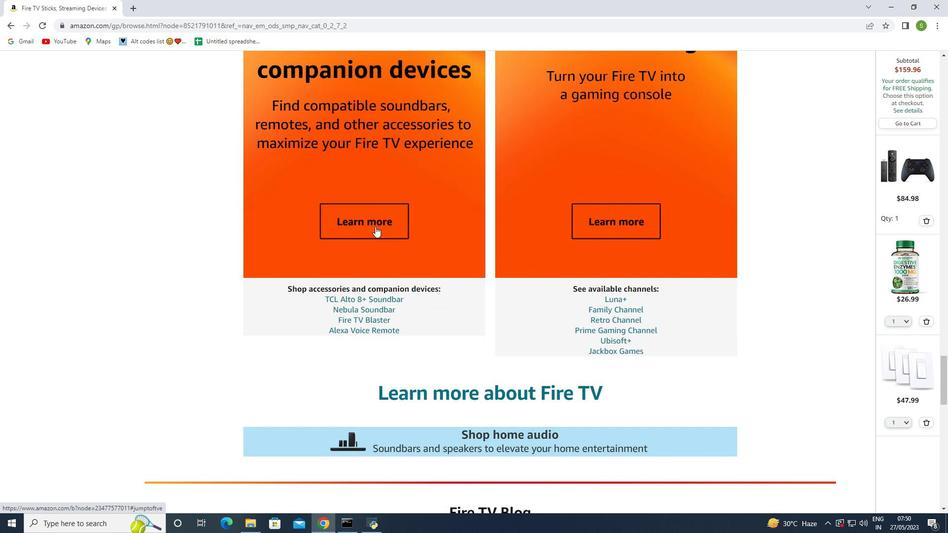 
Action: Mouse moved to (927, 221)
Screenshot: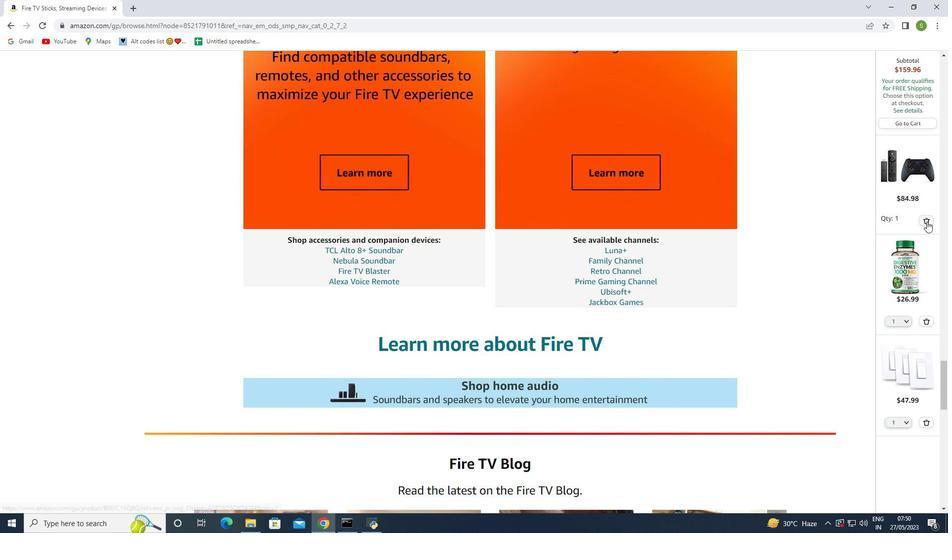 
Action: Mouse pressed left at (927, 221)
Screenshot: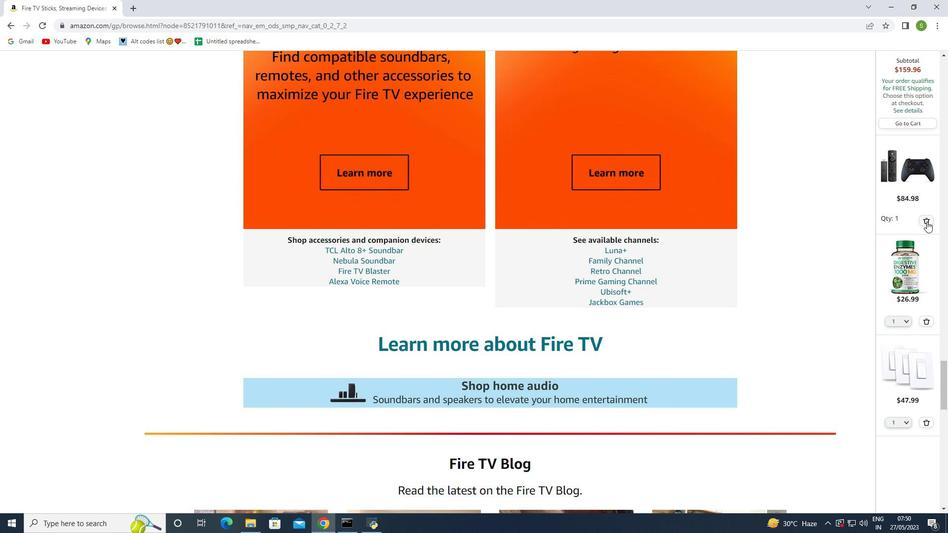 
Action: Mouse moved to (922, 278)
Screenshot: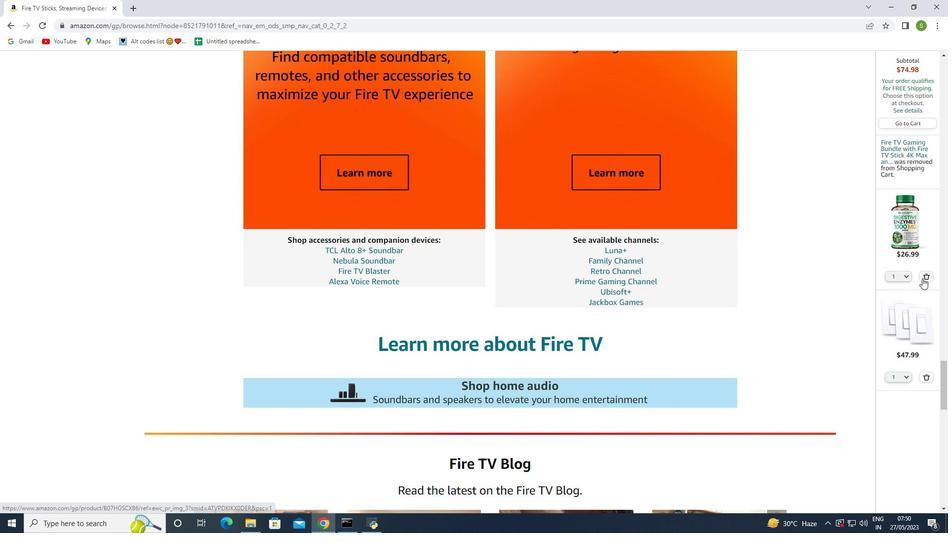 
Action: Mouse pressed left at (922, 278)
Screenshot: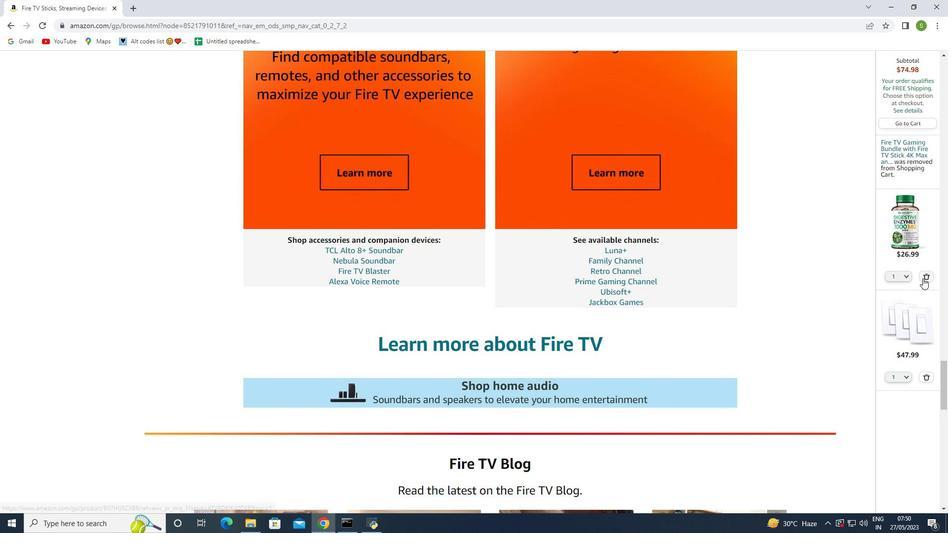 
Action: Mouse moved to (926, 276)
Screenshot: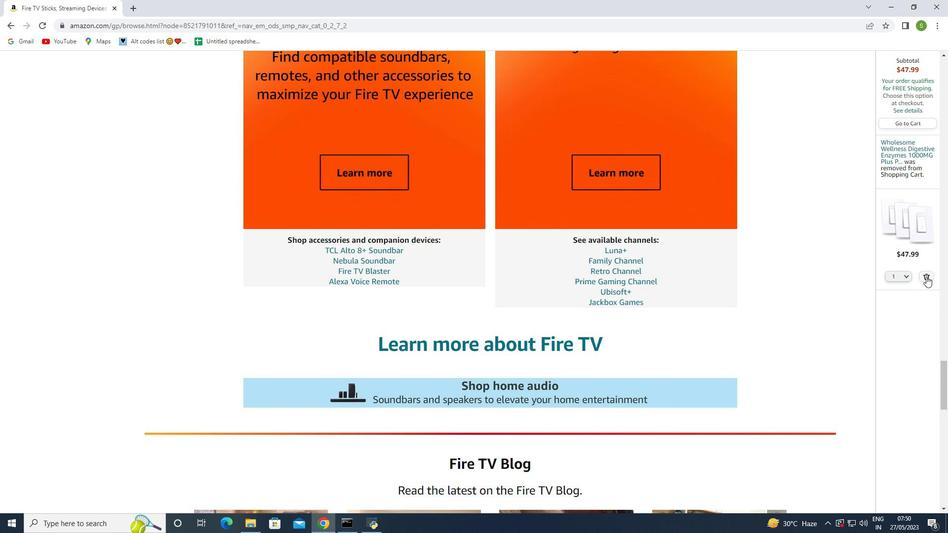 
Action: Mouse pressed left at (926, 276)
Screenshot: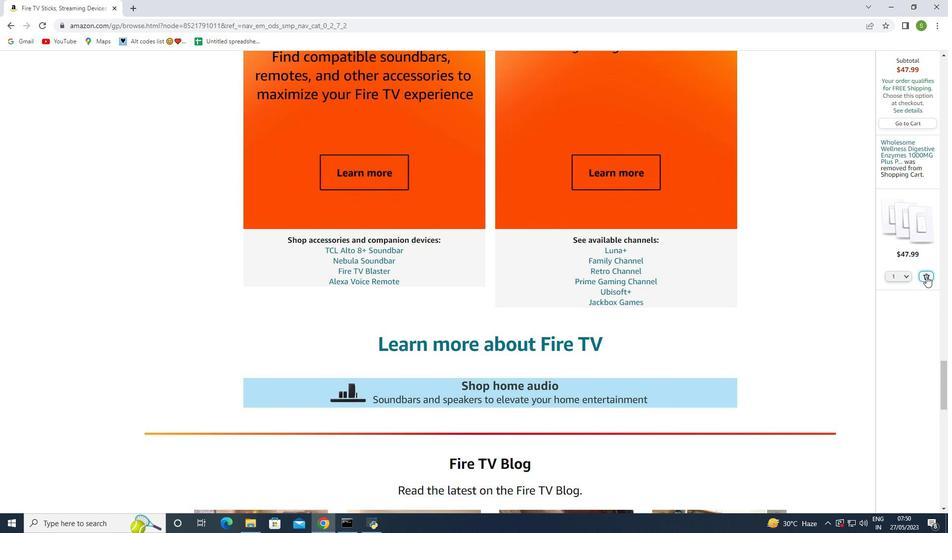 
Action: Mouse moved to (682, 294)
Screenshot: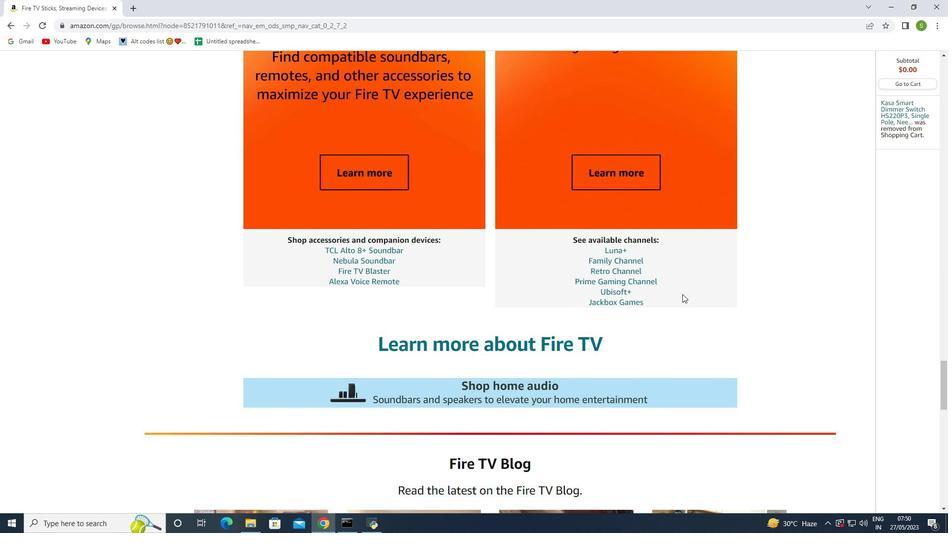 
Action: Mouse scrolled (682, 293) with delta (0, 0)
Screenshot: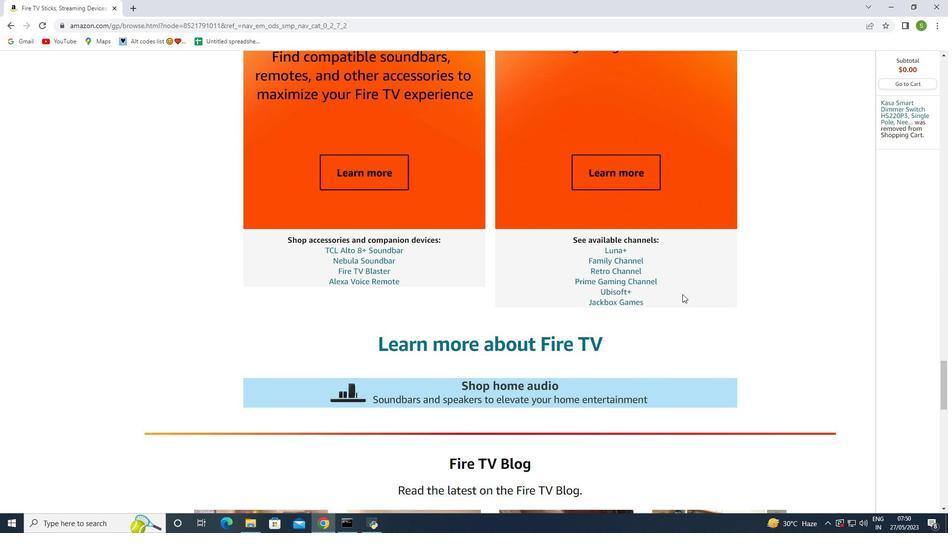 
Action: Mouse scrolled (682, 293) with delta (0, 0)
Screenshot: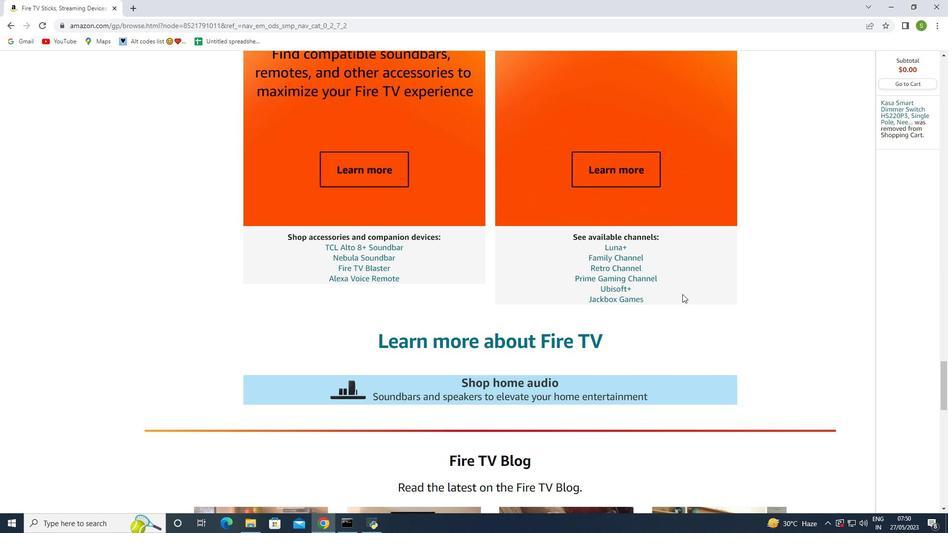 
Action: Mouse scrolled (682, 293) with delta (0, 0)
Screenshot: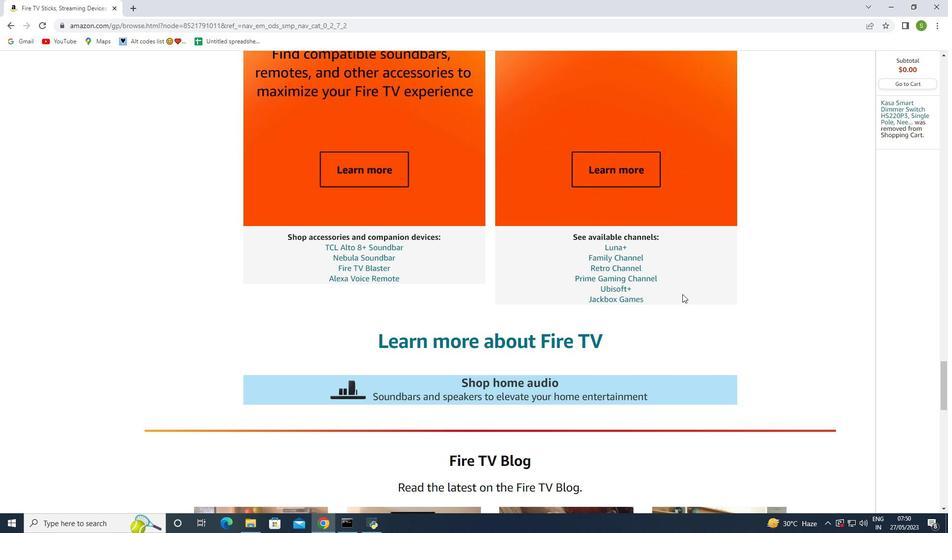 
Action: Mouse scrolled (682, 293) with delta (0, 0)
Screenshot: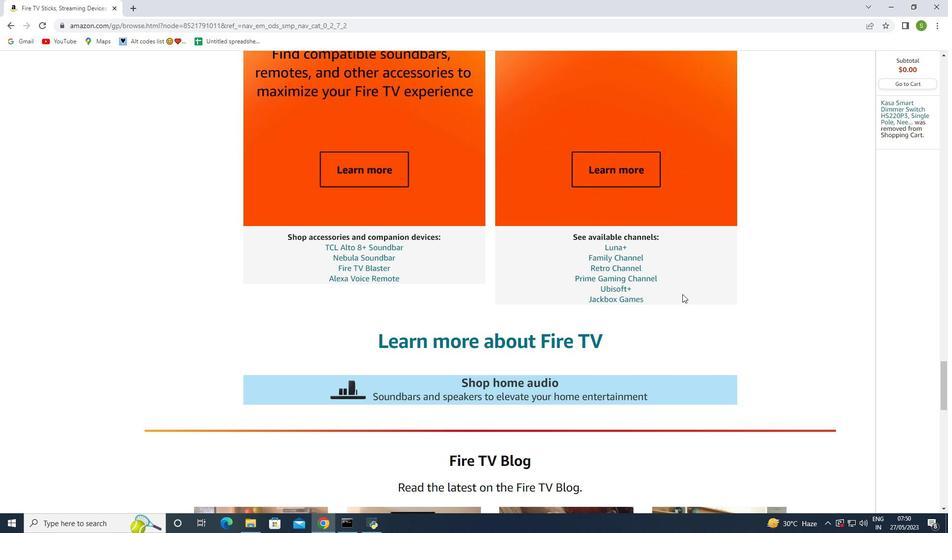
Action: Mouse moved to (612, 273)
Screenshot: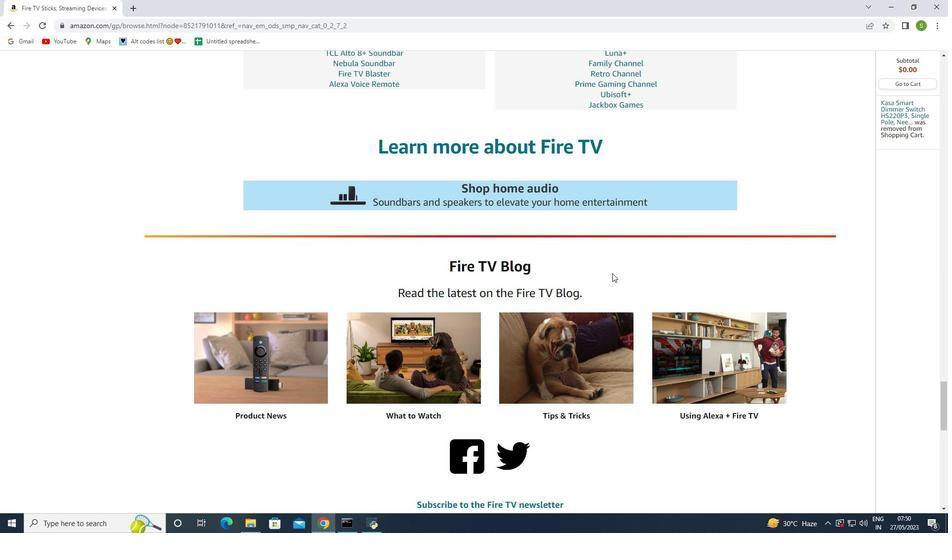 
Action: Mouse scrolled (612, 273) with delta (0, 0)
Screenshot: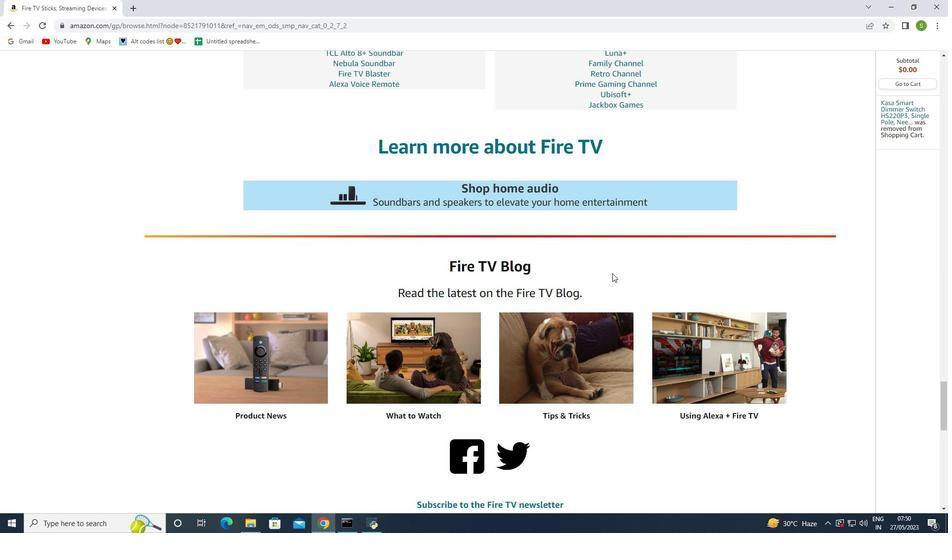 
Action: Mouse moved to (612, 274)
Screenshot: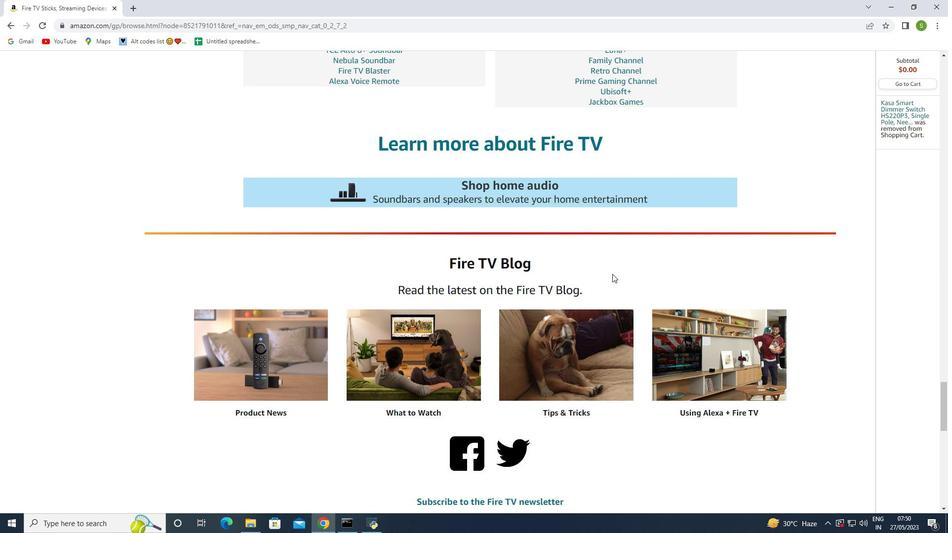 
Action: Mouse scrolled (612, 273) with delta (0, 0)
Screenshot: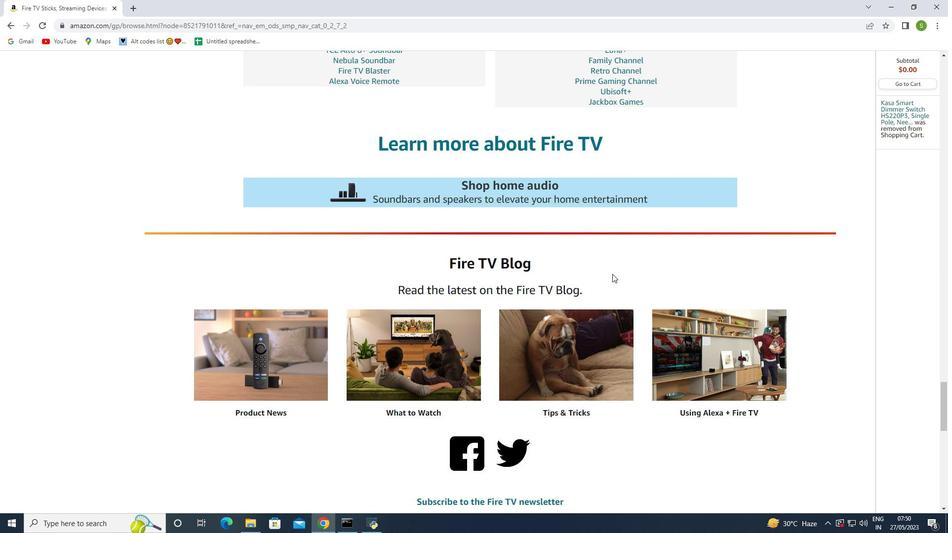 
Action: Mouse scrolled (612, 273) with delta (0, 0)
Screenshot: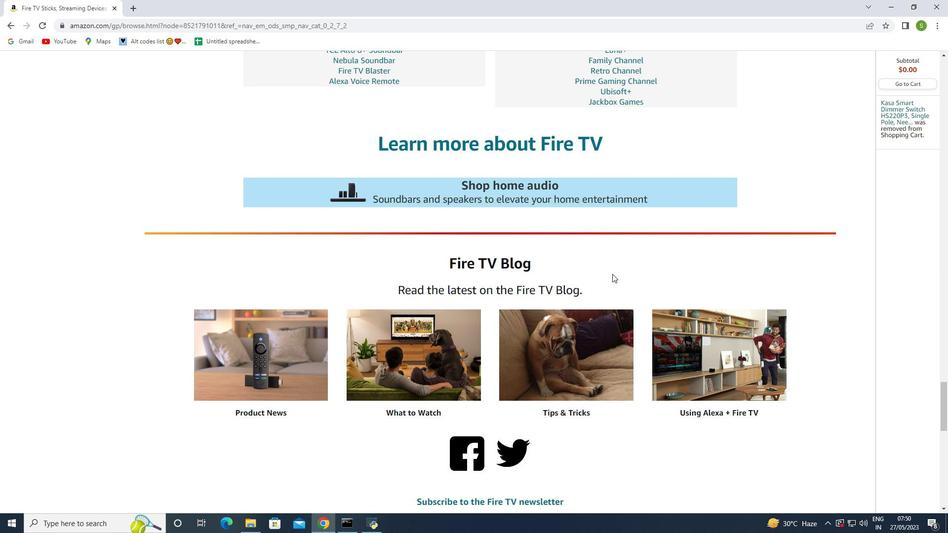 
Action: Mouse scrolled (612, 273) with delta (0, 0)
Screenshot: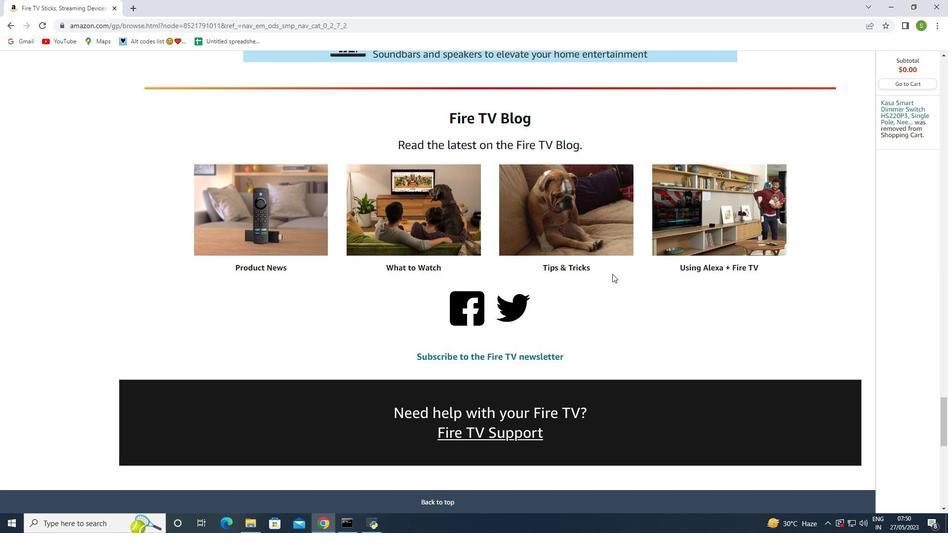 
Action: Mouse scrolled (612, 273) with delta (0, 0)
Screenshot: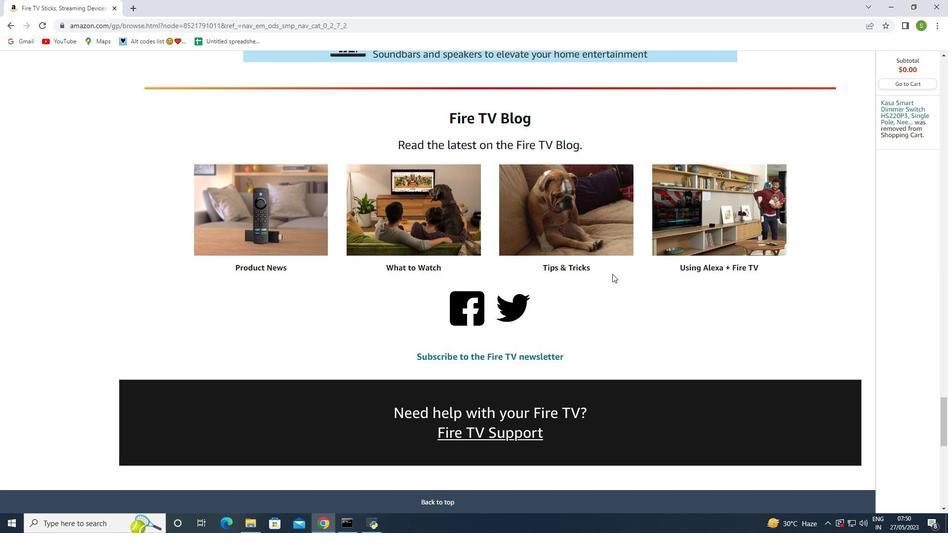 
Action: Mouse scrolled (612, 273) with delta (0, 0)
Screenshot: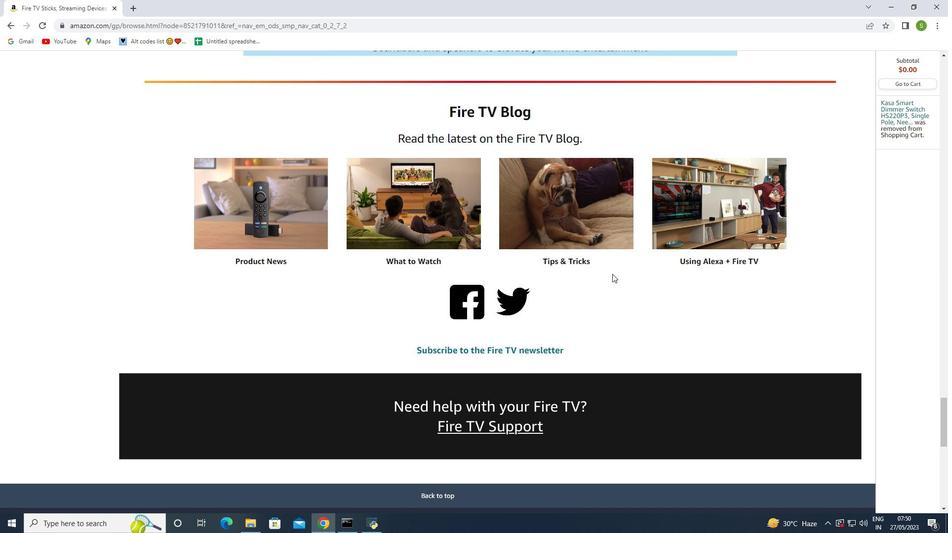 
Action: Mouse scrolled (612, 273) with delta (0, 0)
Screenshot: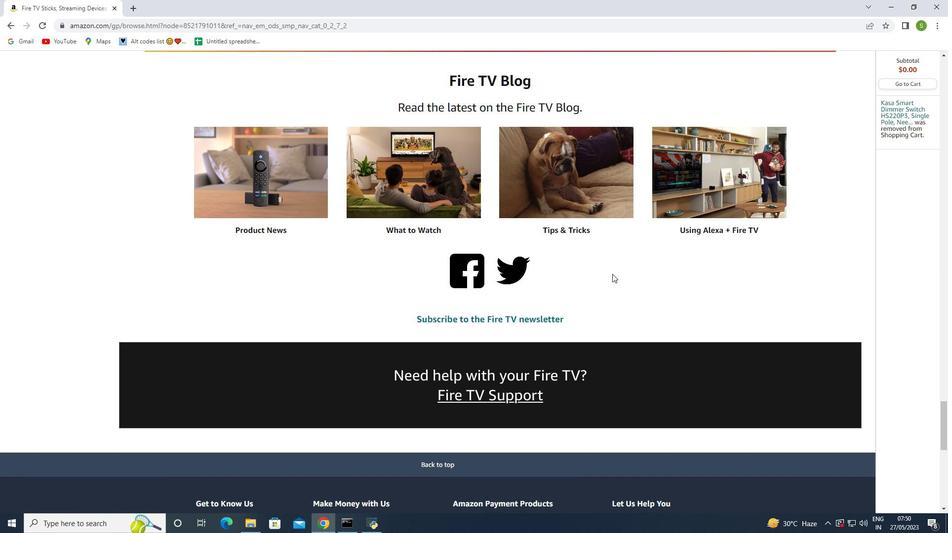 
Action: Mouse scrolled (612, 274) with delta (0, 0)
Screenshot: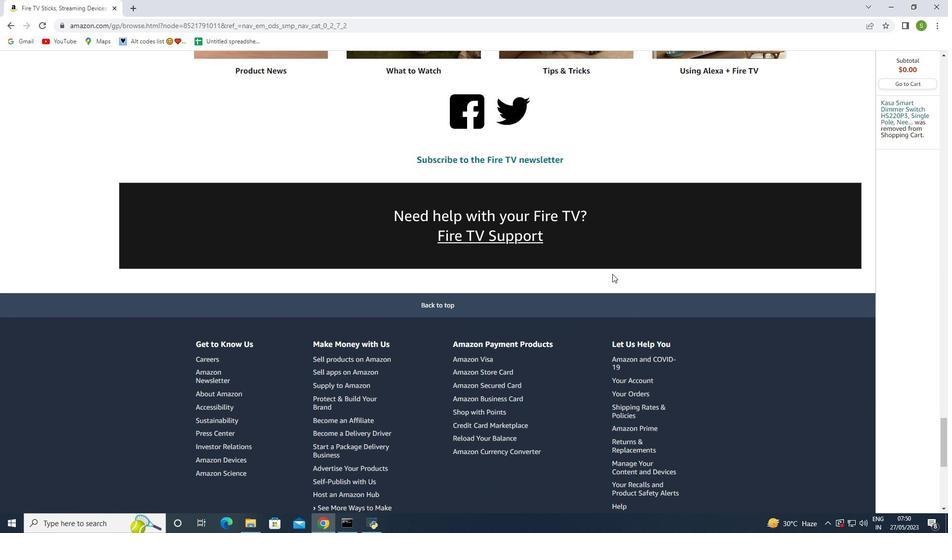 
Action: Mouse scrolled (612, 274) with delta (0, 0)
Screenshot: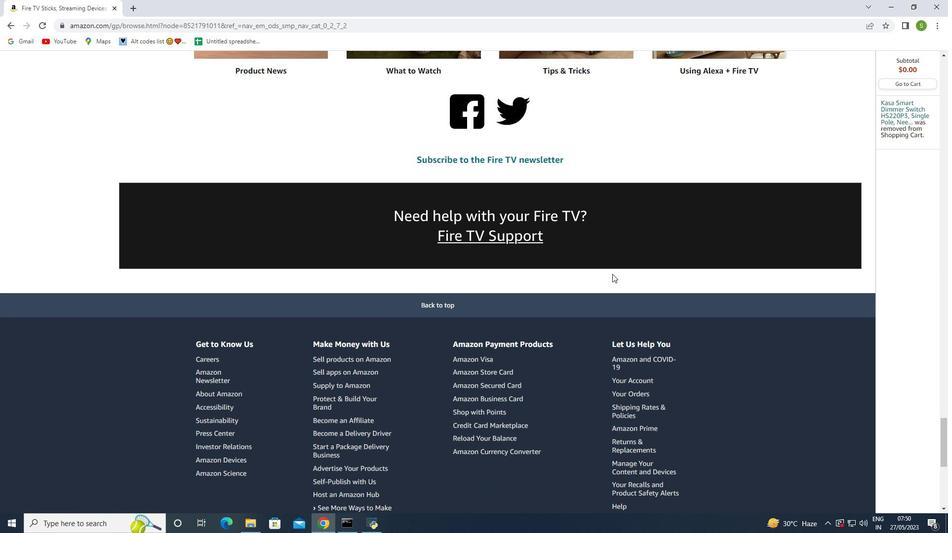 
Action: Mouse moved to (611, 275)
Screenshot: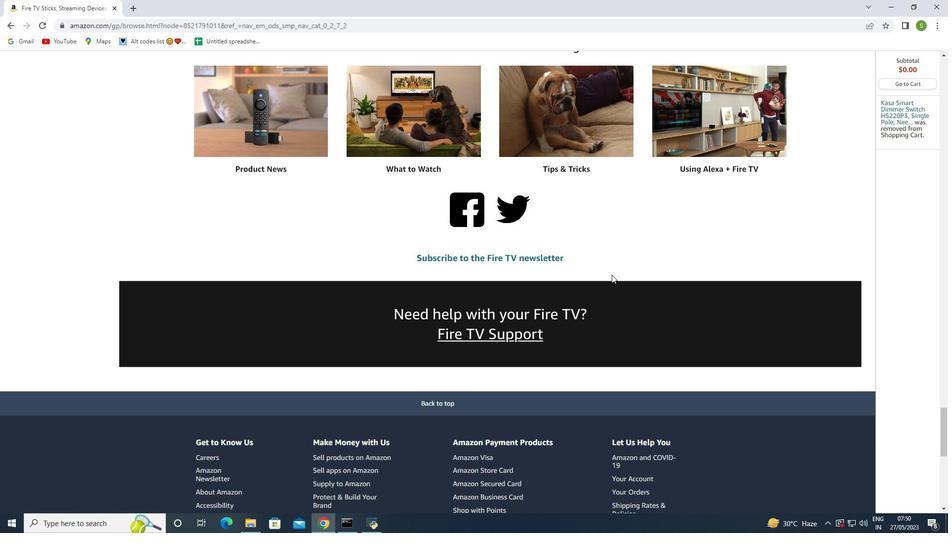 
Action: Mouse scrolled (611, 274) with delta (0, 0)
Screenshot: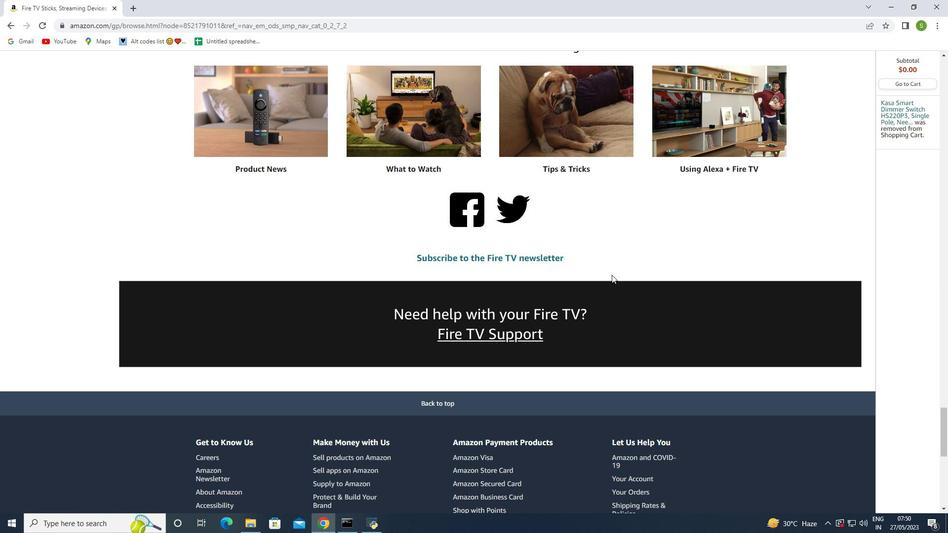 
Action: Mouse scrolled (611, 274) with delta (0, 0)
Screenshot: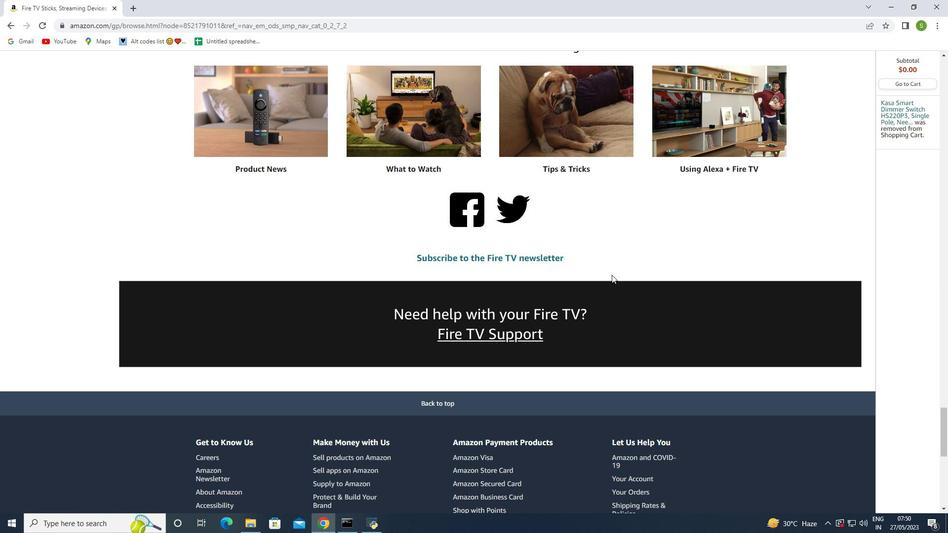 
Action: Mouse scrolled (611, 274) with delta (0, 0)
Screenshot: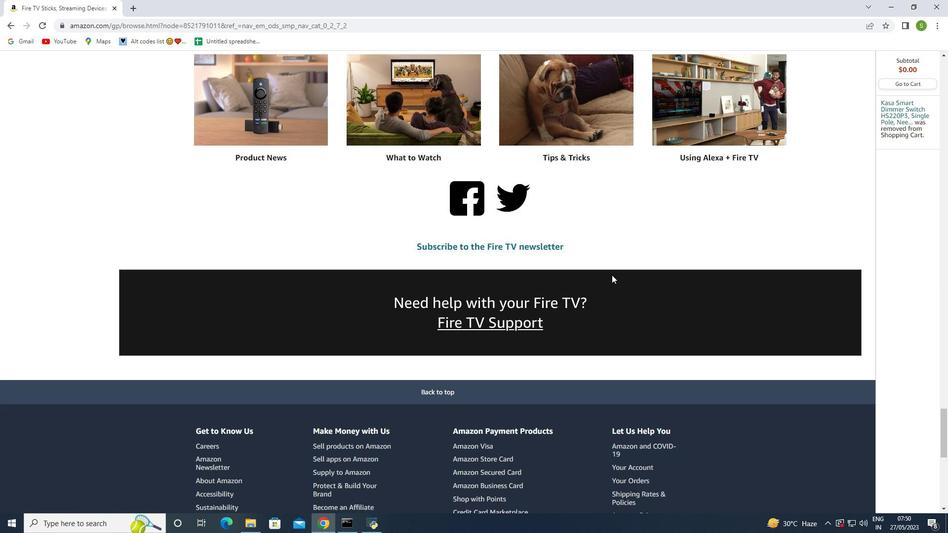 
Action: Mouse scrolled (611, 275) with delta (0, 0)
Screenshot: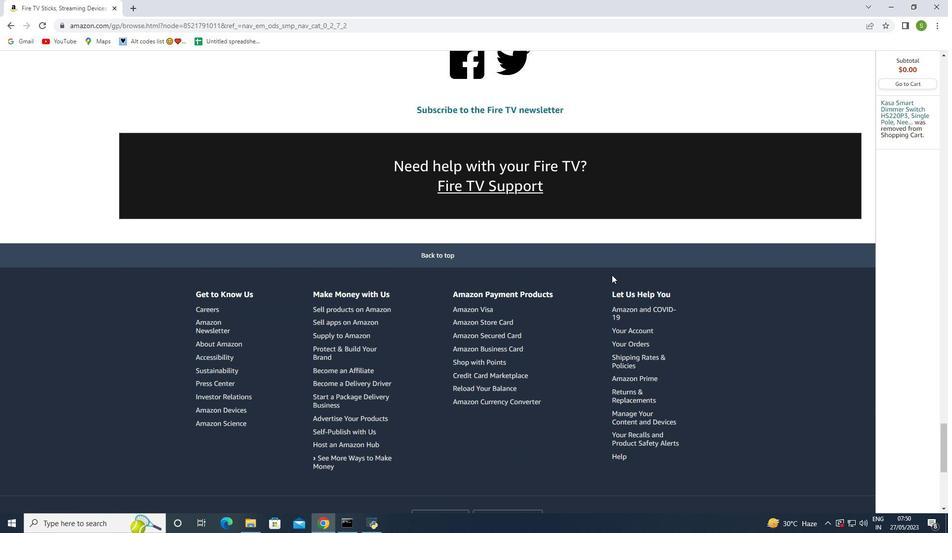 
Action: Mouse scrolled (611, 275) with delta (0, 0)
Screenshot: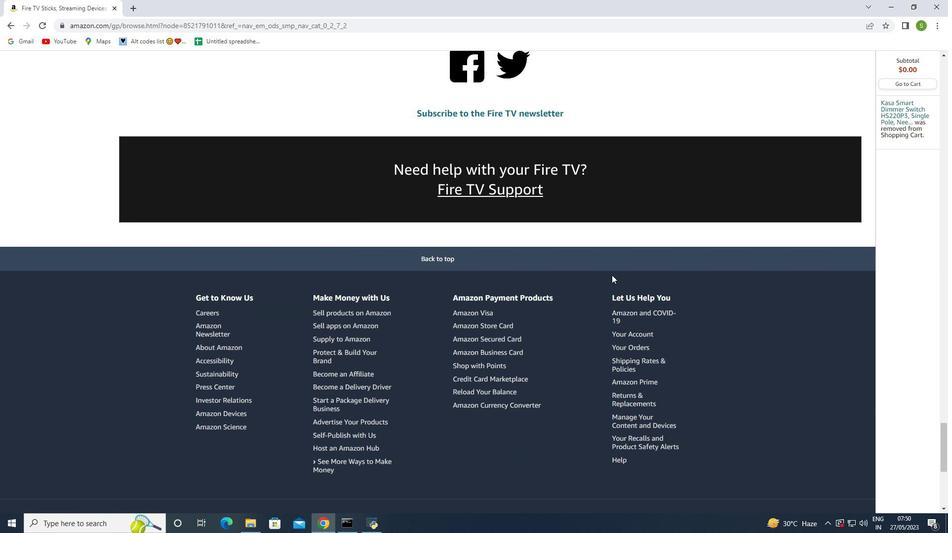
Action: Mouse scrolled (611, 275) with delta (0, 0)
Screenshot: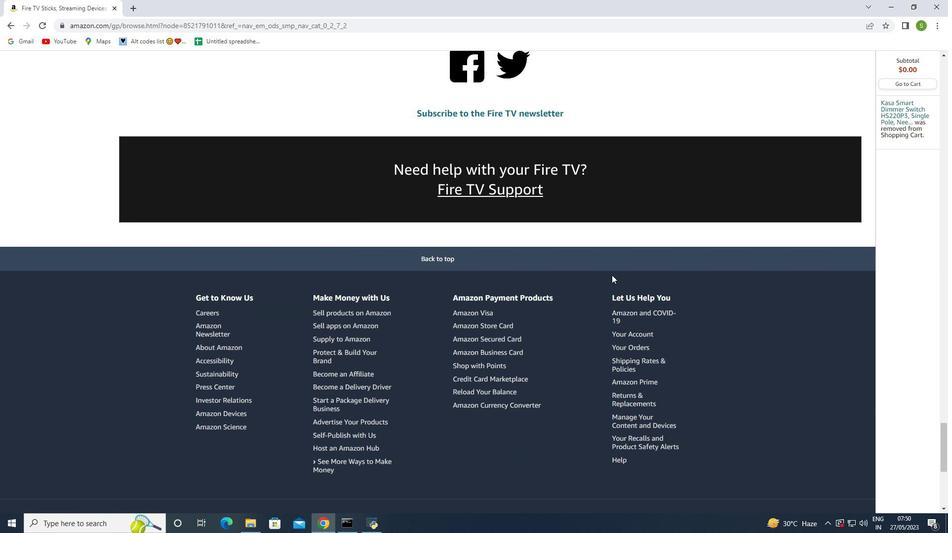 
Action: Mouse scrolled (611, 275) with delta (0, 0)
Screenshot: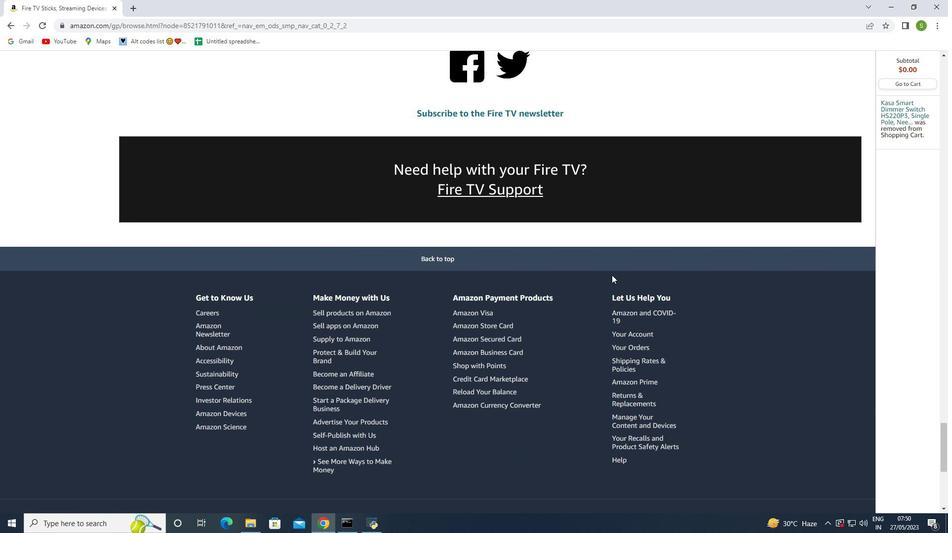 
Action: Mouse scrolled (611, 275) with delta (0, 0)
Screenshot: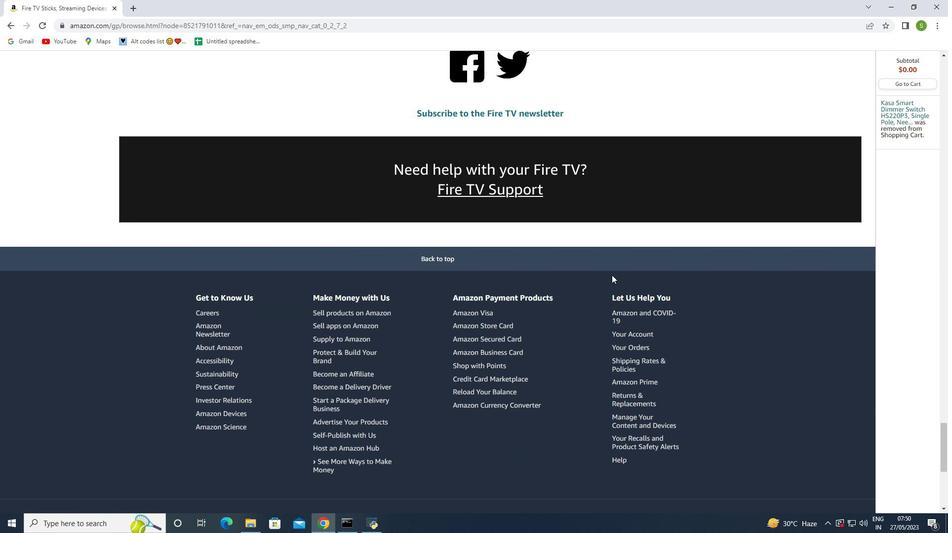 
Action: Mouse moved to (611, 276)
Screenshot: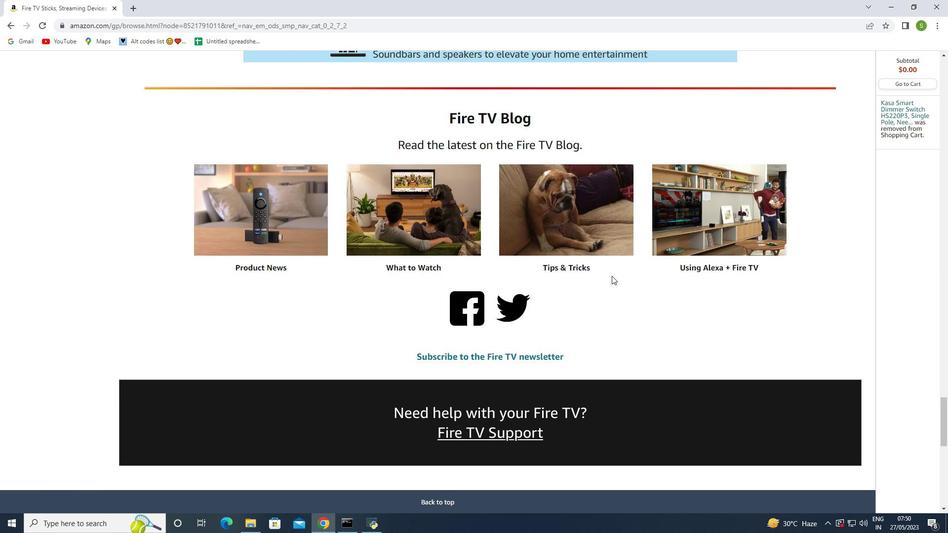 
Action: Mouse scrolled (611, 276) with delta (0, 0)
Screenshot: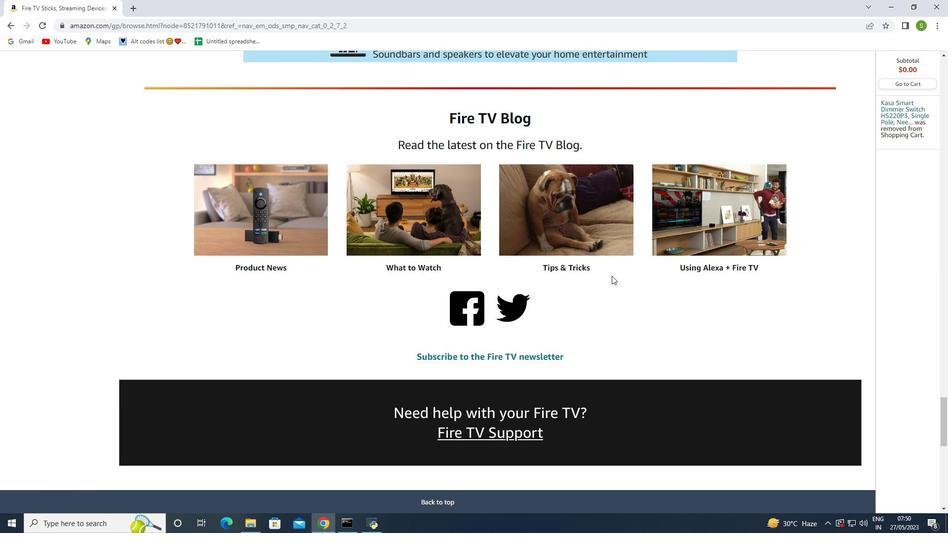 
Action: Mouse scrolled (611, 276) with delta (0, 0)
Screenshot: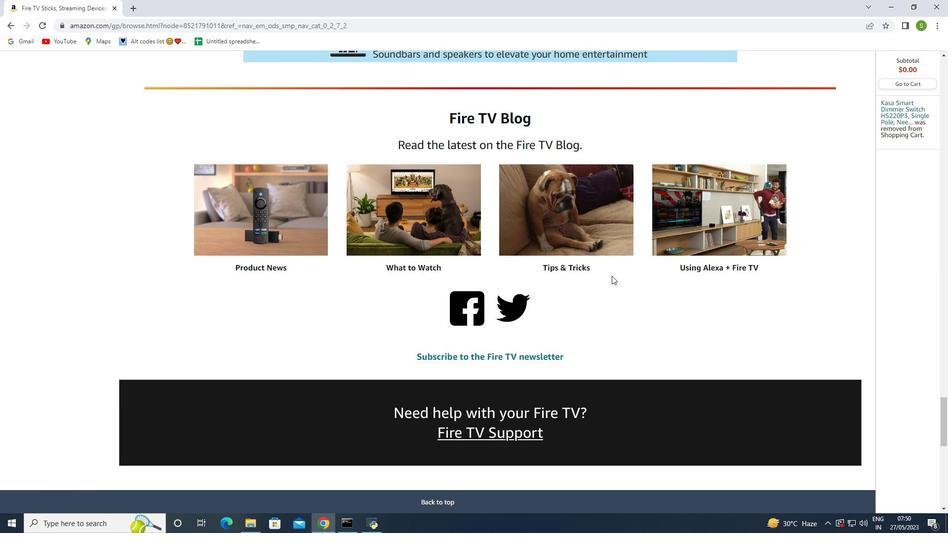 
Action: Mouse scrolled (611, 276) with delta (0, 0)
Screenshot: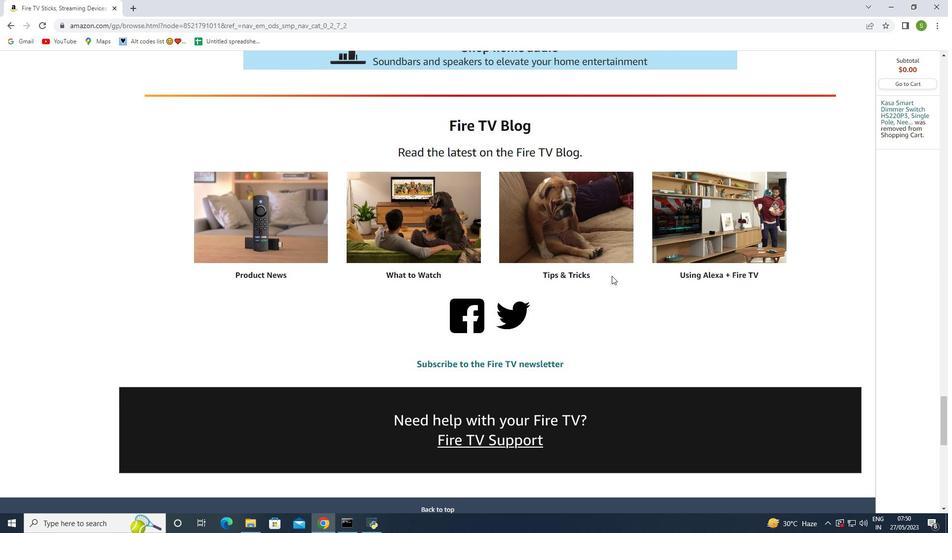 
Action: Mouse moved to (611, 278)
Screenshot: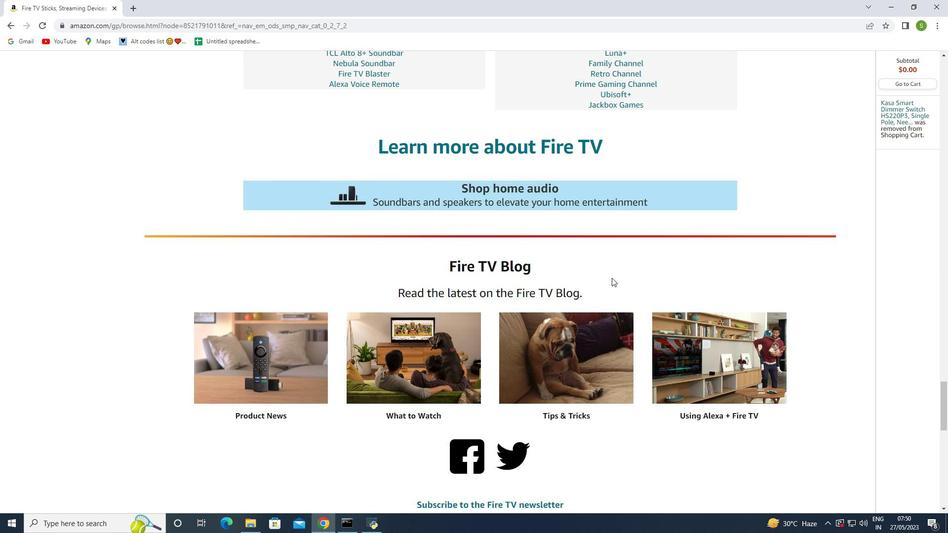 
Action: Mouse scrolled (611, 278) with delta (0, 0)
Screenshot: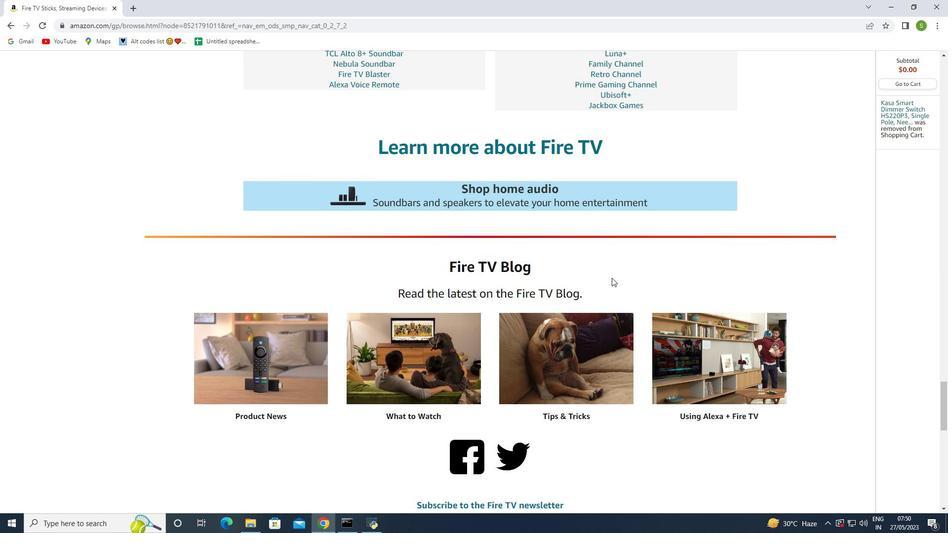 
Action: Mouse scrolled (611, 278) with delta (0, 0)
Screenshot: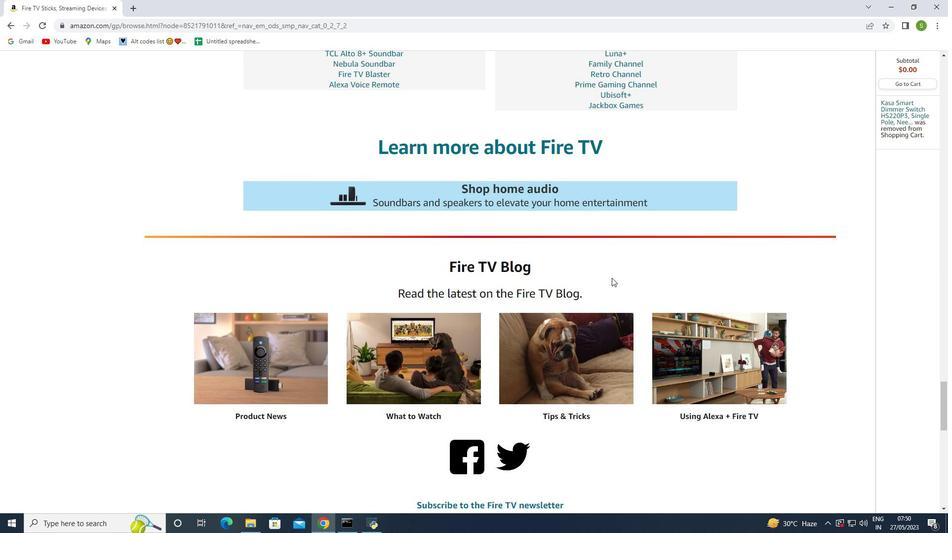 
Action: Mouse scrolled (611, 278) with delta (0, 0)
Screenshot: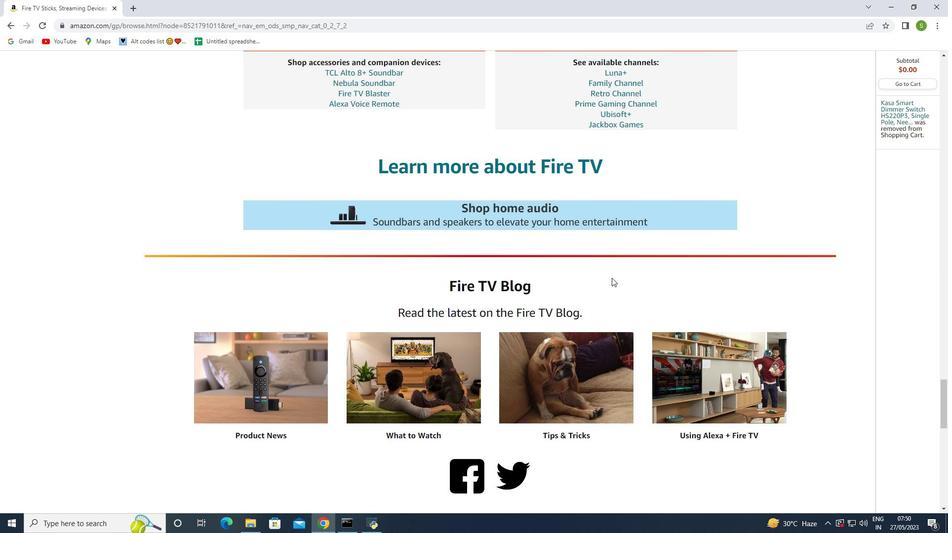 
Action: Mouse scrolled (611, 278) with delta (0, 0)
Screenshot: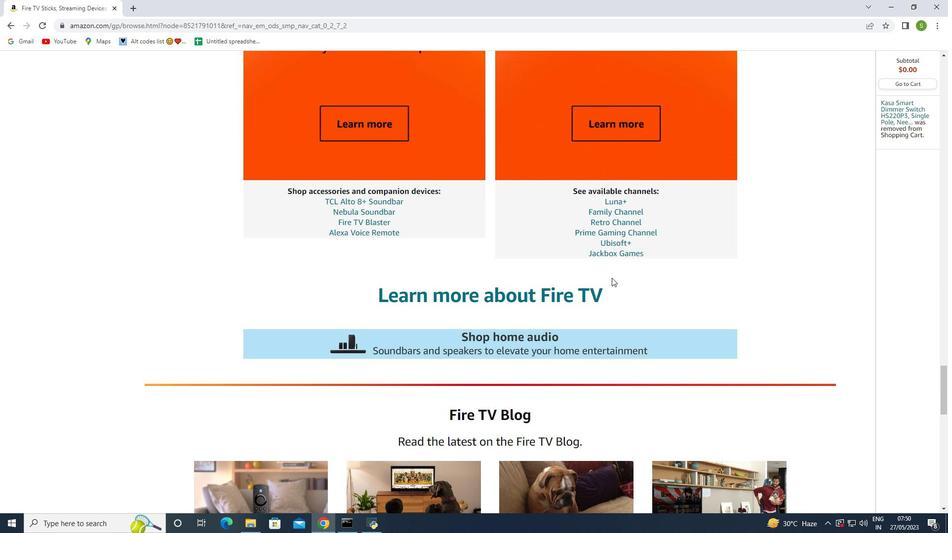 
Action: Mouse scrolled (611, 278) with delta (0, 0)
Screenshot: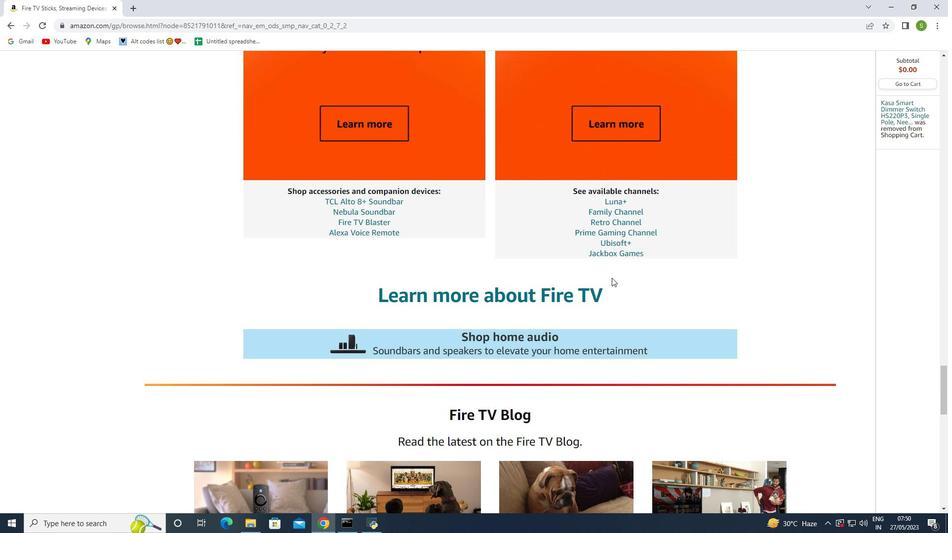 
Action: Mouse scrolled (611, 278) with delta (0, 0)
Screenshot: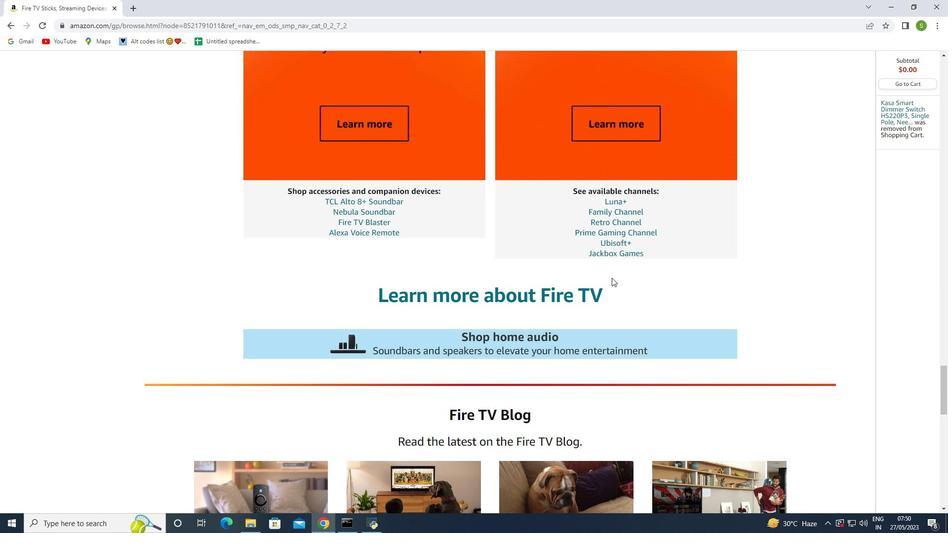 
Action: Mouse scrolled (611, 278) with delta (0, 0)
Screenshot: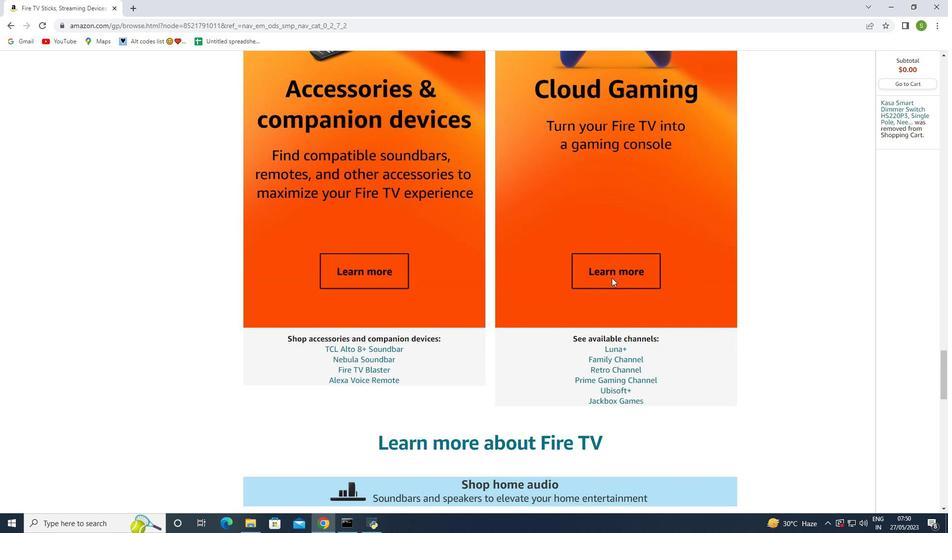 
Action: Mouse scrolled (611, 278) with delta (0, 0)
Screenshot: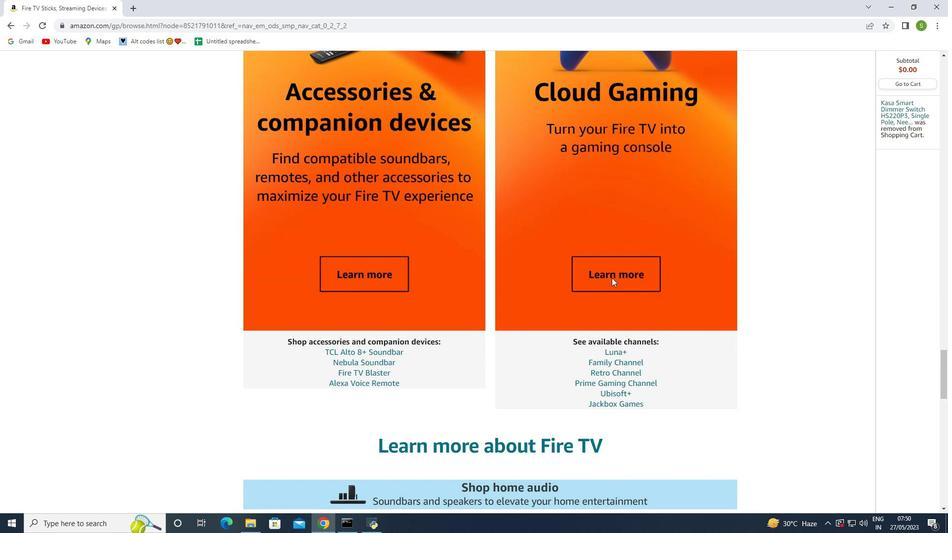 
Action: Mouse scrolled (611, 278) with delta (0, 0)
Screenshot: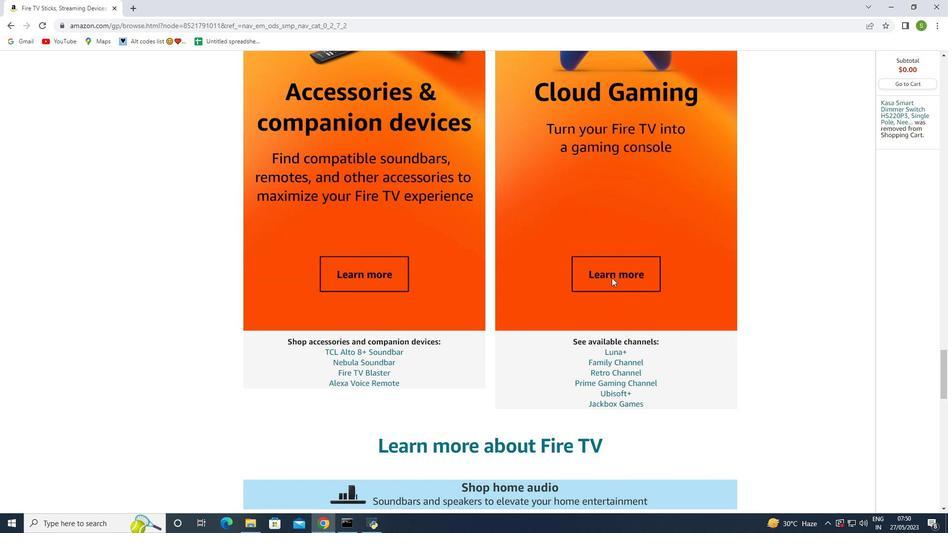 
Action: Mouse scrolled (611, 278) with delta (0, 0)
Screenshot: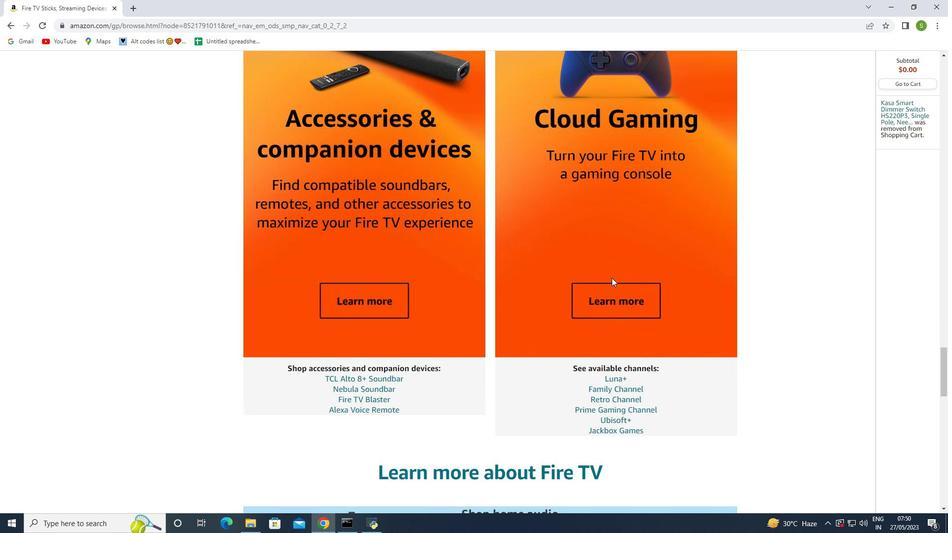 
Action: Mouse scrolled (611, 278) with delta (0, 0)
Screenshot: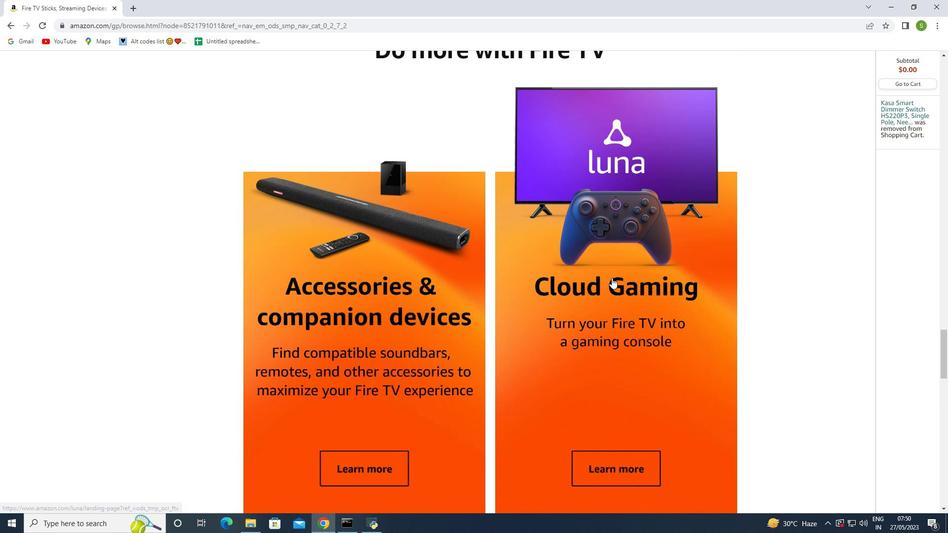 
Action: Mouse scrolled (611, 278) with delta (0, 0)
Screenshot: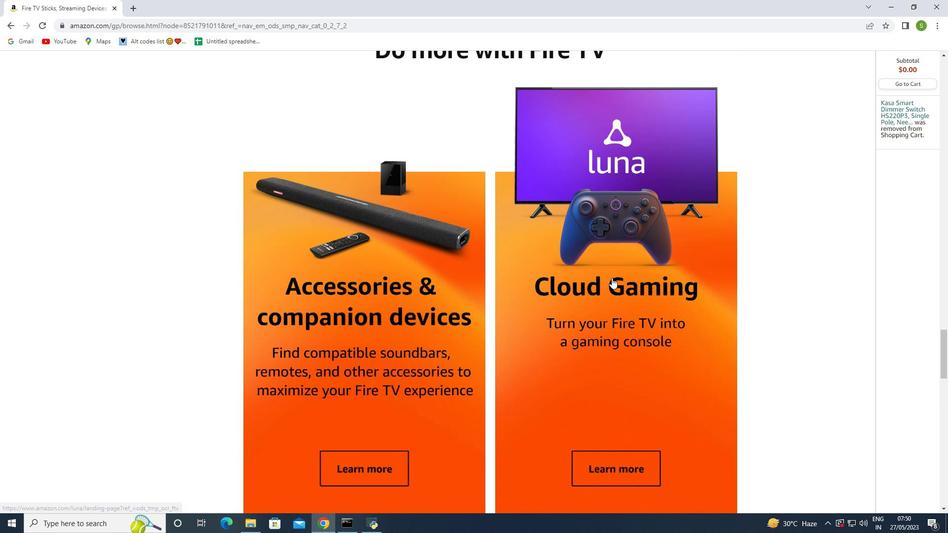 
Action: Mouse scrolled (611, 278) with delta (0, 0)
Screenshot: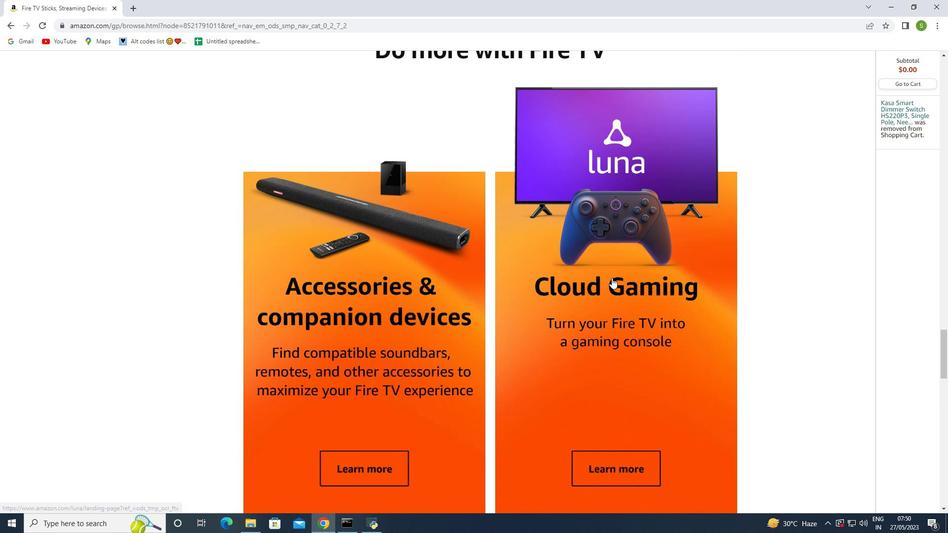 
Action: Mouse scrolled (611, 278) with delta (0, 0)
Screenshot: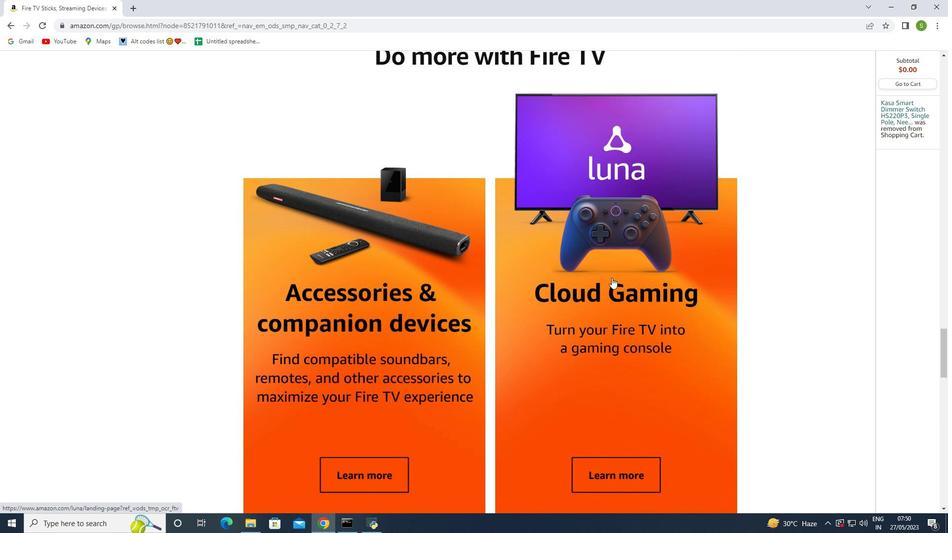 
Action: Mouse moved to (611, 279)
Screenshot: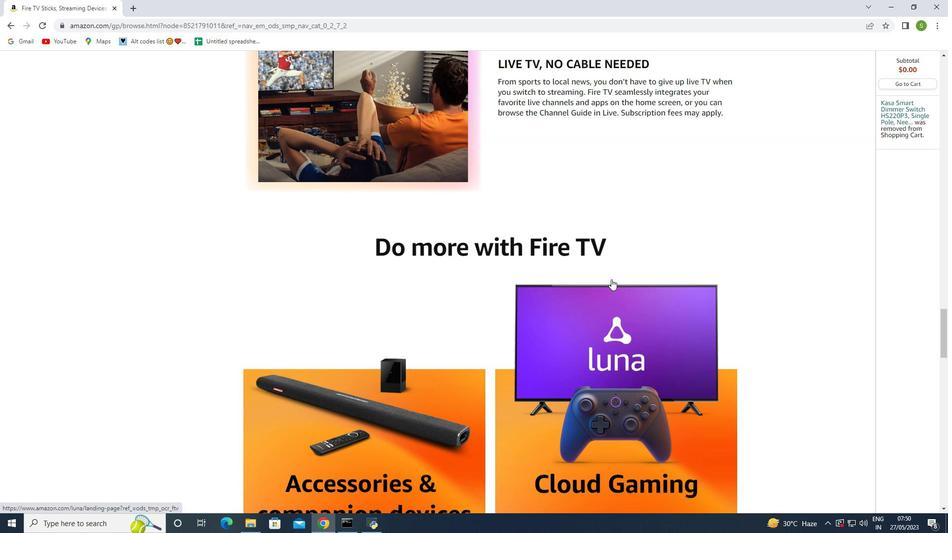 
Action: Mouse scrolled (611, 280) with delta (0, 0)
Screenshot: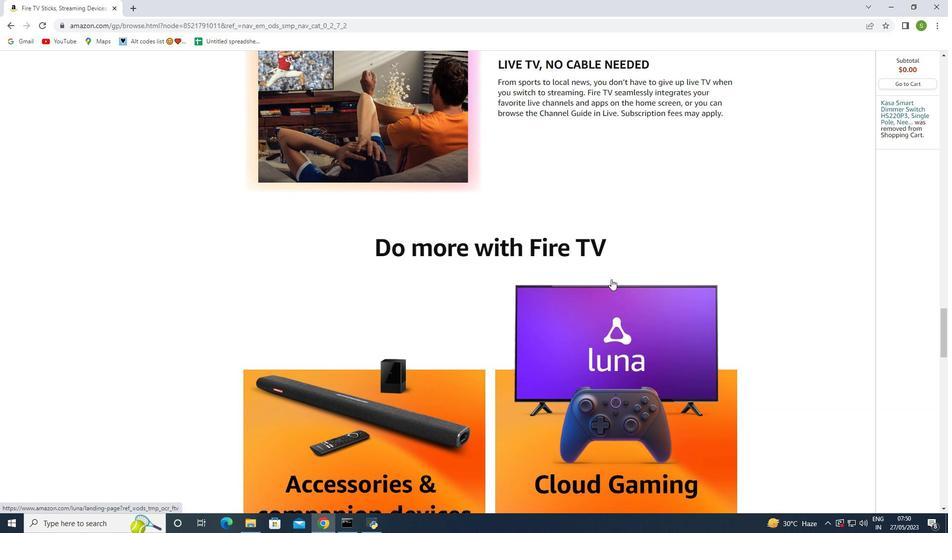 
Action: Mouse scrolled (611, 280) with delta (0, 0)
Screenshot: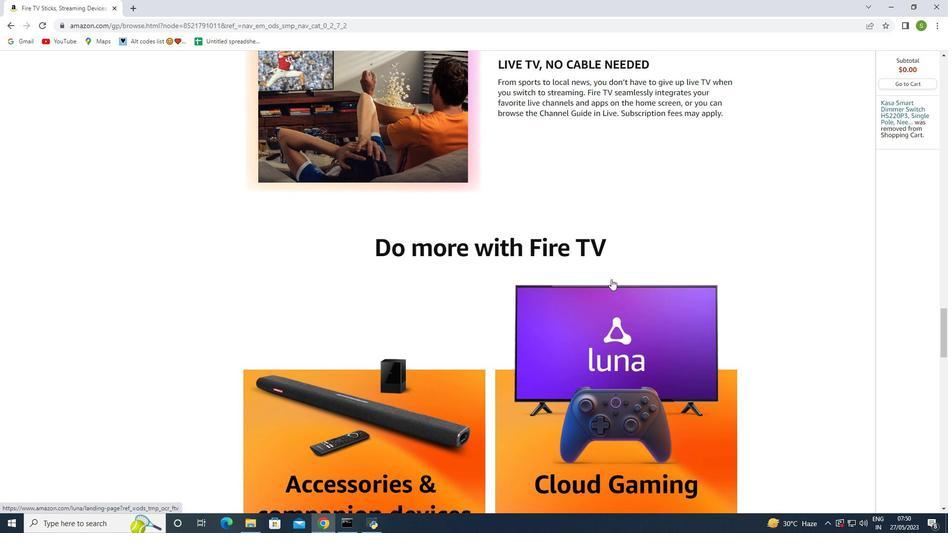 
Action: Mouse scrolled (611, 280) with delta (0, 0)
Screenshot: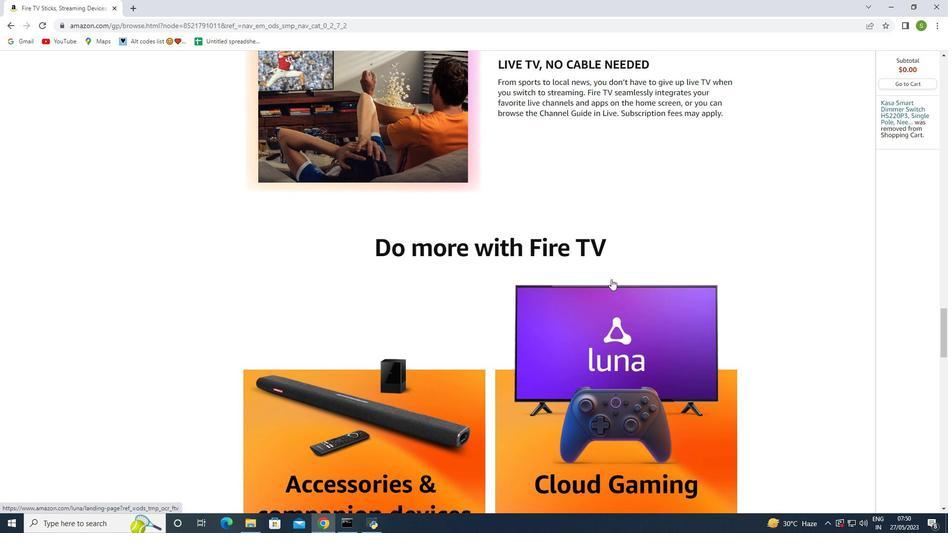 
Action: Mouse scrolled (611, 280) with delta (0, 0)
Screenshot: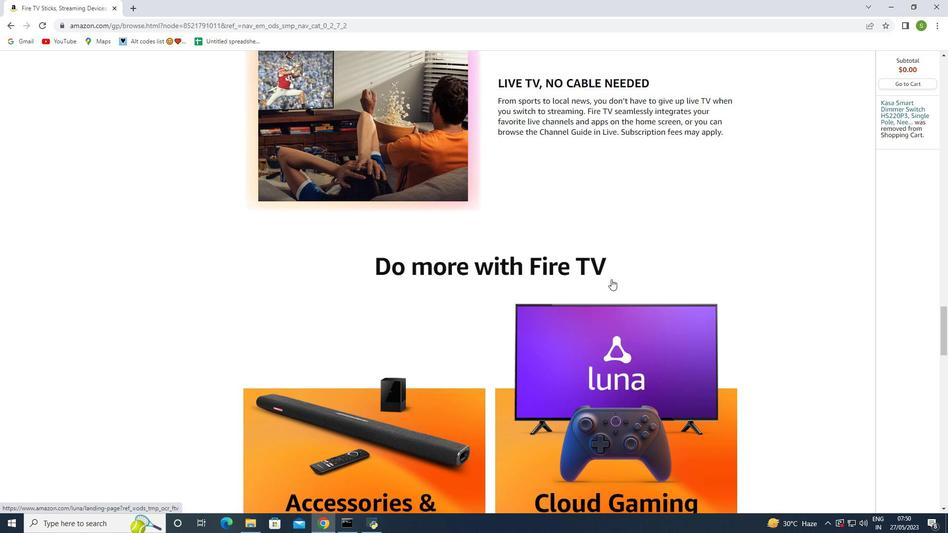 
Action: Mouse scrolled (611, 280) with delta (0, 0)
Screenshot: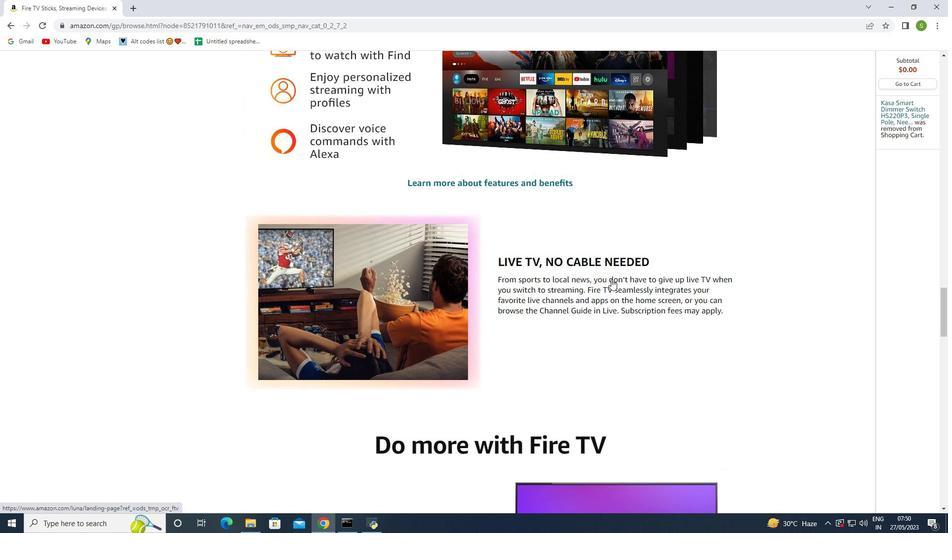 
Action: Mouse scrolled (611, 280) with delta (0, 0)
Screenshot: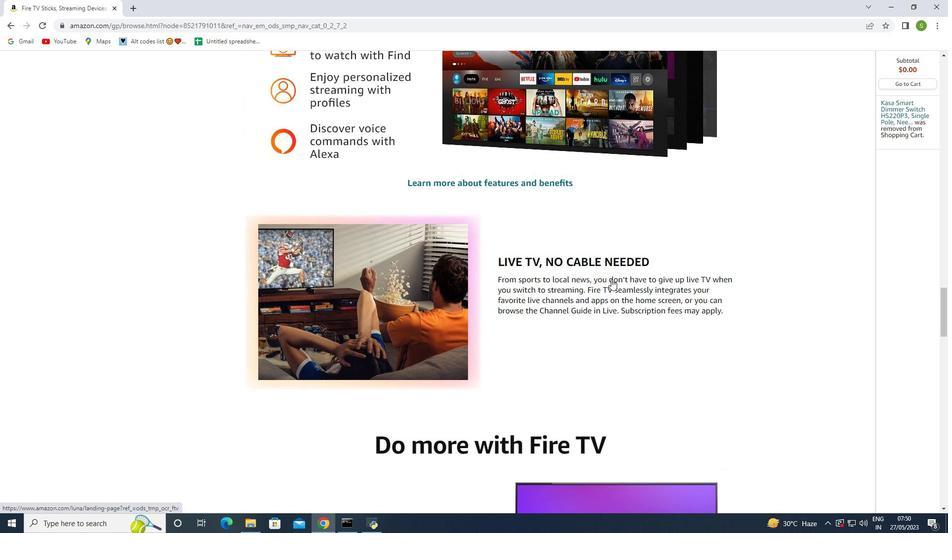 
Action: Mouse scrolled (611, 280) with delta (0, 0)
Screenshot: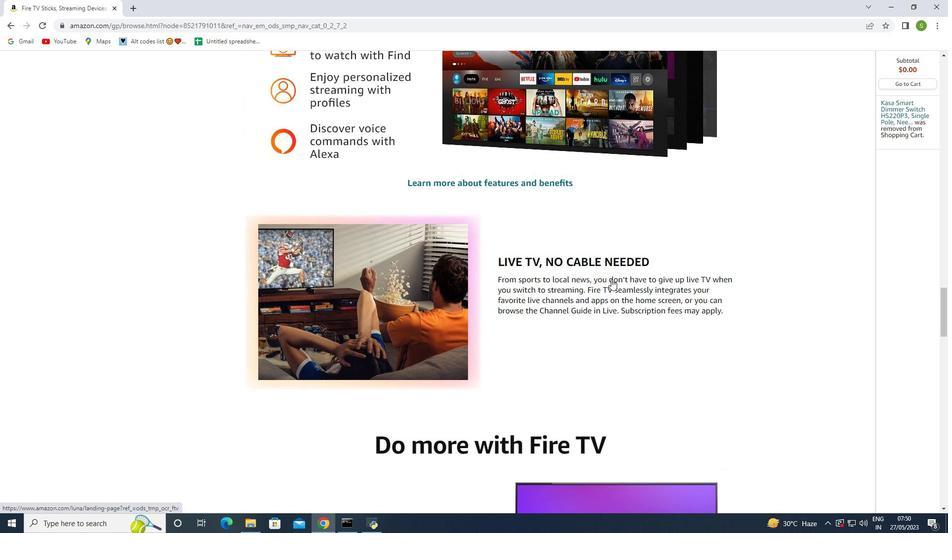 
Action: Mouse scrolled (611, 280) with delta (0, 0)
Screenshot: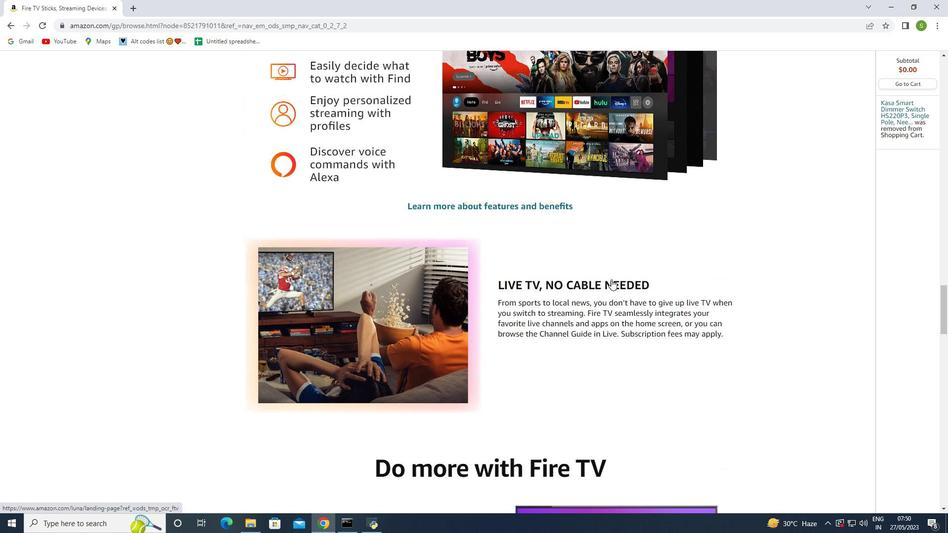 
Action: Mouse scrolled (611, 280) with delta (0, 0)
Screenshot: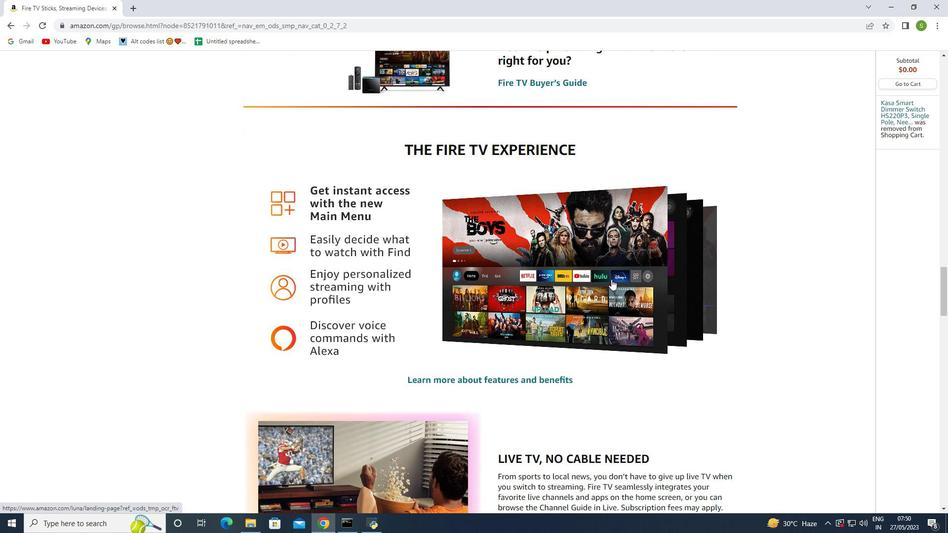 
Action: Mouse scrolled (611, 280) with delta (0, 0)
Screenshot: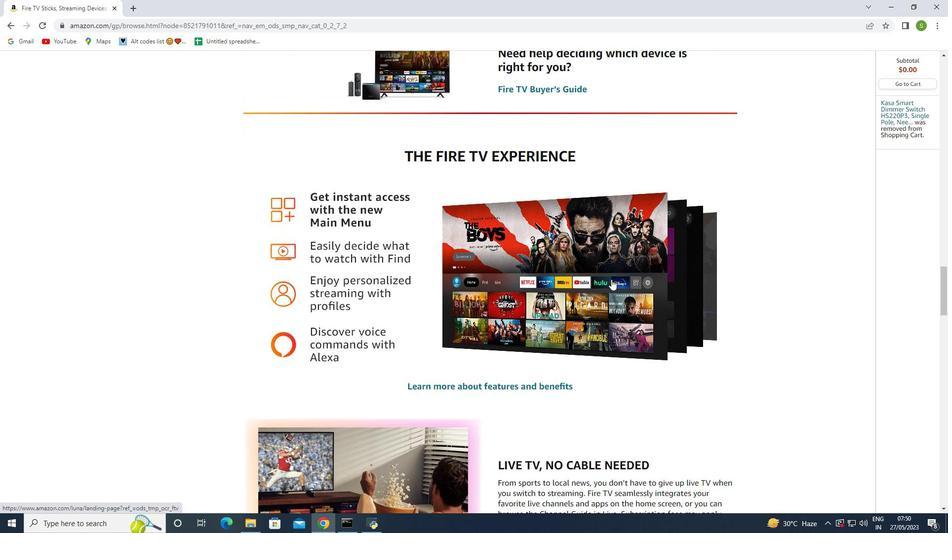 
Action: Mouse scrolled (611, 280) with delta (0, 0)
Screenshot: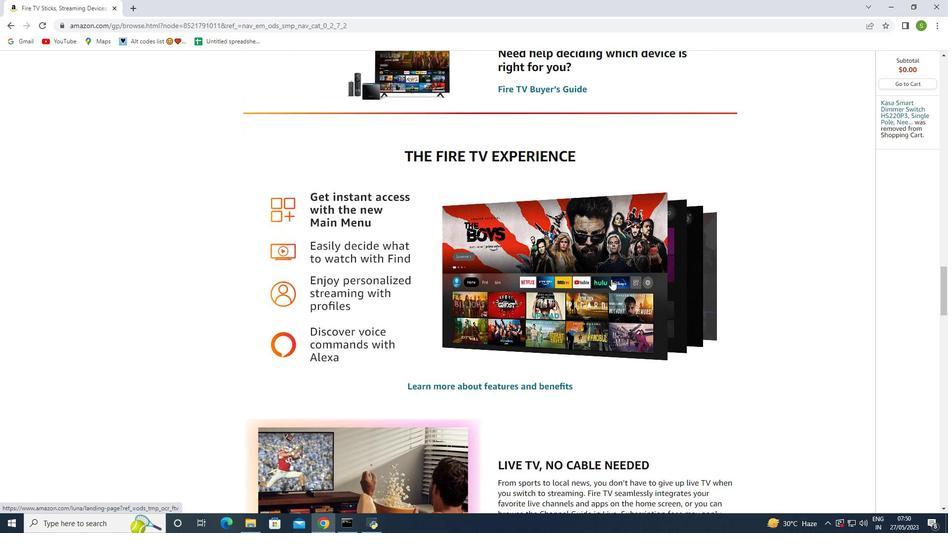 
Action: Mouse scrolled (611, 280) with delta (0, 0)
Screenshot: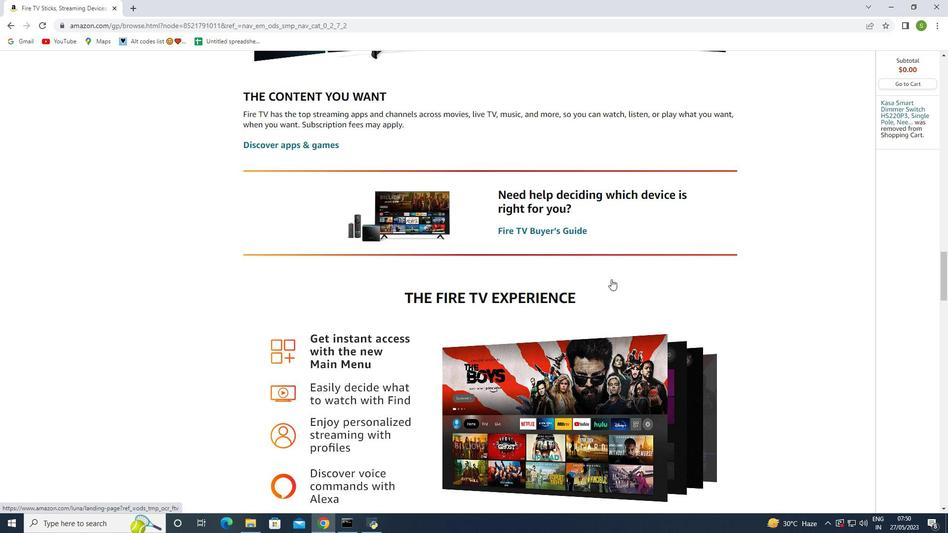 
Action: Mouse scrolled (611, 280) with delta (0, 0)
Screenshot: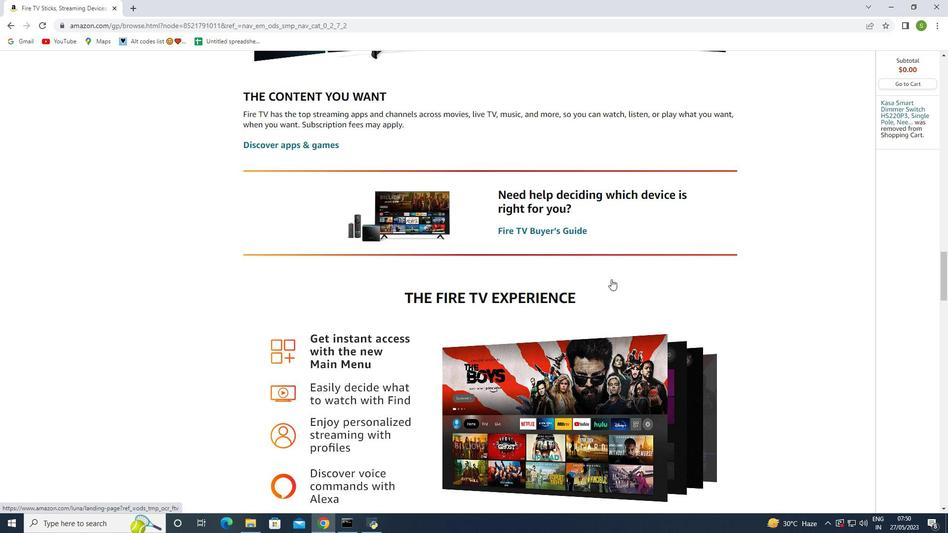
Action: Mouse scrolled (611, 280) with delta (0, 0)
Screenshot: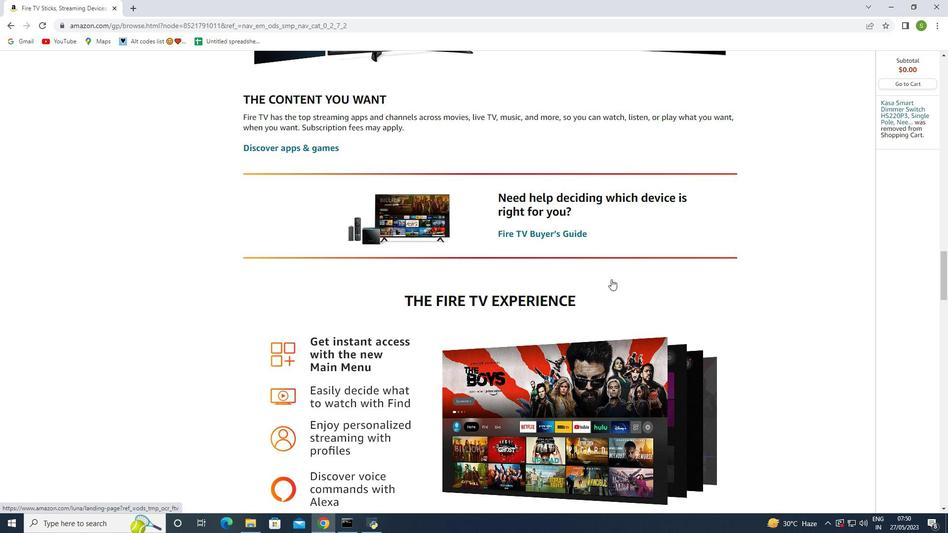 
Action: Mouse scrolled (611, 280) with delta (0, 0)
Screenshot: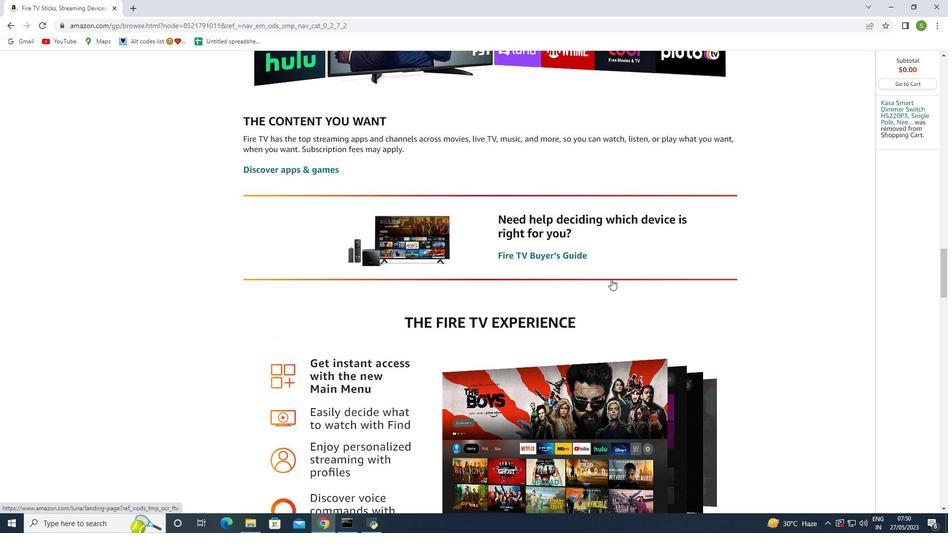 
Action: Mouse scrolled (611, 280) with delta (0, 0)
Screenshot: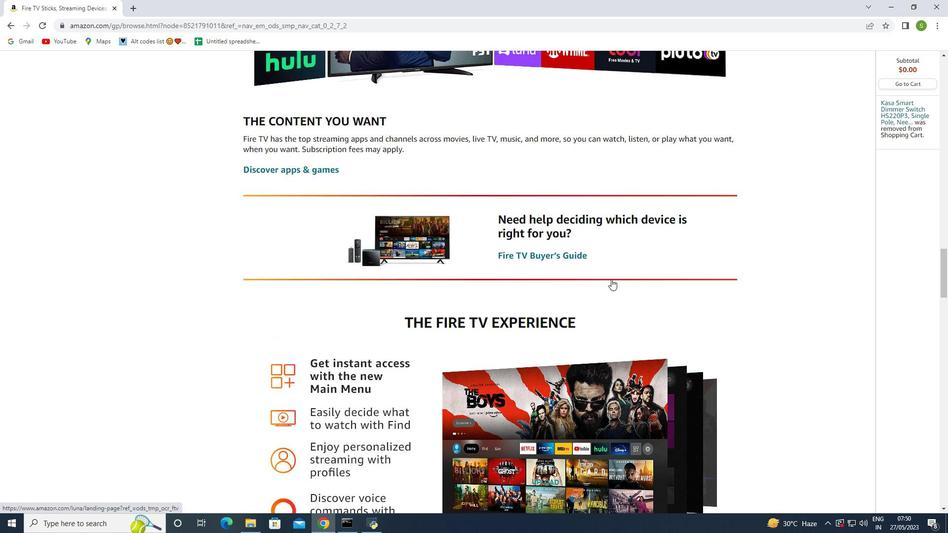 
Action: Mouse moved to (611, 279)
Screenshot: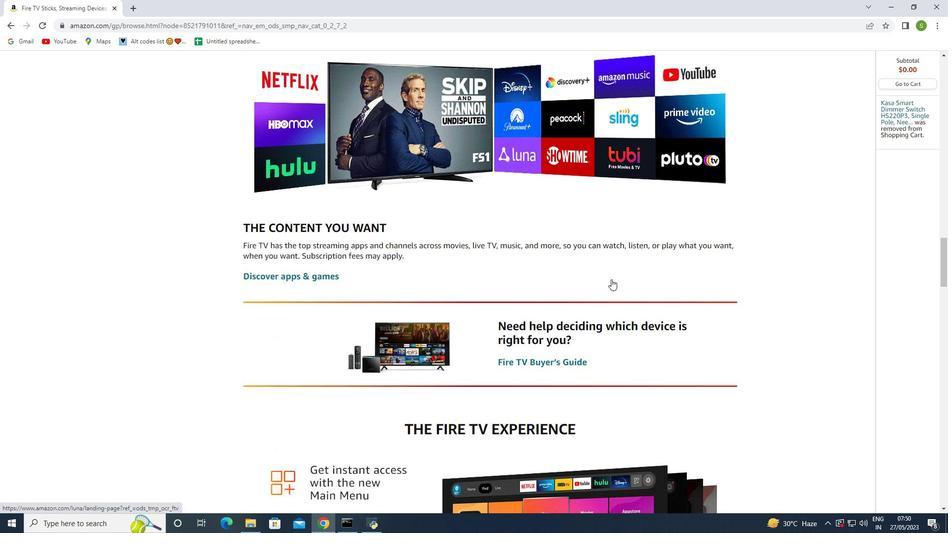 
Action: Mouse scrolled (611, 280) with delta (0, 0)
Screenshot: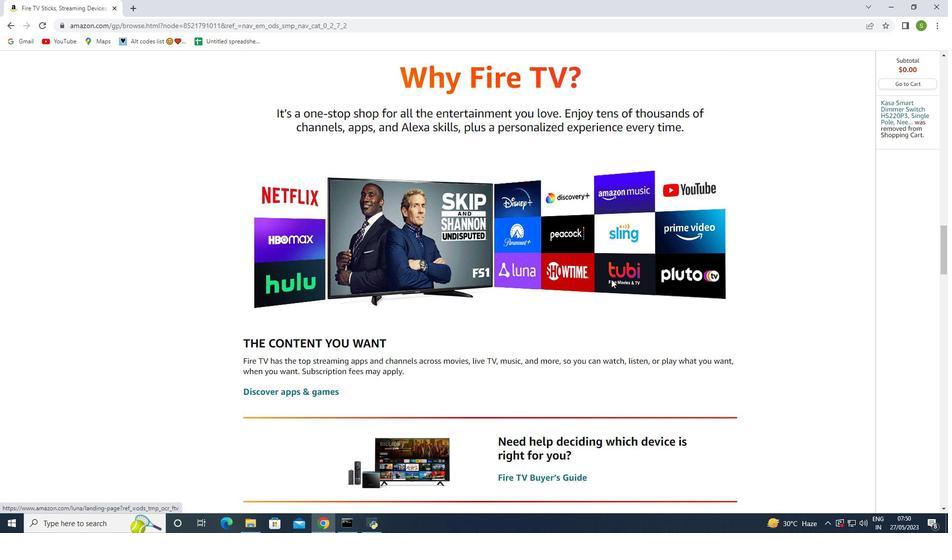 
Action: Mouse scrolled (611, 280) with delta (0, 0)
Screenshot: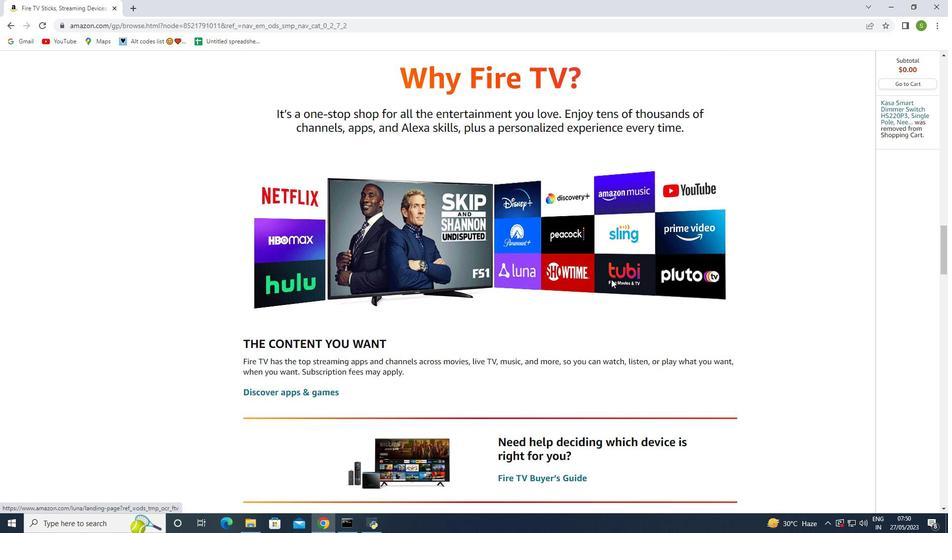 
Action: Mouse scrolled (611, 280) with delta (0, 0)
Screenshot: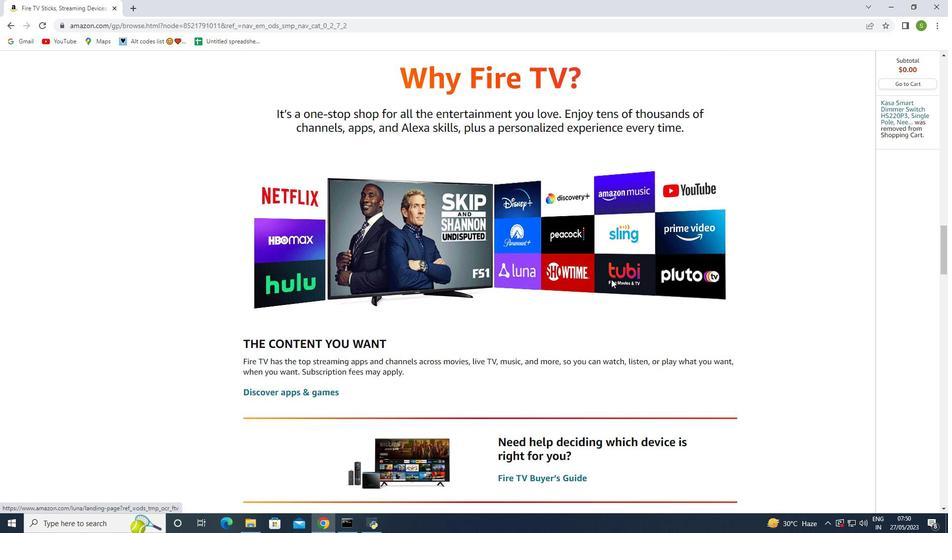 
Action: Mouse scrolled (611, 280) with delta (0, 0)
Screenshot: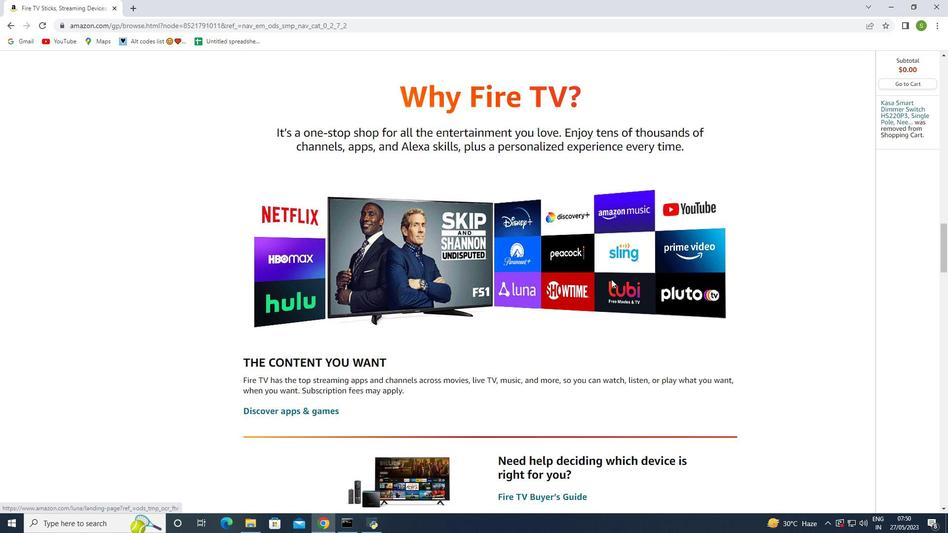 
Action: Mouse moved to (610, 279)
Screenshot: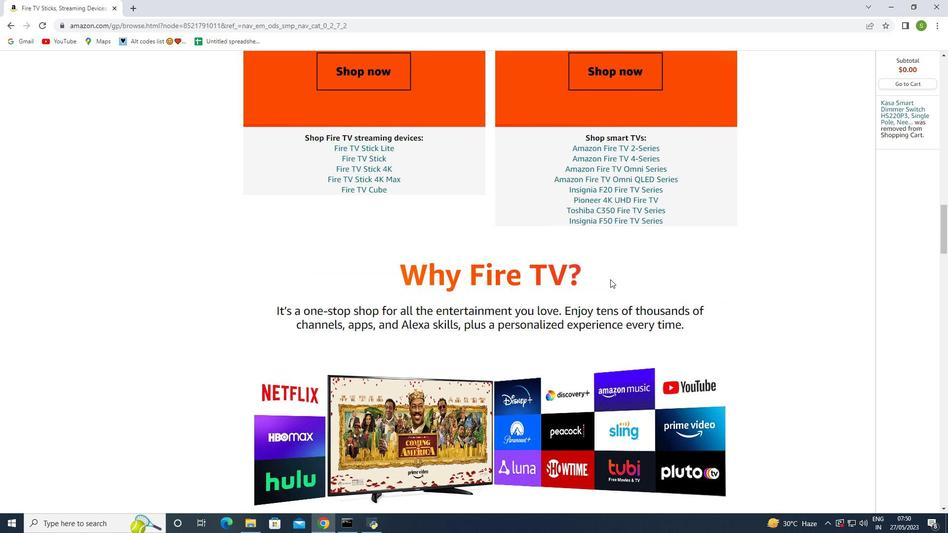 
Action: Mouse scrolled (610, 280) with delta (0, 0)
Screenshot: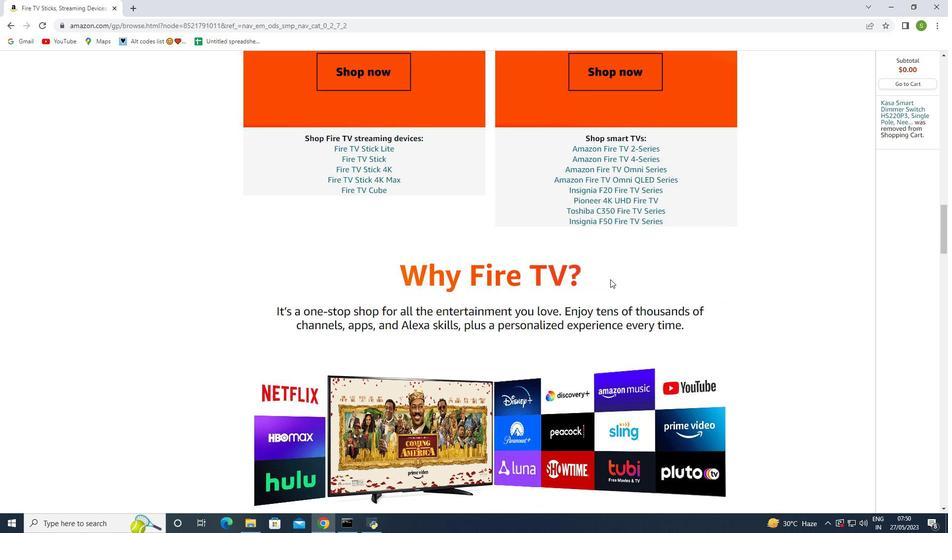 
Action: Mouse scrolled (610, 280) with delta (0, 0)
Screenshot: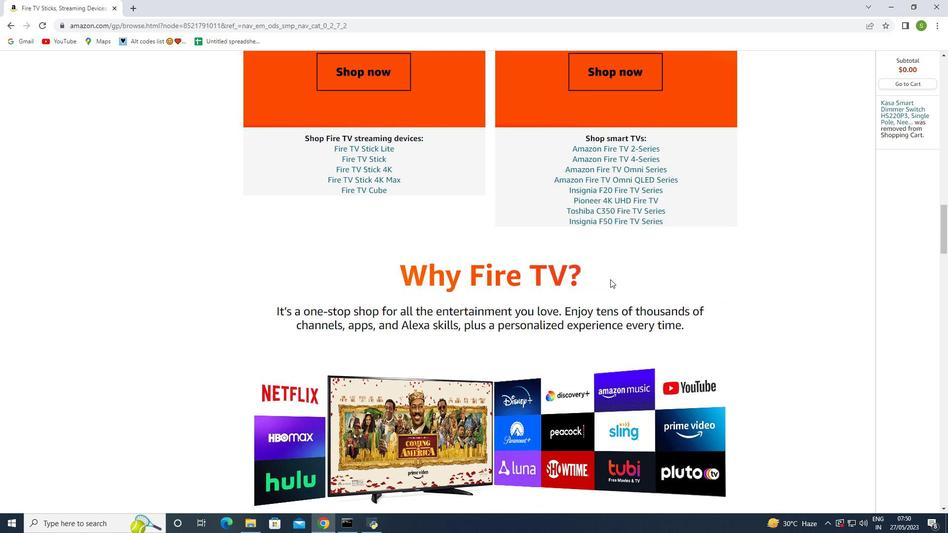
Action: Mouse scrolled (610, 280) with delta (0, 0)
Screenshot: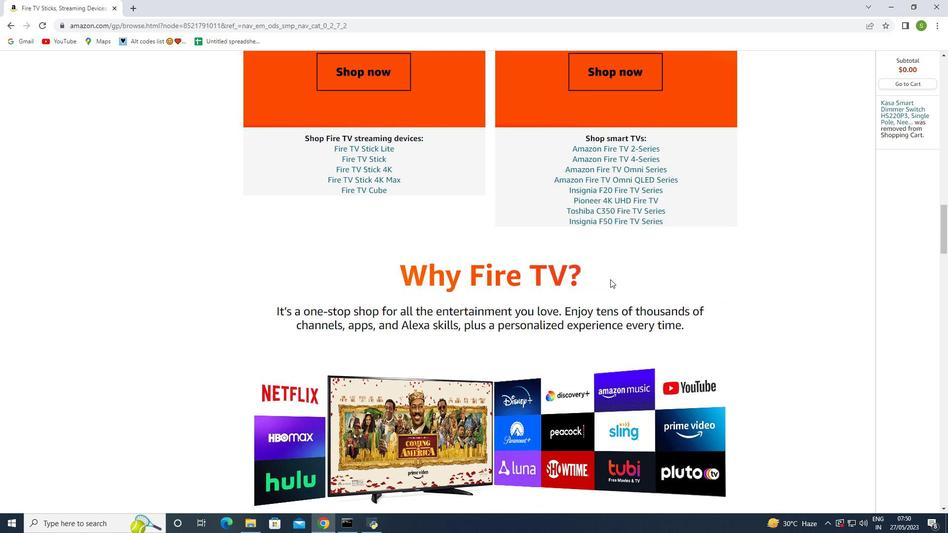 
Action: Mouse moved to (608, 279)
Screenshot: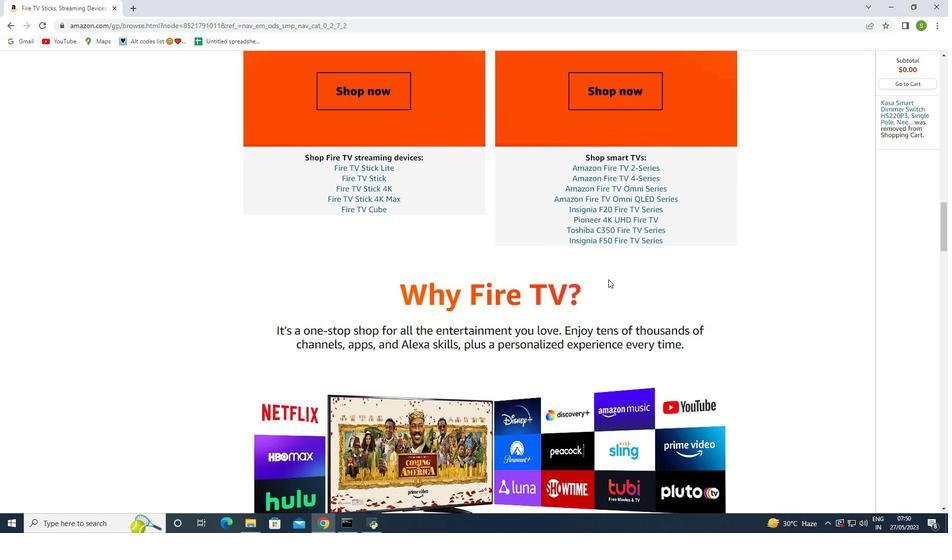 
Action: Mouse scrolled (608, 280) with delta (0, 0)
Screenshot: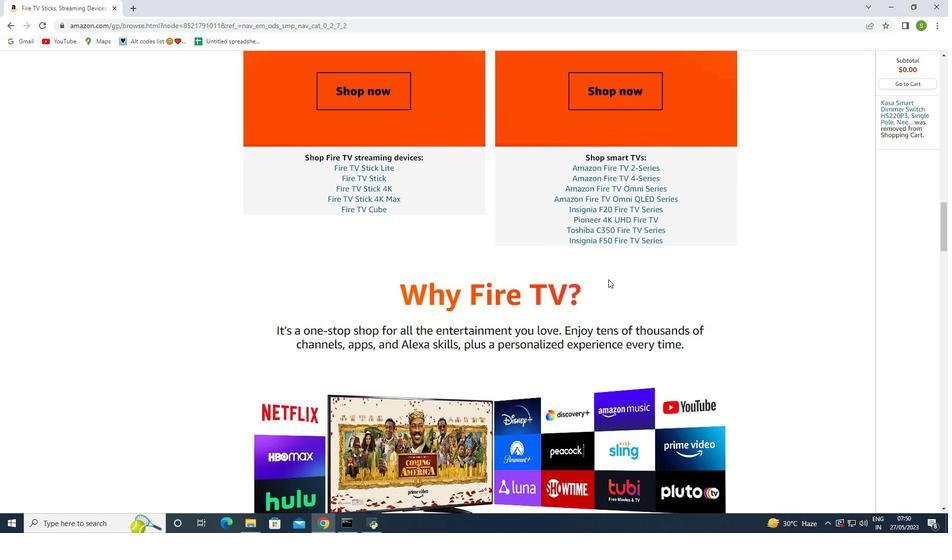 
Action: Mouse moved to (563, 273)
Screenshot: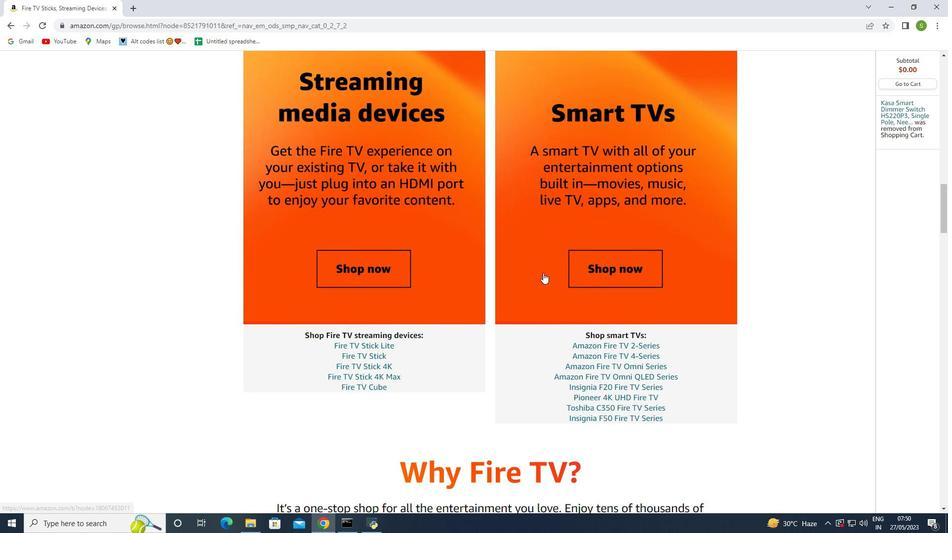 
Action: Mouse scrolled (565, 274) with delta (0, 0)
Screenshot: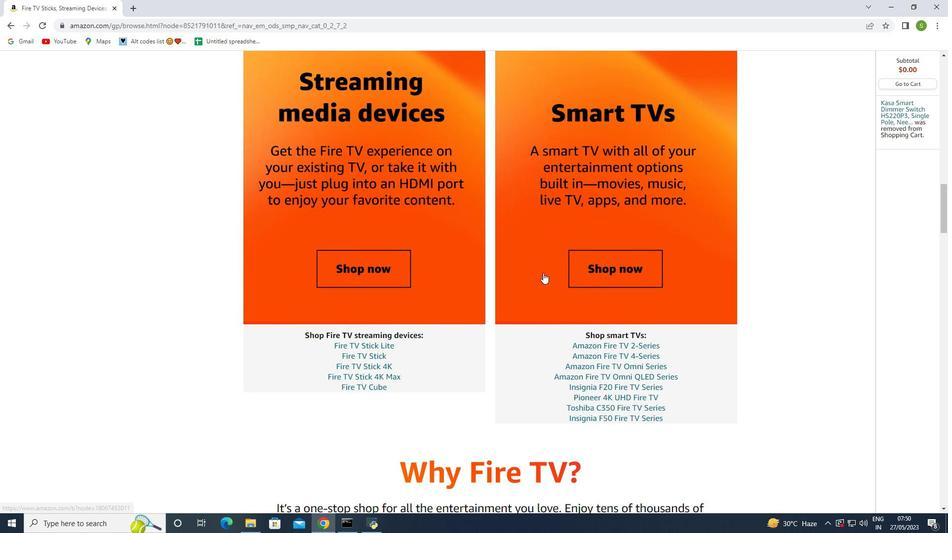 
Action: Mouse moved to (559, 273)
Screenshot: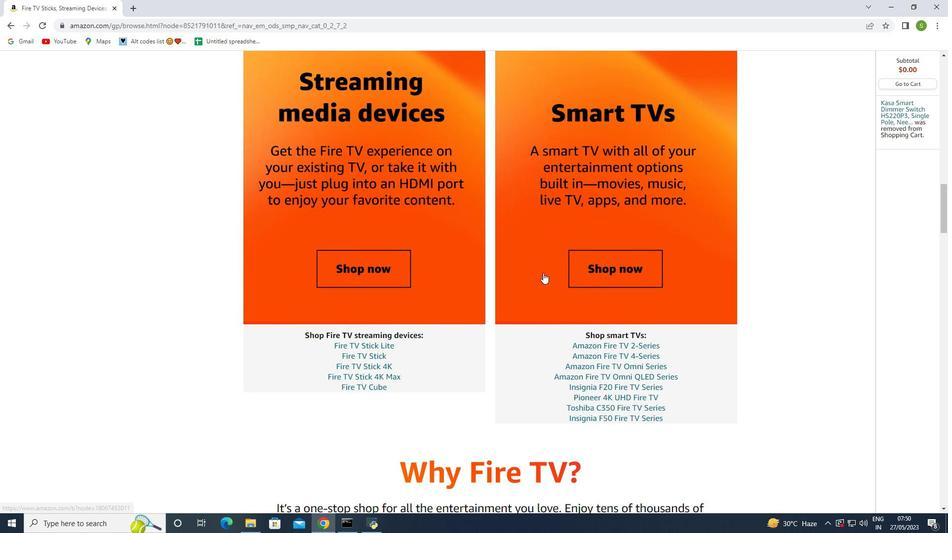 
Action: Mouse scrolled (564, 274) with delta (0, 0)
Screenshot: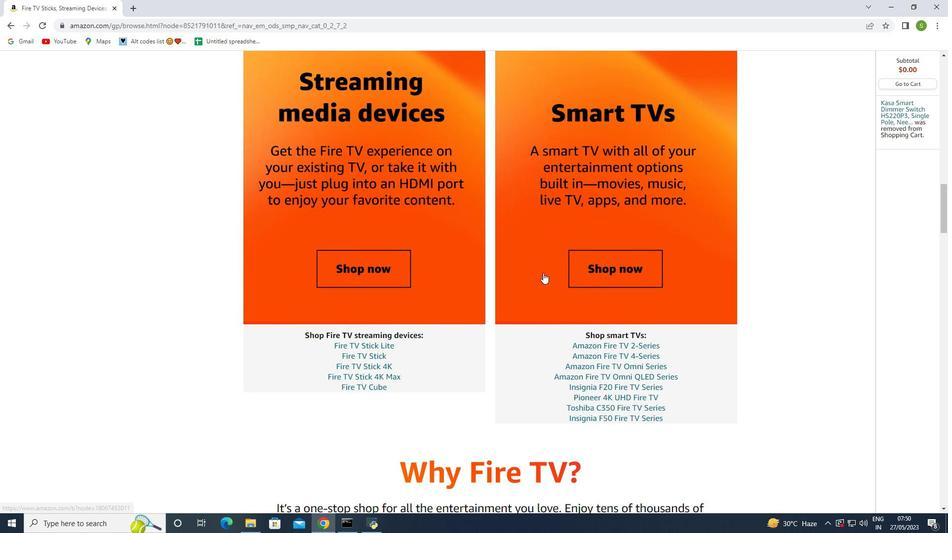 
Action: Mouse moved to (556, 273)
Screenshot: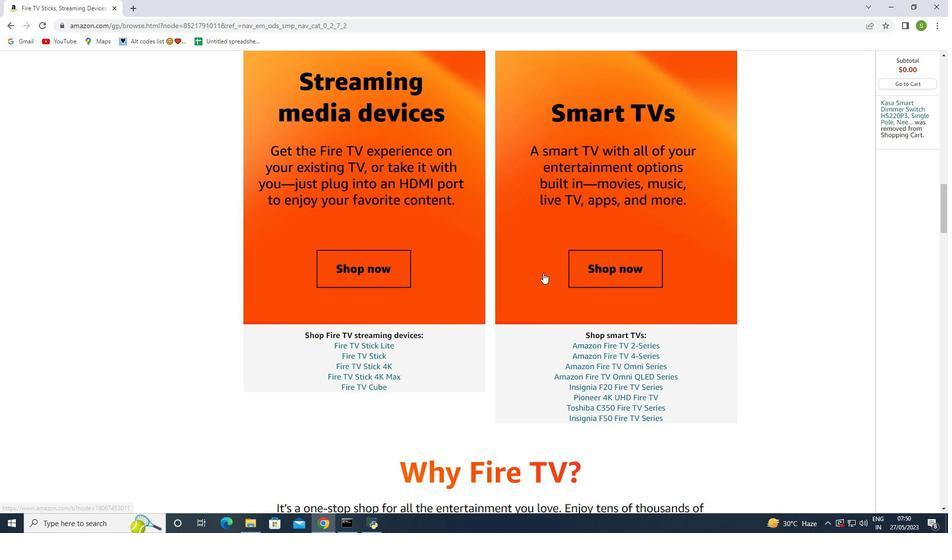 
Action: Mouse scrolled (564, 274) with delta (0, 0)
Screenshot: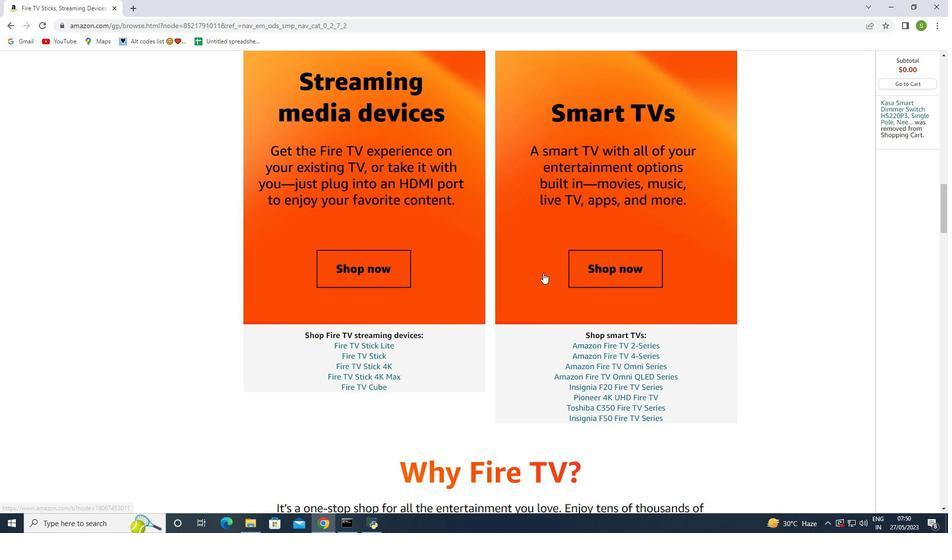 
Action: Mouse moved to (465, 255)
Screenshot: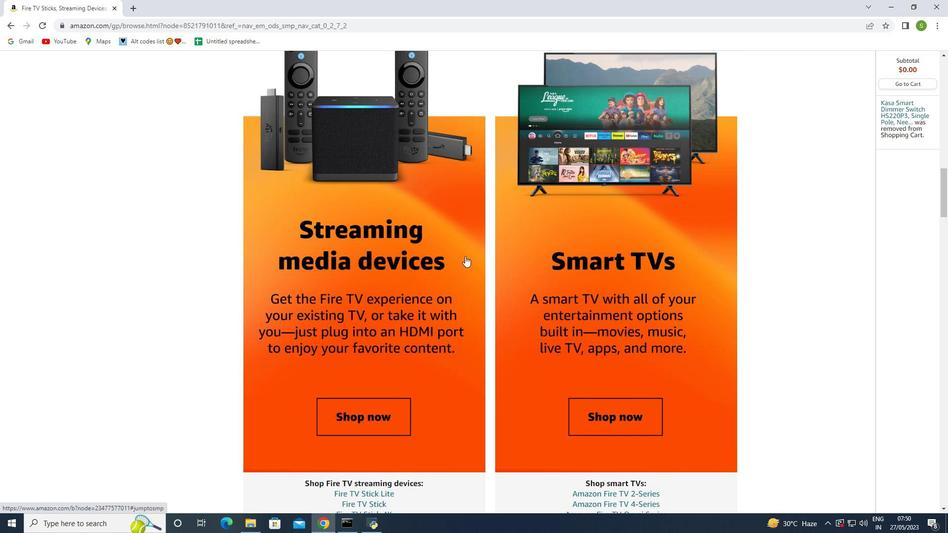 
Action: Mouse scrolled (465, 256) with delta (0, 0)
Screenshot: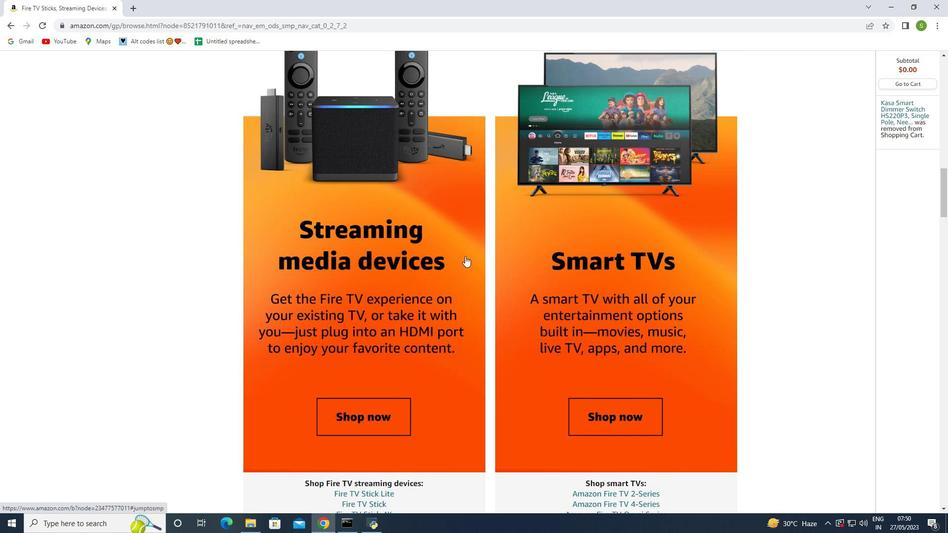
Action: Mouse moved to (465, 255)
Screenshot: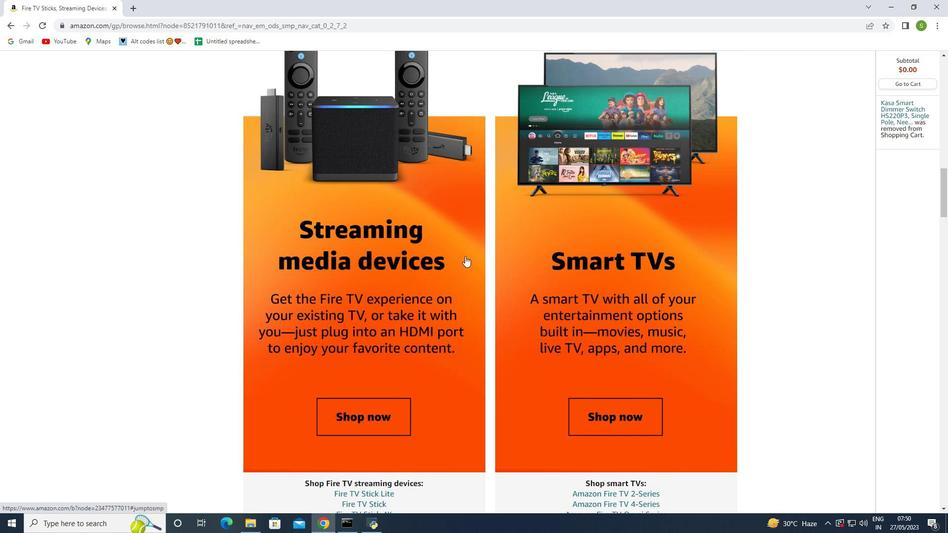 
Action: Mouse scrolled (465, 256) with delta (0, 0)
Screenshot: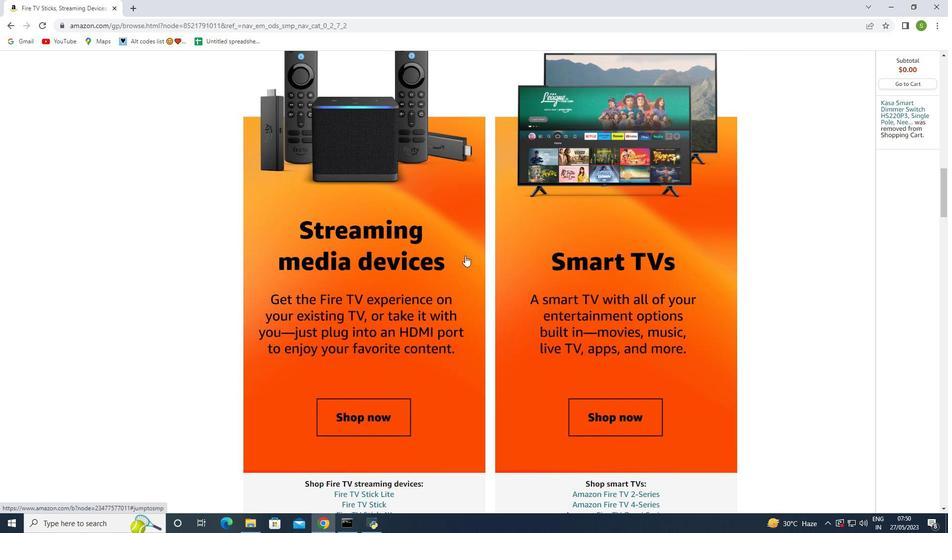 
Action: Mouse scrolled (465, 256) with delta (0, 0)
Screenshot: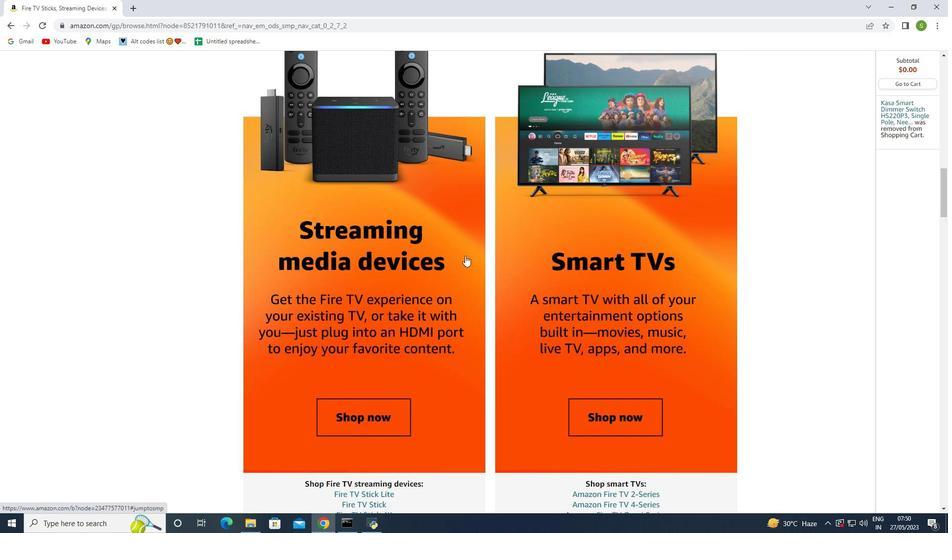 
Action: Mouse moved to (336, 225)
Screenshot: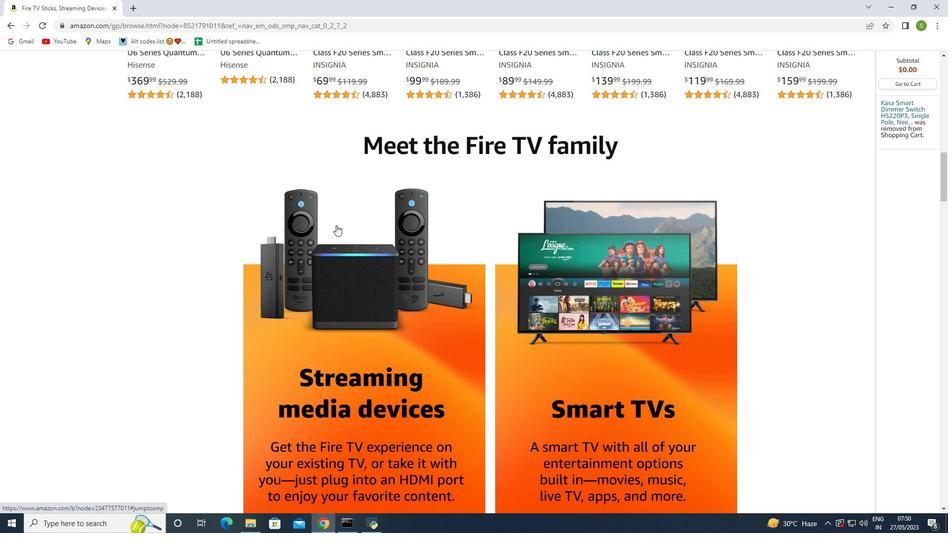 
Action: Mouse scrolled (336, 225) with delta (0, 0)
Screenshot: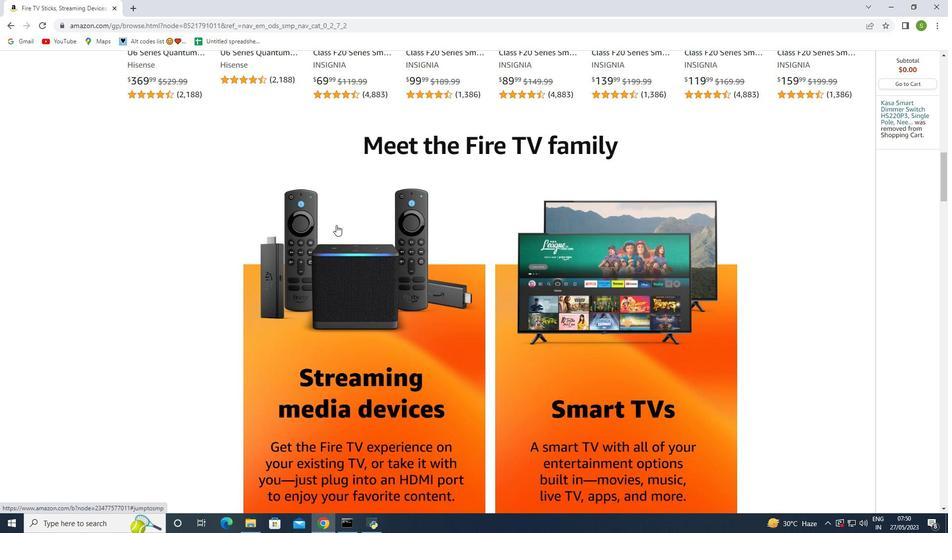 
Action: Mouse moved to (336, 225)
Screenshot: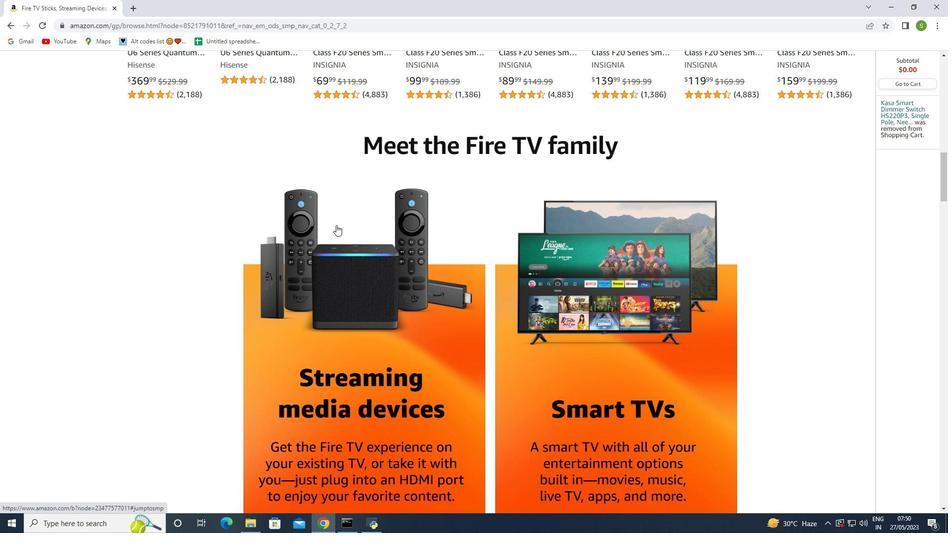 
Action: Mouse scrolled (336, 225) with delta (0, 0)
Screenshot: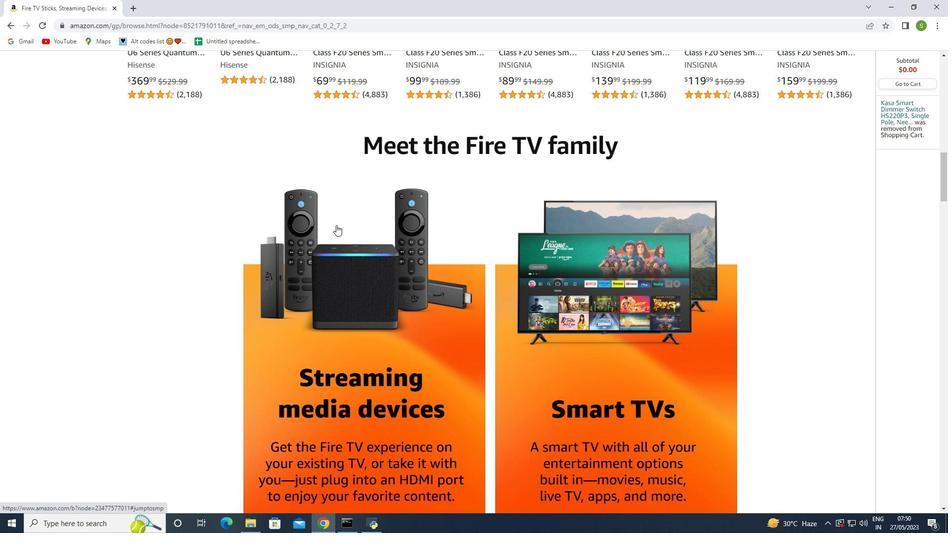 
Action: Mouse moved to (336, 225)
Screenshot: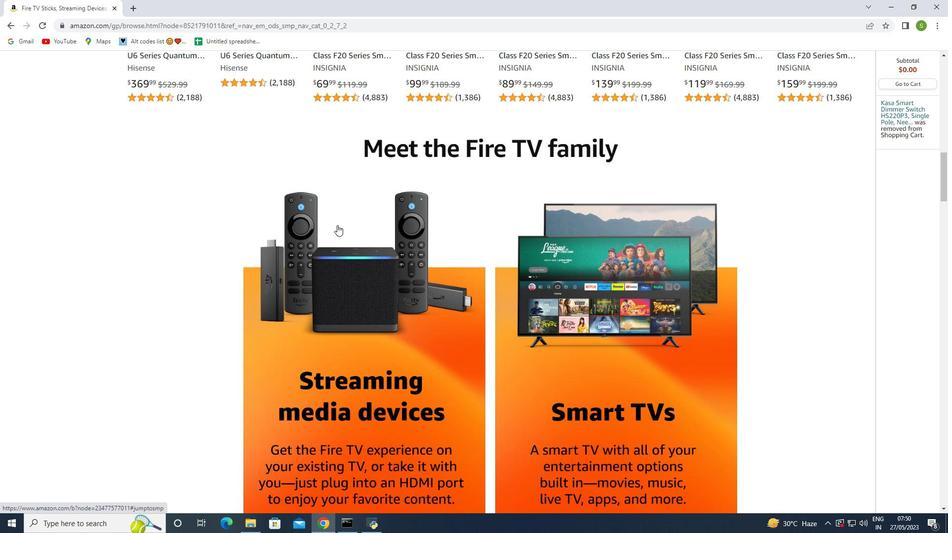 
Action: Mouse scrolled (336, 225) with delta (0, 0)
Screenshot: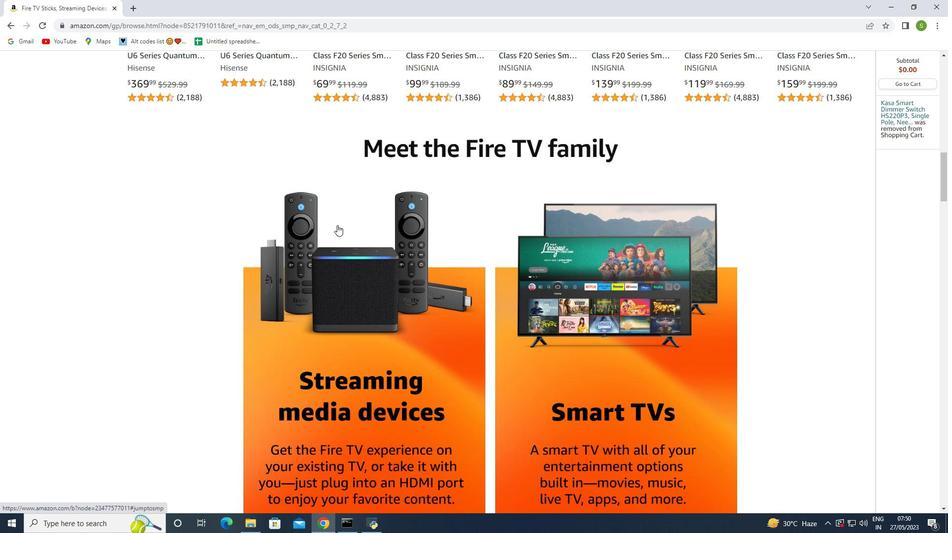 
Action: Mouse moved to (336, 225)
Screenshot: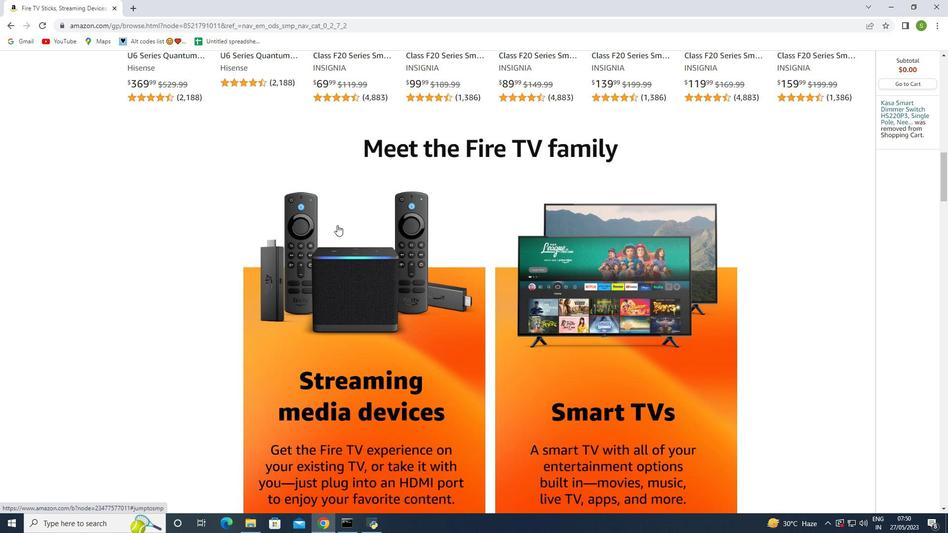 
Action: Mouse scrolled (336, 225) with delta (0, 0)
Screenshot: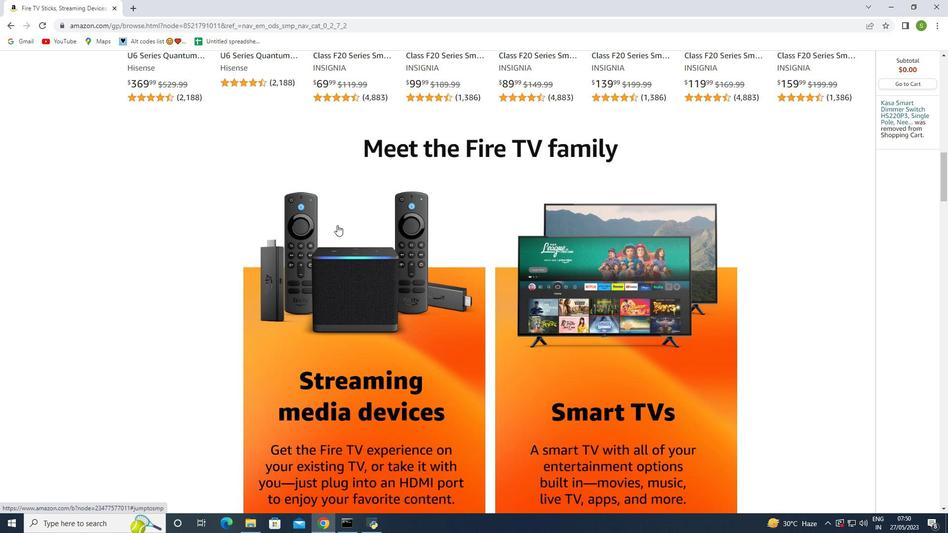 
Action: Mouse moved to (408, 225)
Screenshot: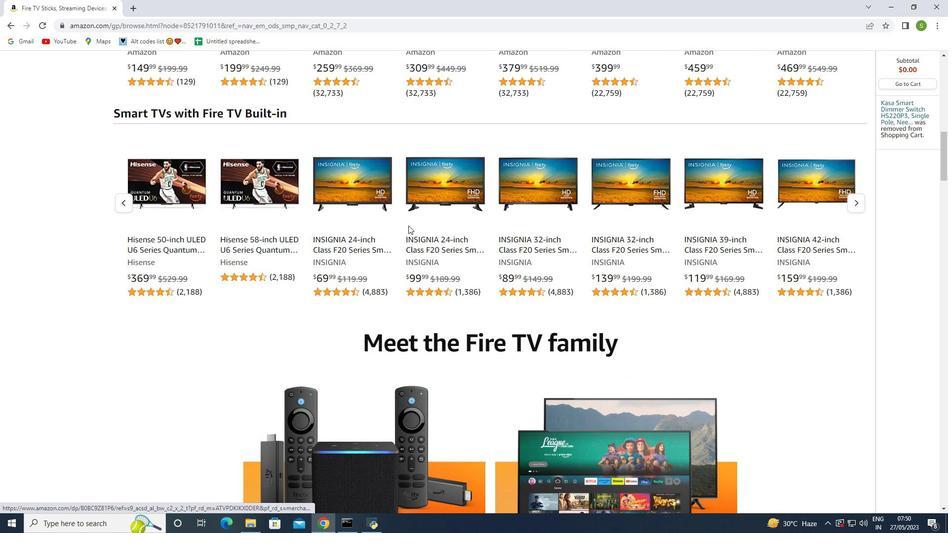 
Action: Mouse scrolled (408, 226) with delta (0, 0)
Screenshot: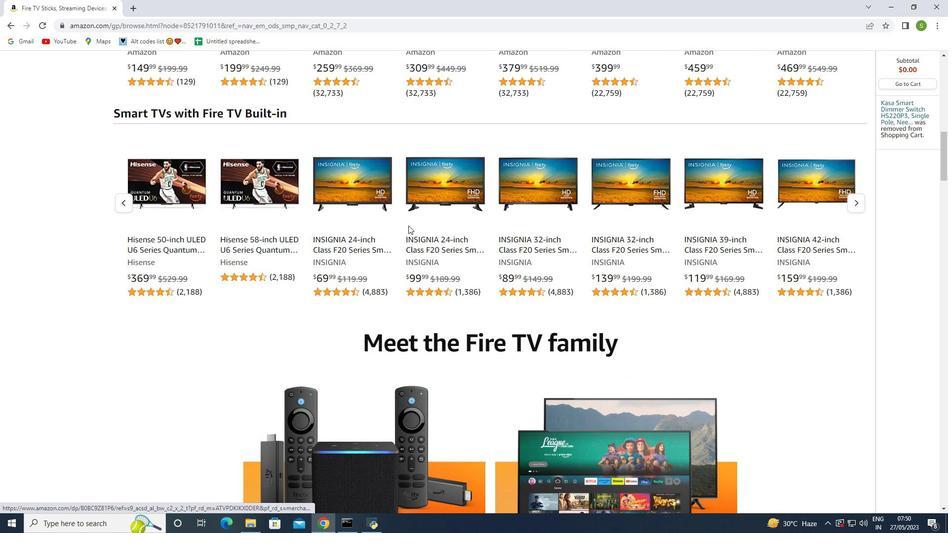 
Action: Mouse scrolled (408, 226) with delta (0, 0)
Screenshot: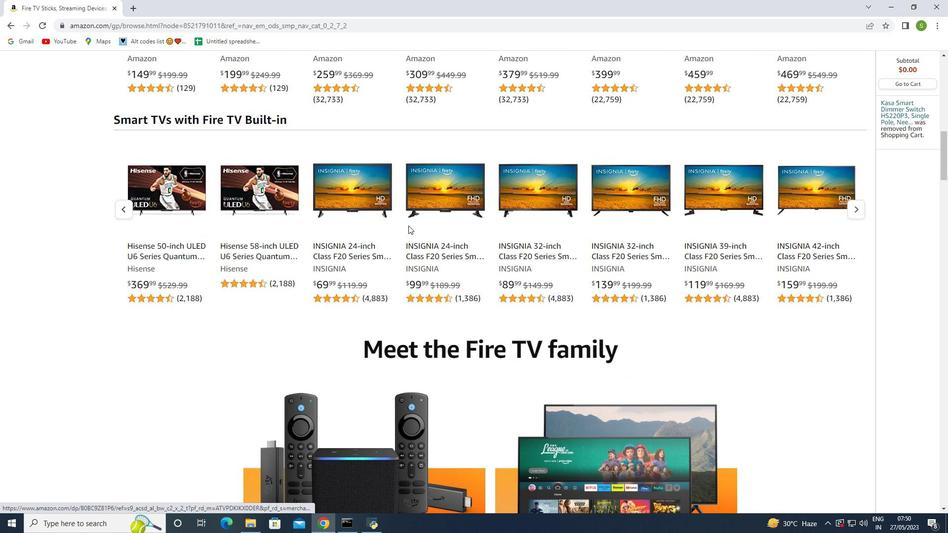 
Action: Mouse moved to (447, 248)
Screenshot: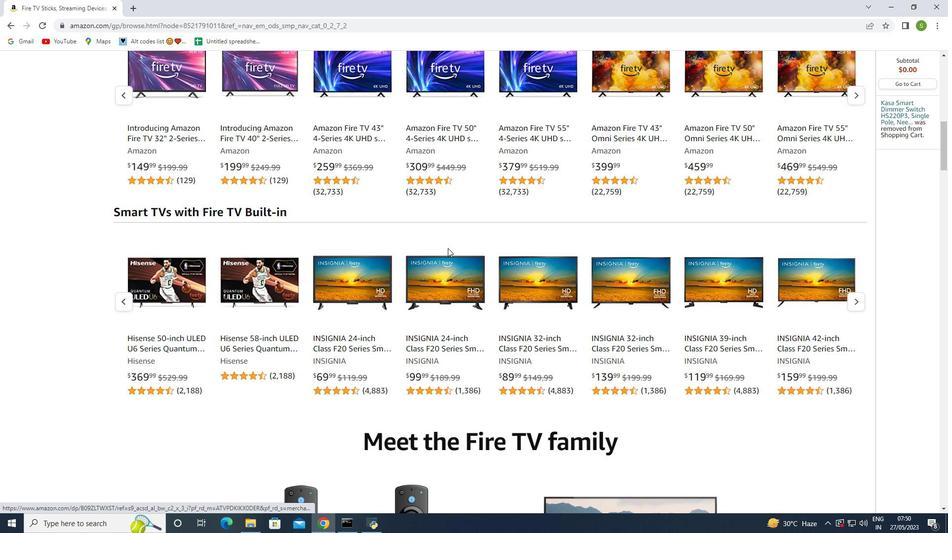 
Action: Mouse scrolled (447, 248) with delta (0, 0)
Screenshot: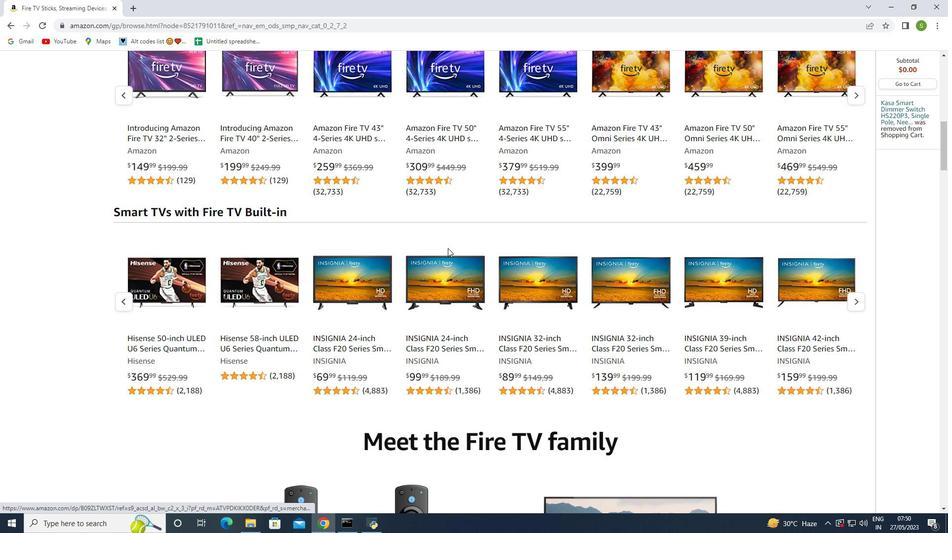 
Action: Mouse scrolled (447, 248) with delta (0, 0)
Screenshot: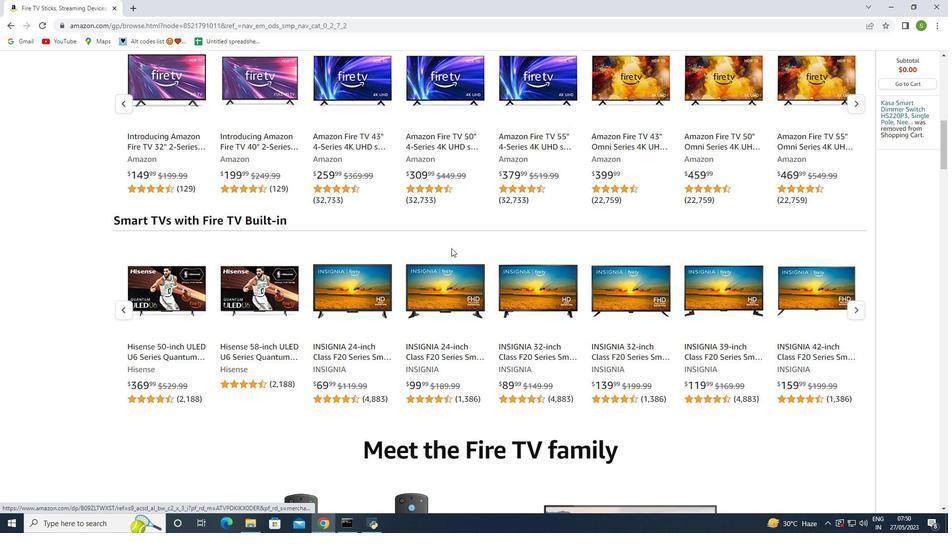
Action: Mouse moved to (448, 248)
Screenshot: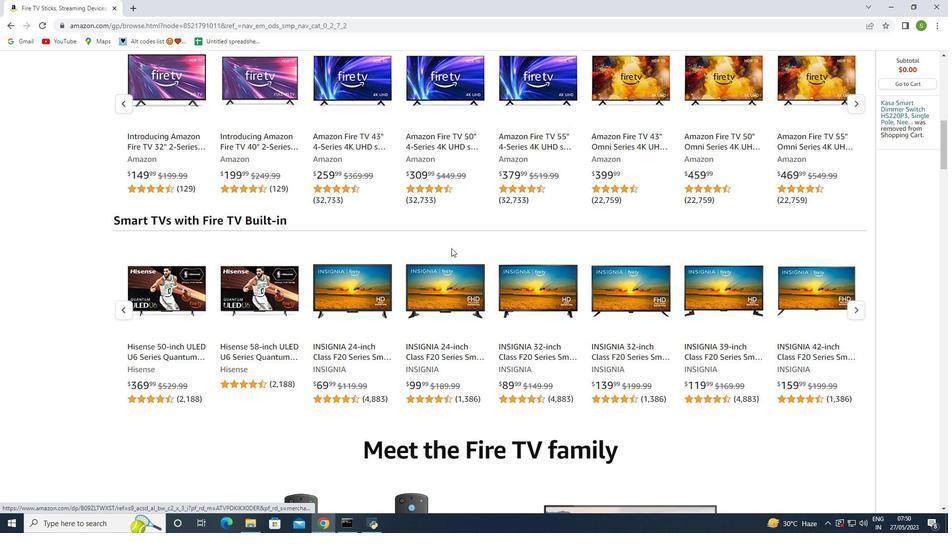 
Action: Mouse scrolled (448, 248) with delta (0, 0)
Screenshot: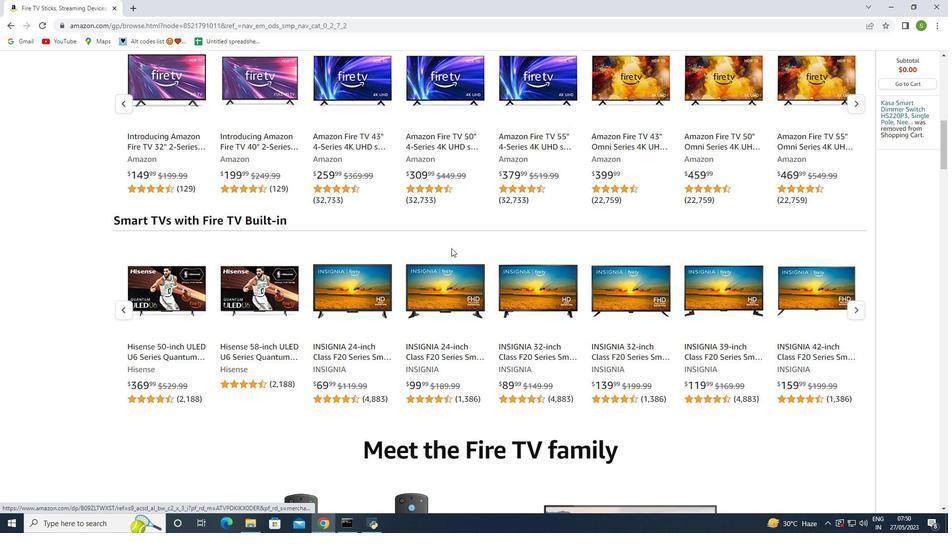 
Action: Mouse moved to (449, 248)
Screenshot: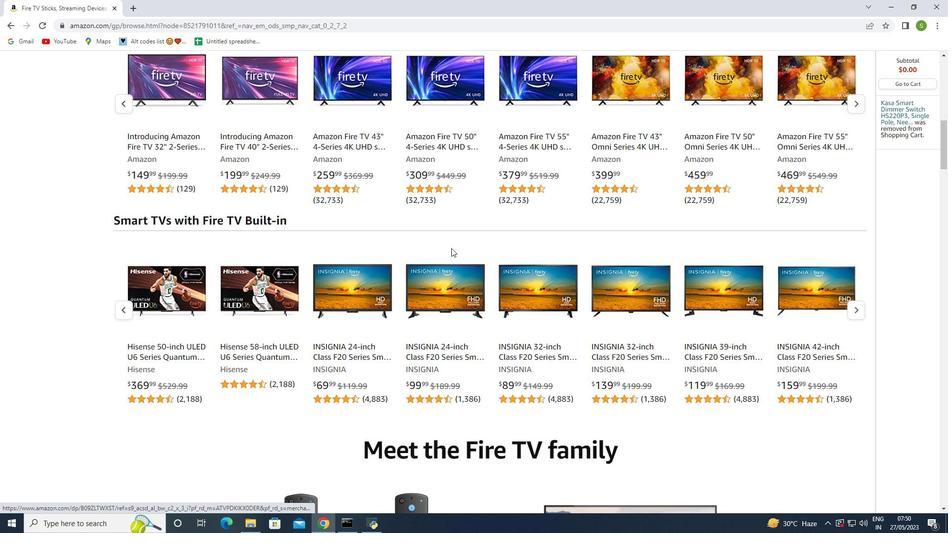 
Action: Mouse scrolled (449, 248) with delta (0, 0)
Screenshot: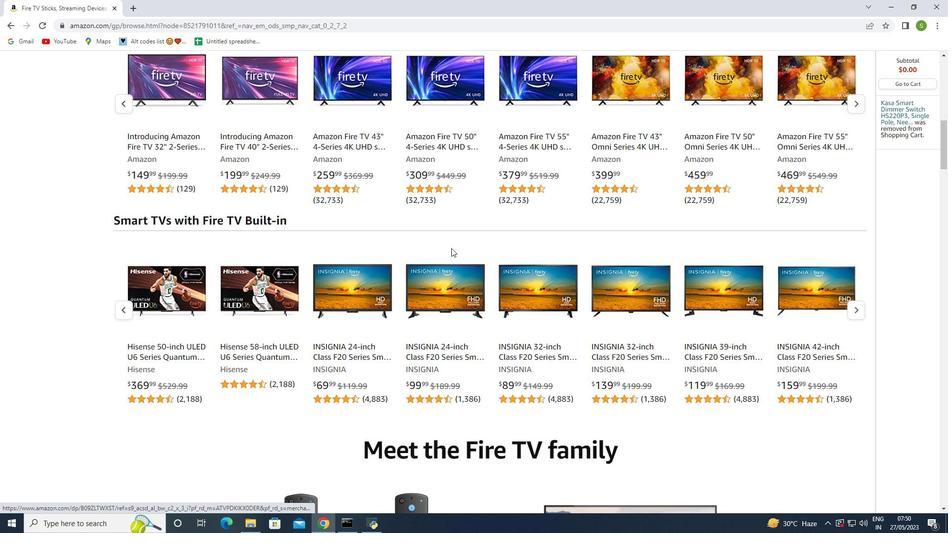 
Action: Mouse moved to (456, 259)
Screenshot: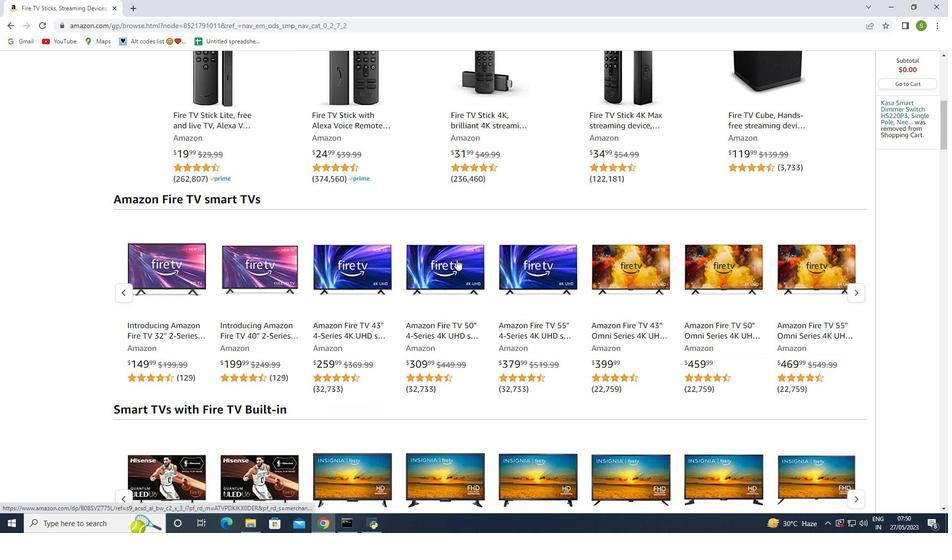 
Action: Mouse scrolled (456, 260) with delta (0, 0)
Screenshot: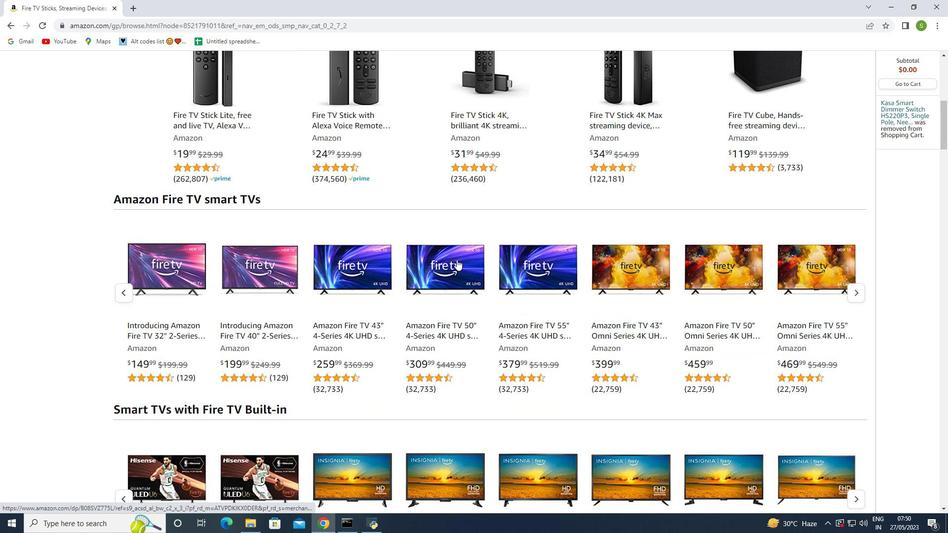 
Action: Mouse scrolled (456, 260) with delta (0, 0)
Screenshot: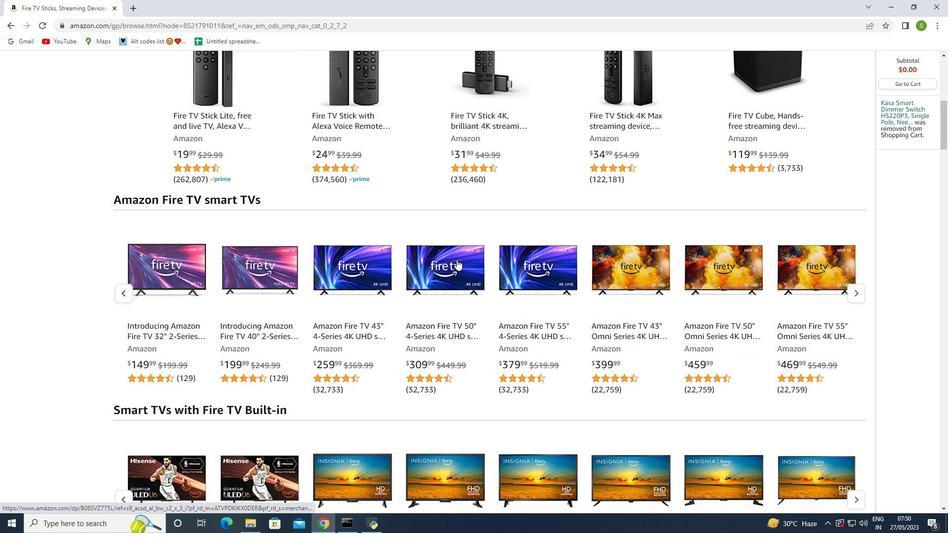 
Action: Mouse scrolled (456, 260) with delta (0, 0)
Screenshot: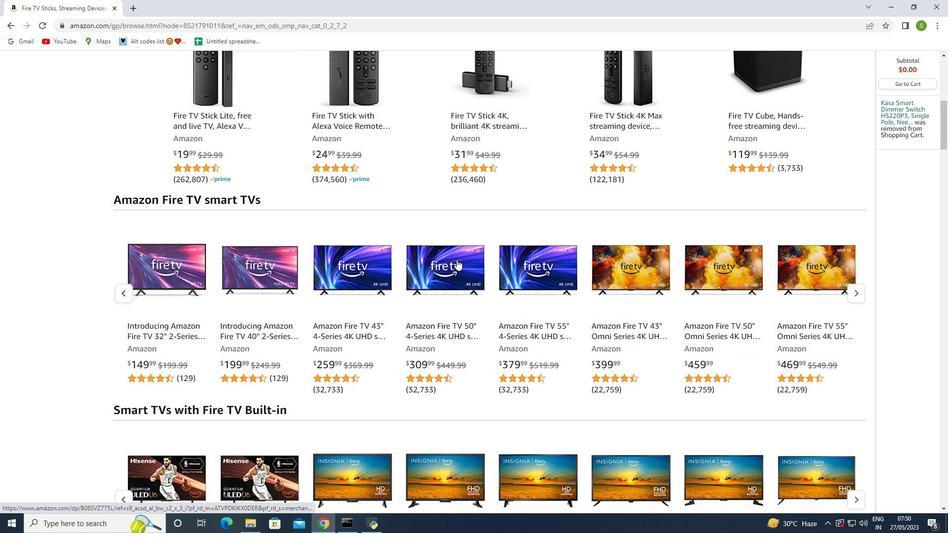 
Action: Mouse scrolled (456, 260) with delta (0, 0)
Screenshot: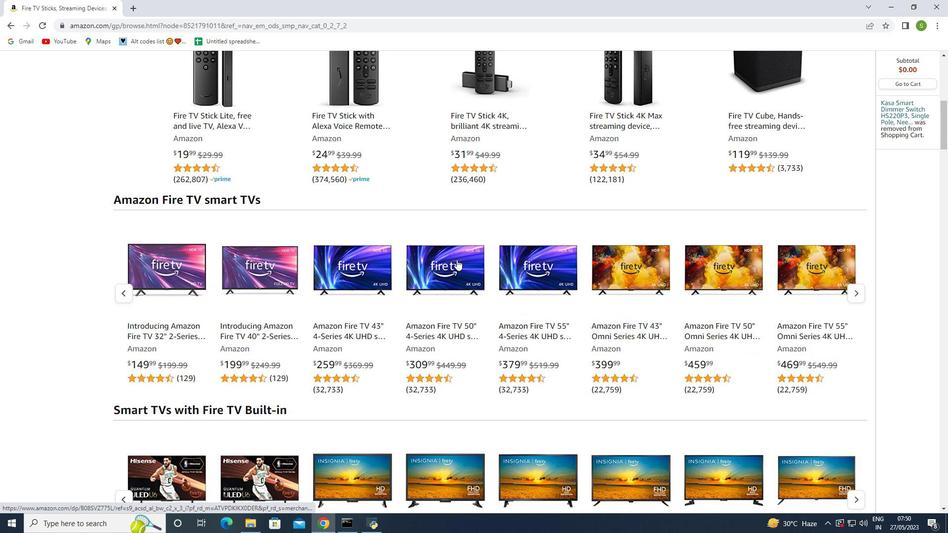 
Action: Mouse moved to (569, 286)
Screenshot: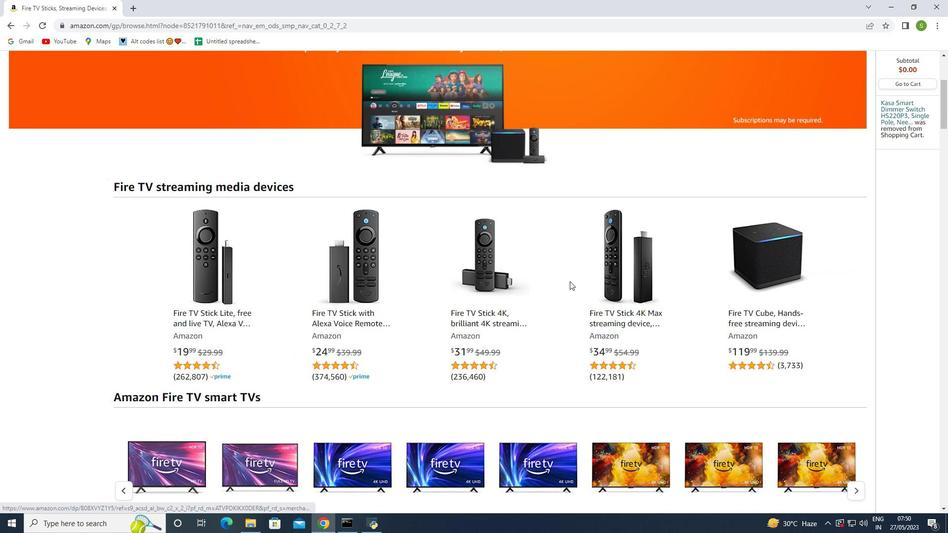 
Action: Mouse scrolled (569, 287) with delta (0, 0)
Screenshot: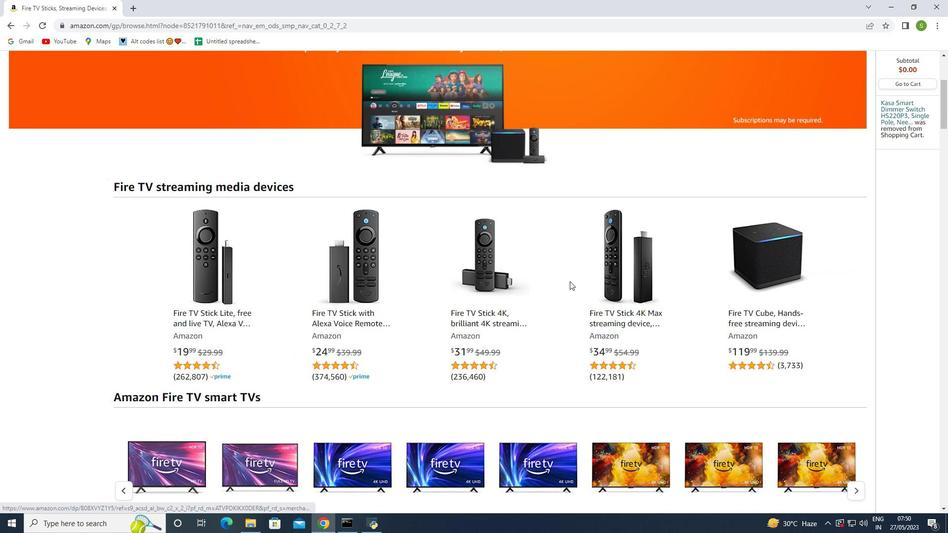 
Action: Mouse moved to (569, 283)
Screenshot: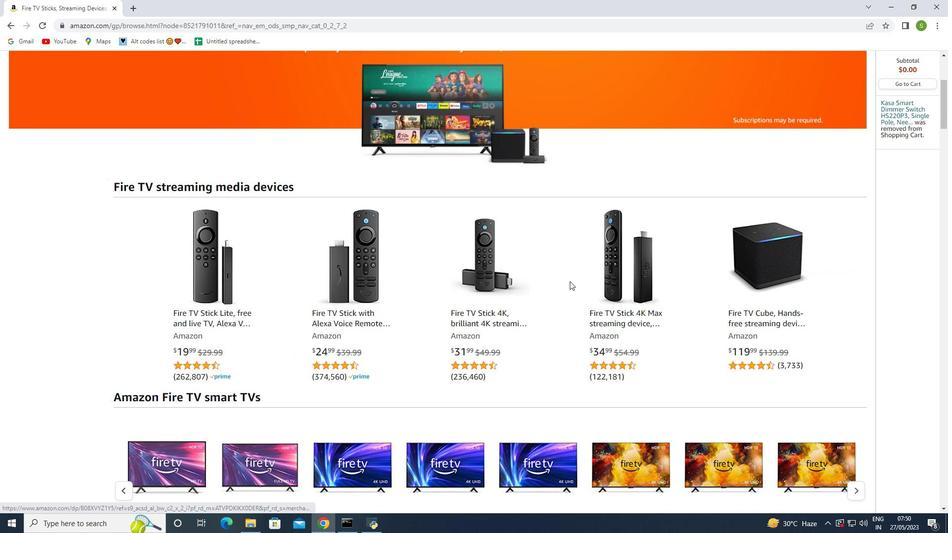 
Action: Mouse scrolled (569, 283) with delta (0, 0)
Screenshot: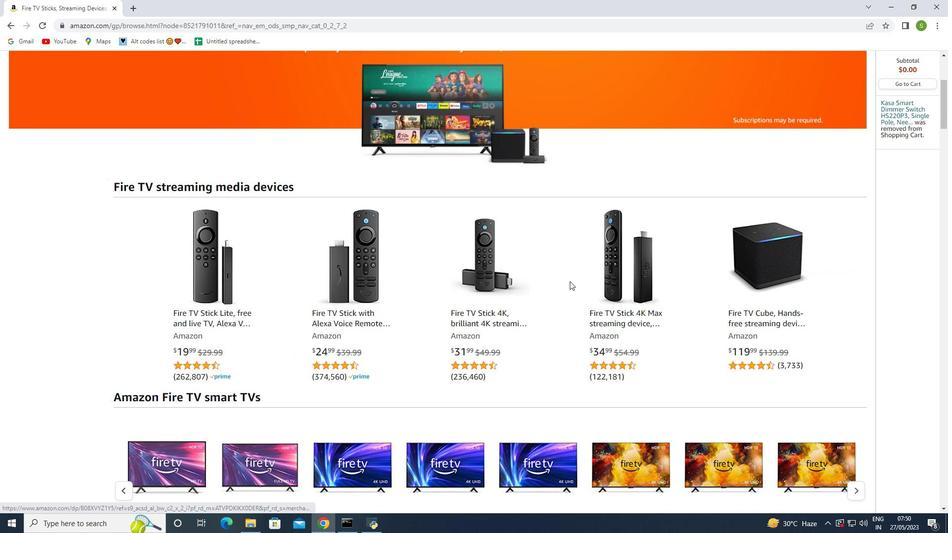 
Action: Mouse moved to (569, 281)
Screenshot: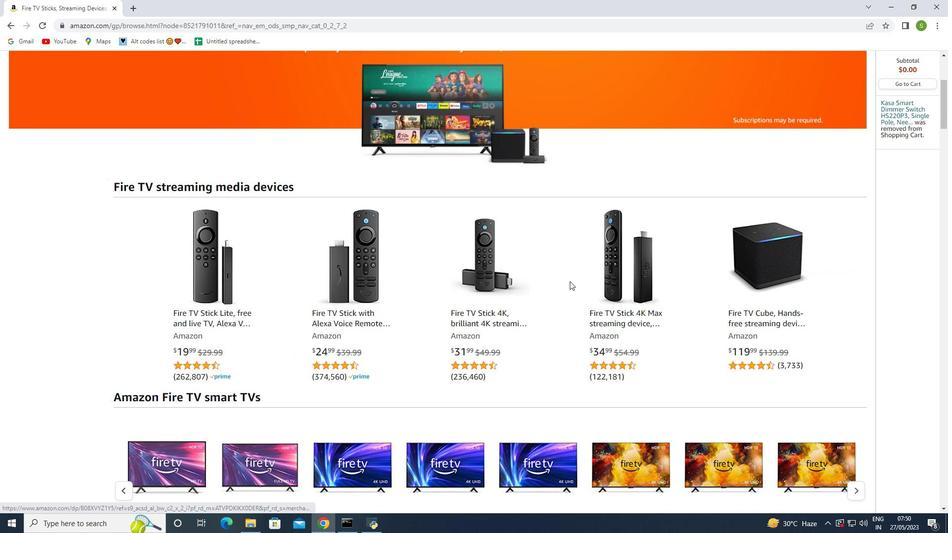 
Action: Mouse scrolled (569, 282) with delta (0, 0)
Screenshot: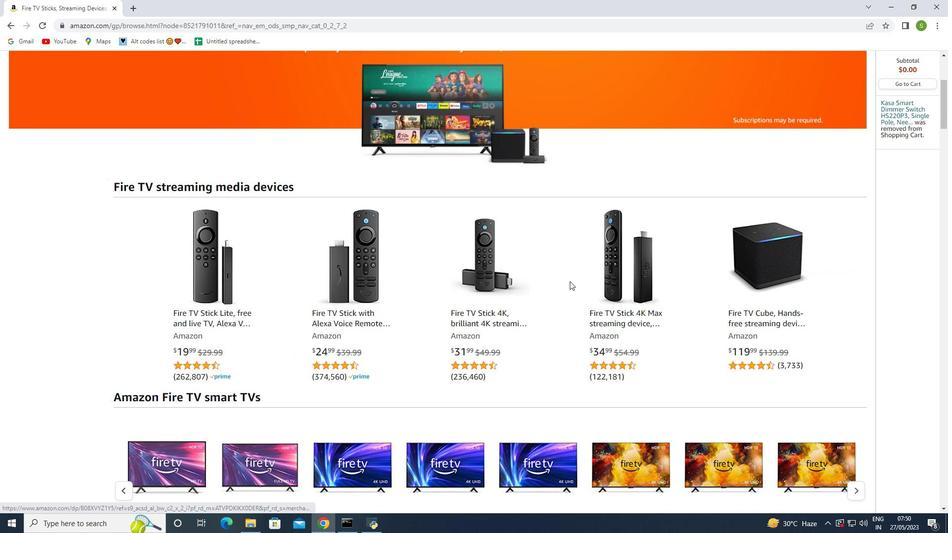 
Action: Mouse scrolled (569, 282) with delta (0, 0)
Screenshot: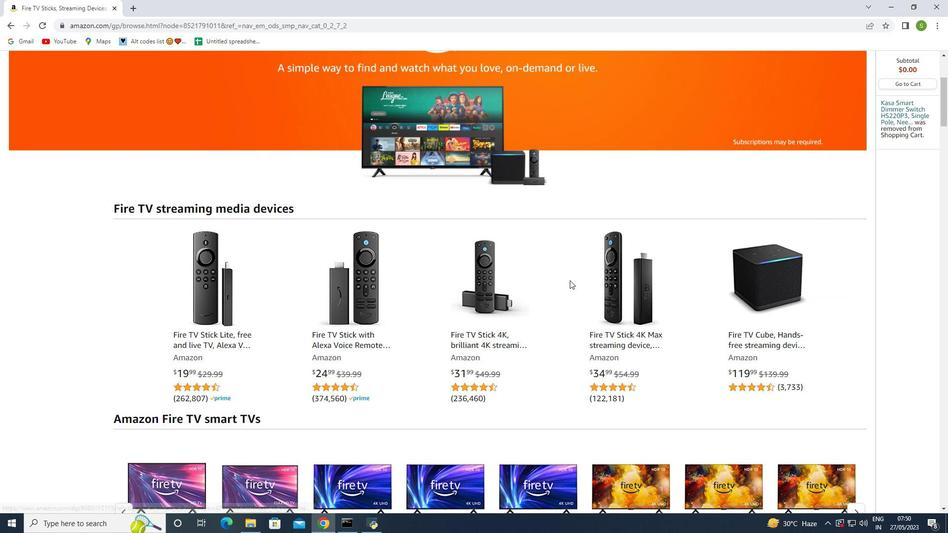 
Action: Mouse moved to (303, 67)
Screenshot: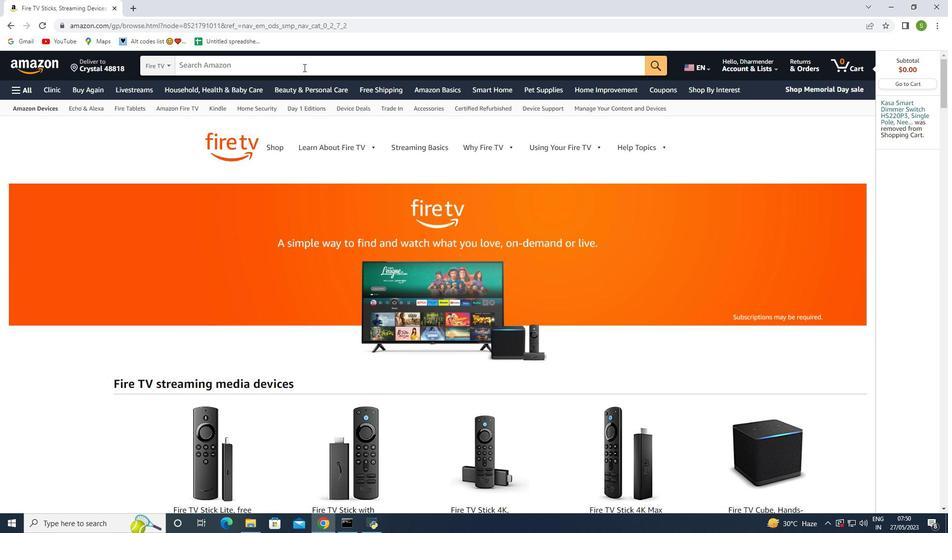 
Action: Mouse pressed left at (303, 67)
Screenshot: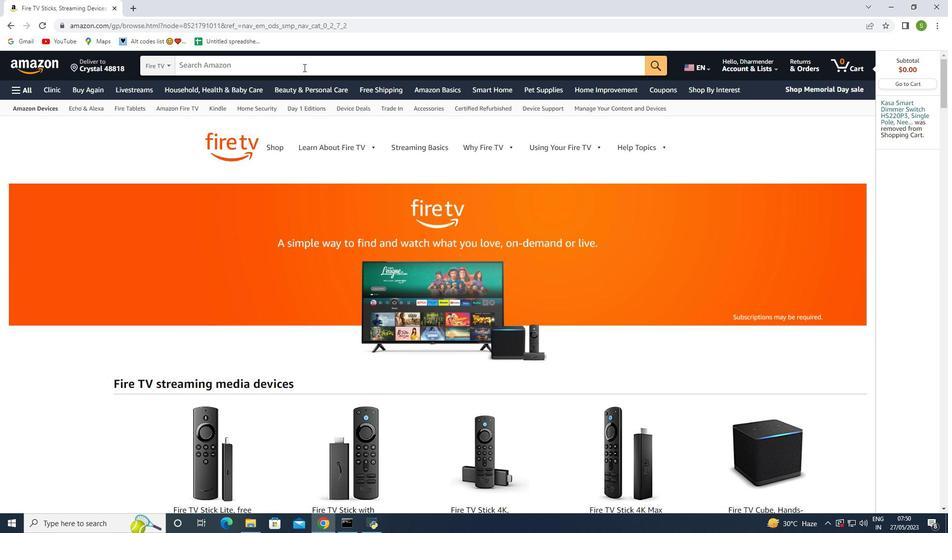 
Action: Key pressed <Key.shift>Mission<Key.space><Key.shift><Key.shift><Key.shift><Key.shift><Key.shift><Key.shift><Key.shift><Key.shift>Cable<Key.space><Key.shift>Usb<Key.space><Key.shift>Power<Key.space><Key.shift>Cable<Key.space>for<Key.space>fire<Key.space>tv<Key.space>stick<Key.enter>
